 Task: Get directions from Cape Cod, Massachusetts, United States to World of Coca-Cola, Georgia, United States departing at 5:00 pm tomorrow
Action: Mouse moved to (190, 85)
Screenshot: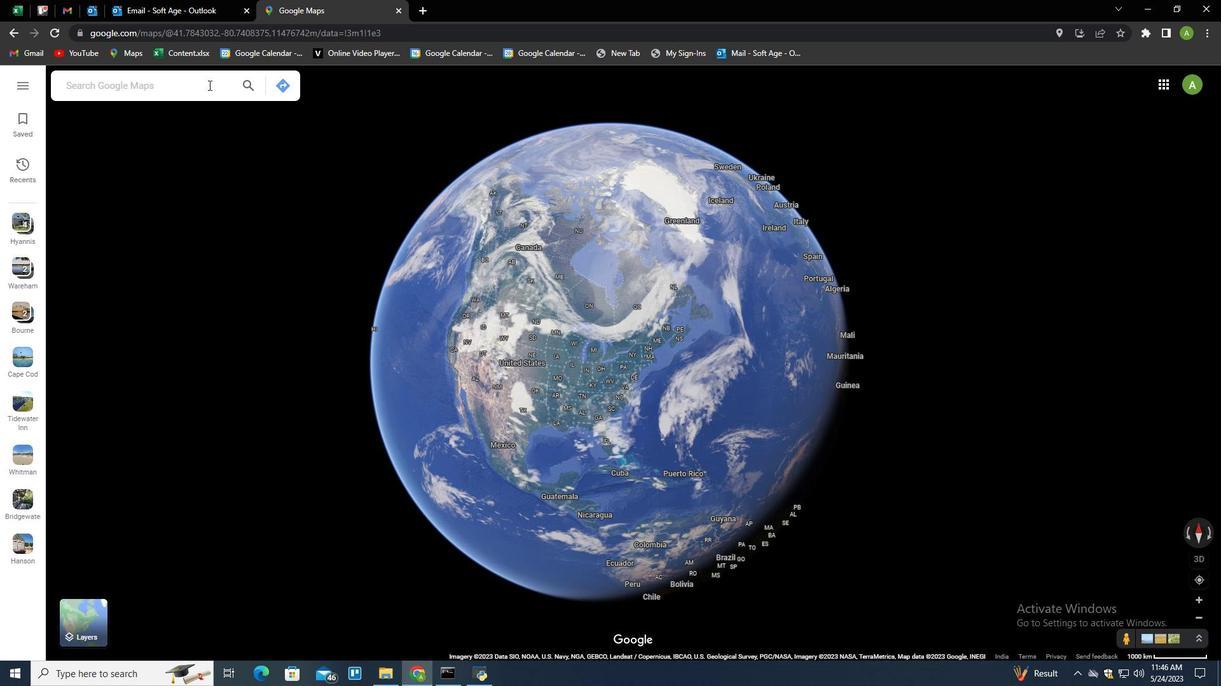 
Action: Mouse pressed left at (190, 85)
Screenshot: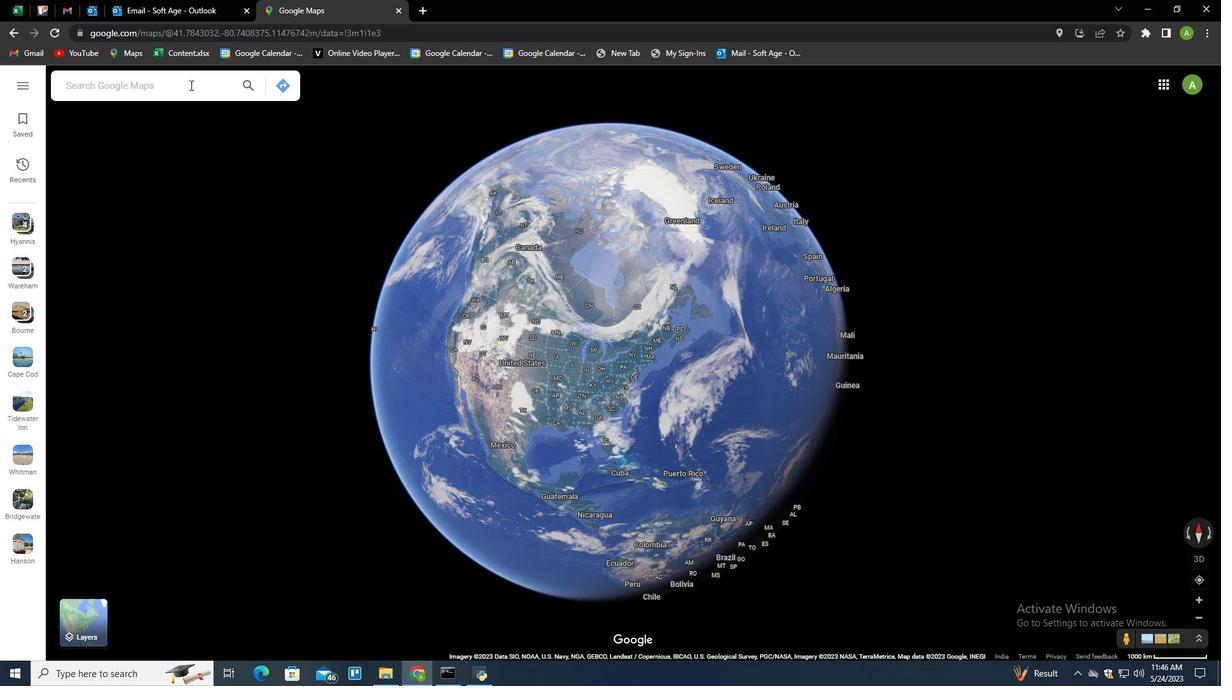 
Action: Mouse moved to (190, 83)
Screenshot: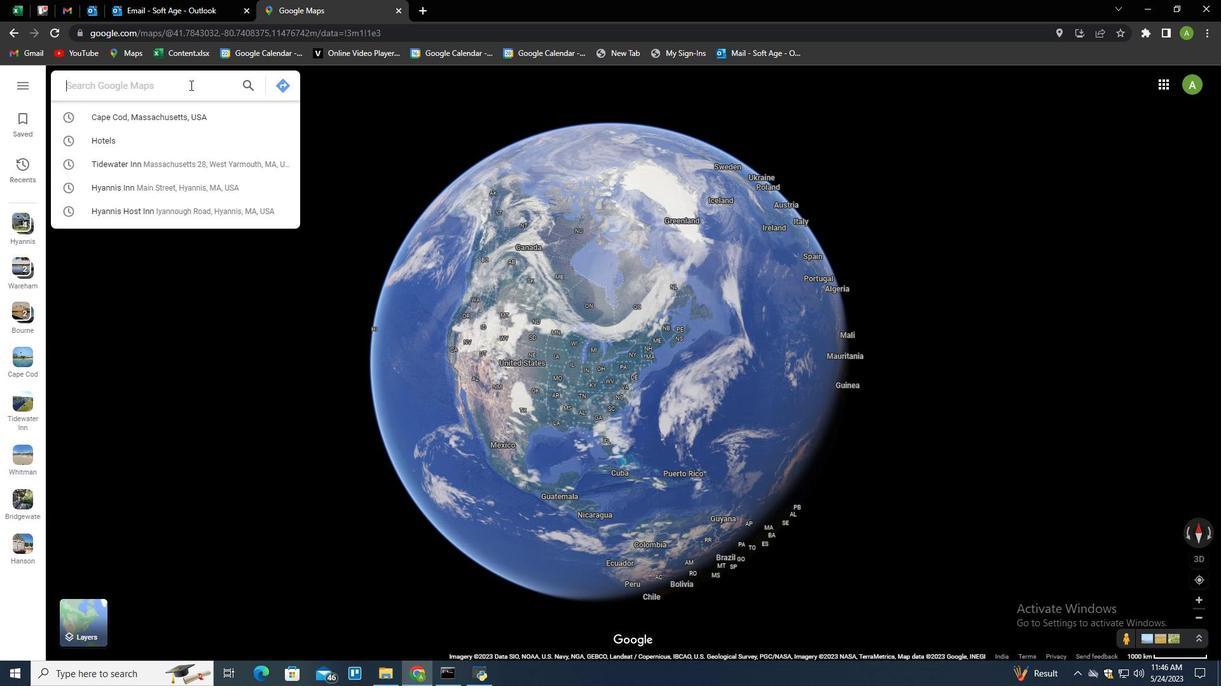 
Action: Key pressed <Key.shift>Cape<Key.space><Key.shift>Cod<Key.space><Key.backspace>,<Key.shift>M<Key.backspace><Key.space><Key.shift>Massa<Key.space>h<Key.backspace><Key.backspace>chsetts,<Key.space><Key.shift>United<Key.space>stated
Screenshot: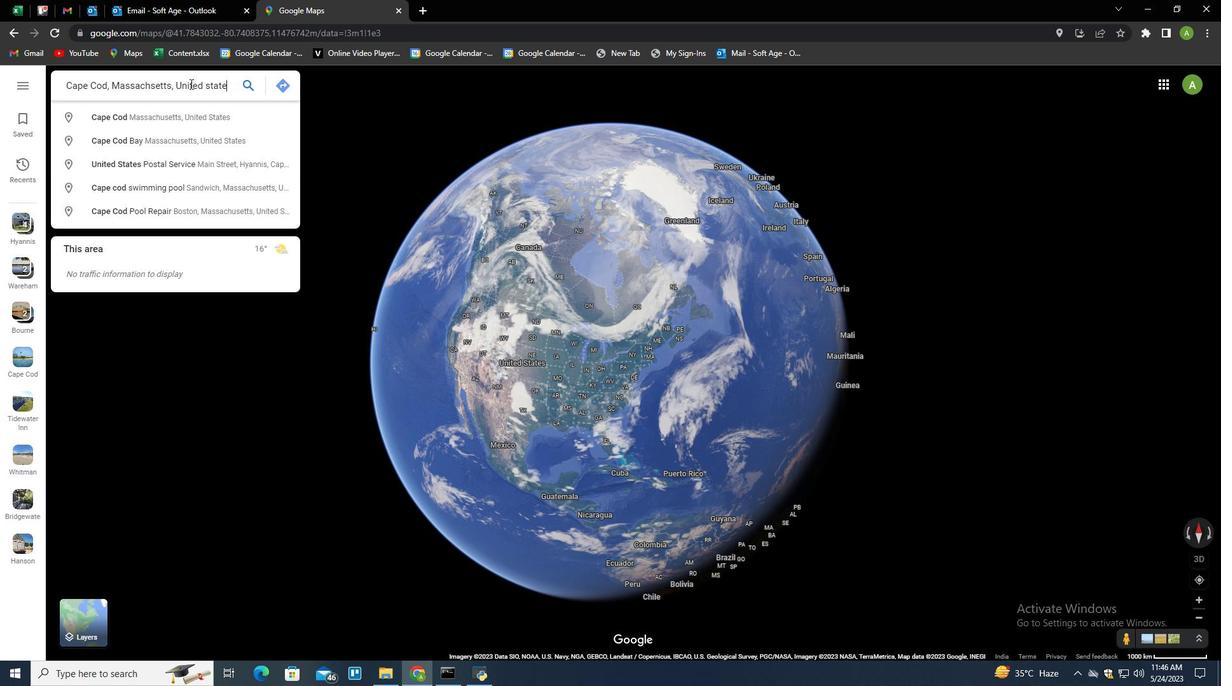 
Action: Mouse moved to (254, 89)
Screenshot: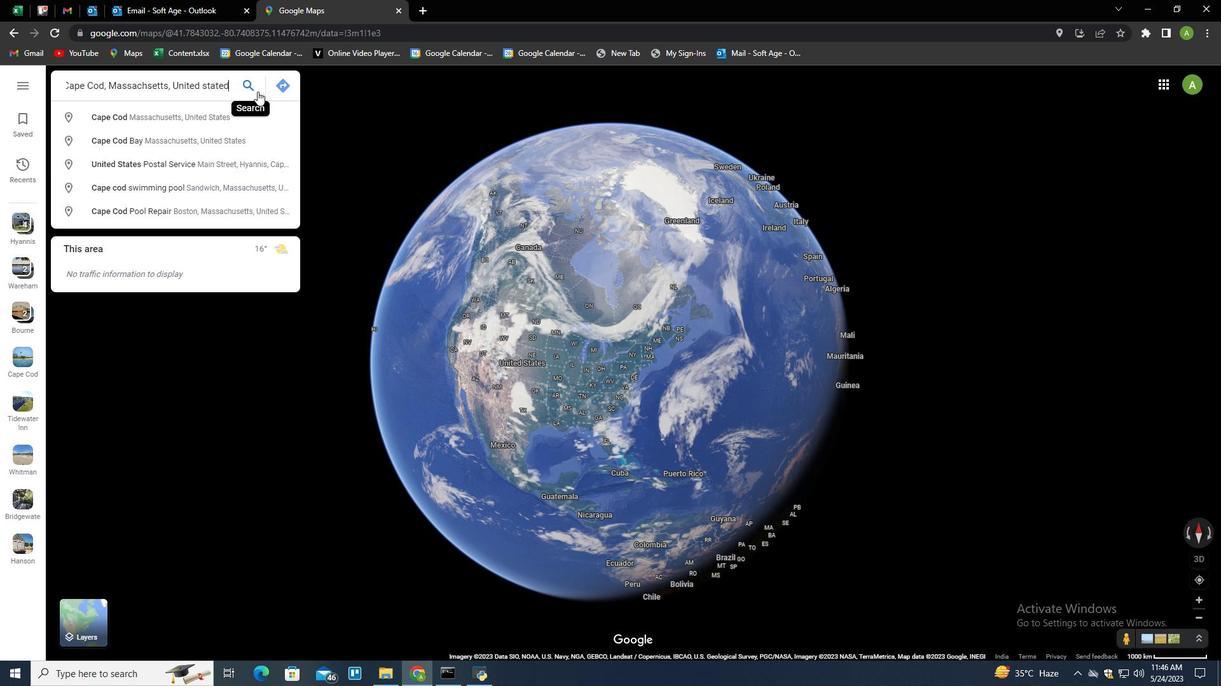 
Action: Mouse pressed left at (254, 89)
Screenshot: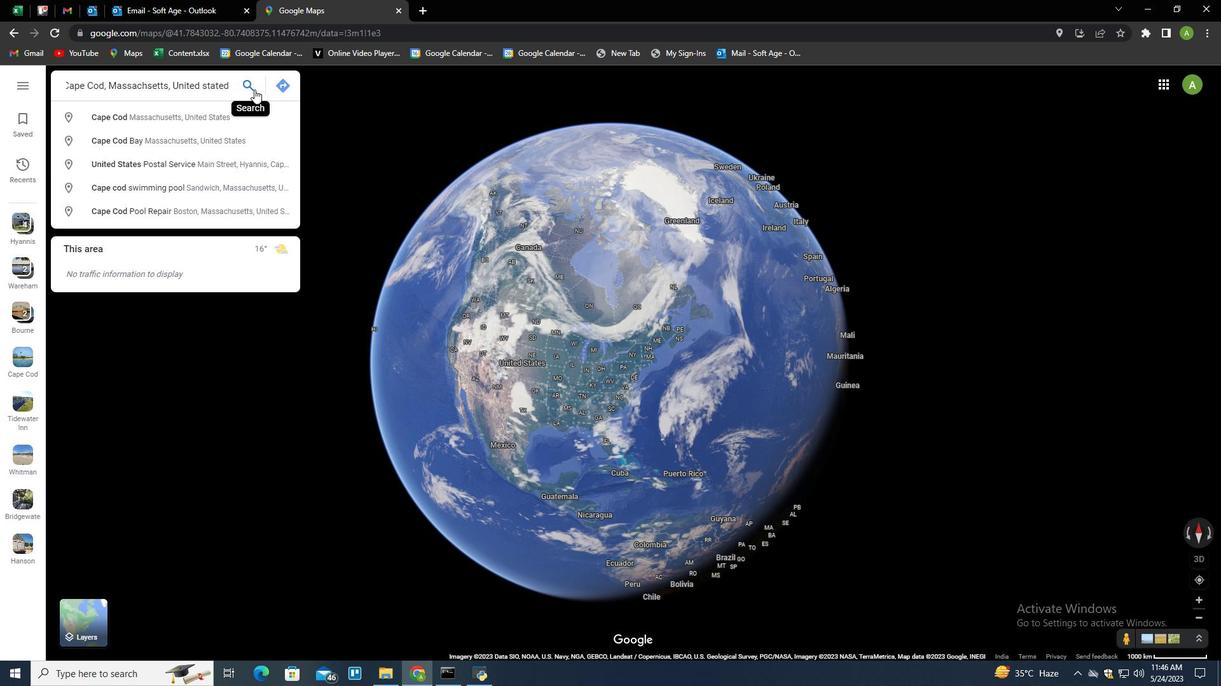 
Action: Mouse moved to (282, 86)
Screenshot: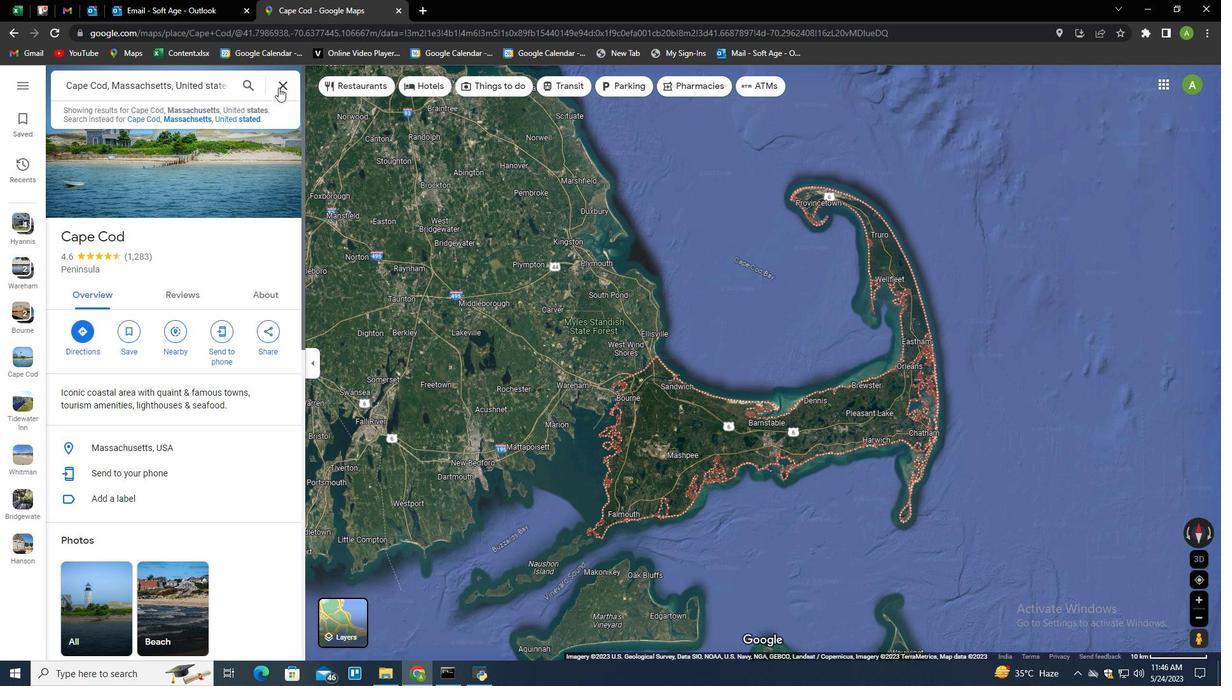 
Action: Mouse pressed left at (282, 86)
Screenshot: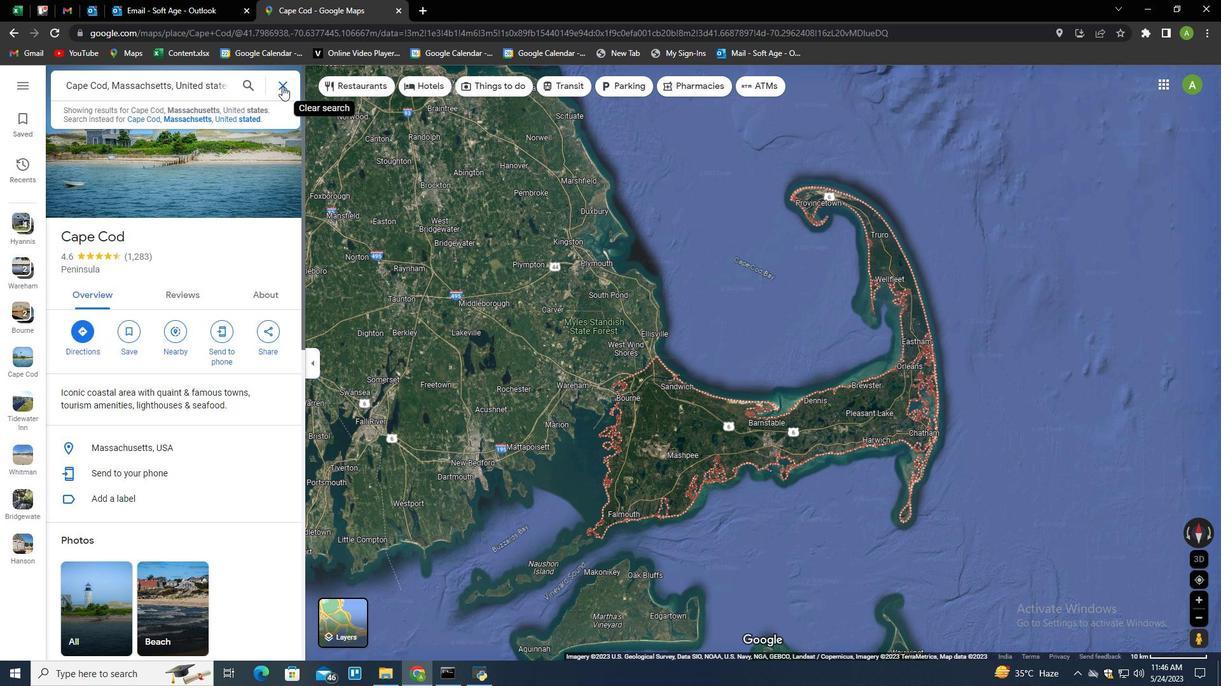 
Action: Mouse moved to (281, 86)
Screenshot: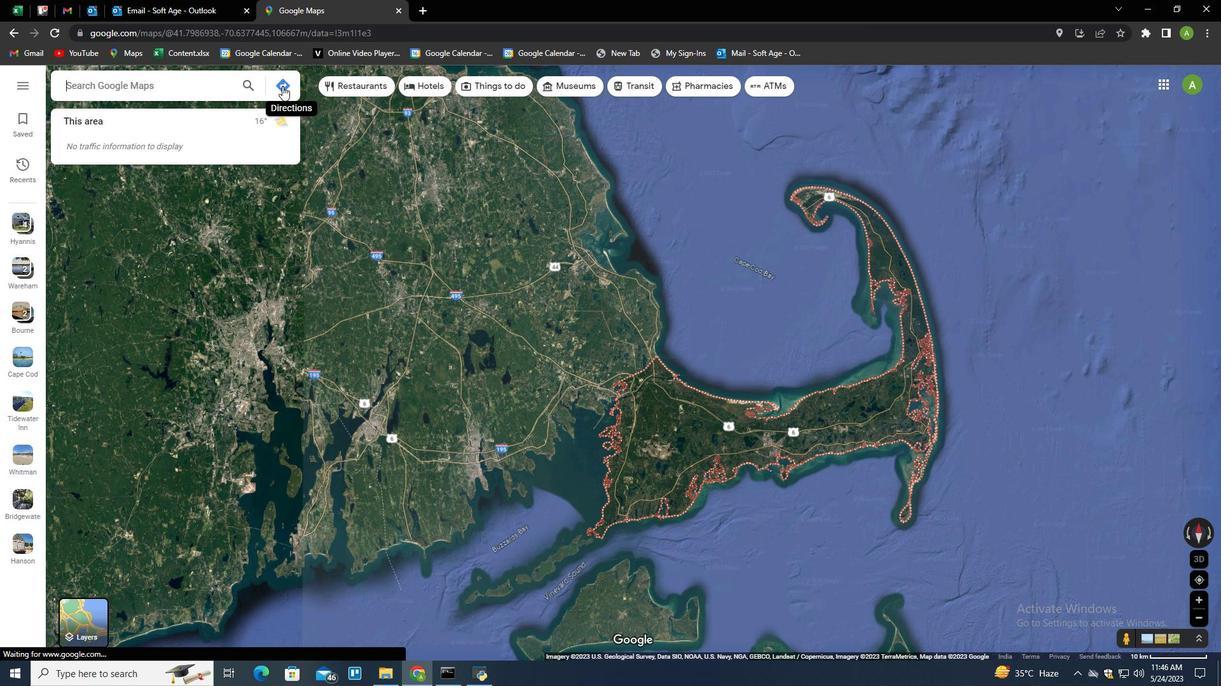 
Action: Mouse pressed left at (281, 86)
Screenshot: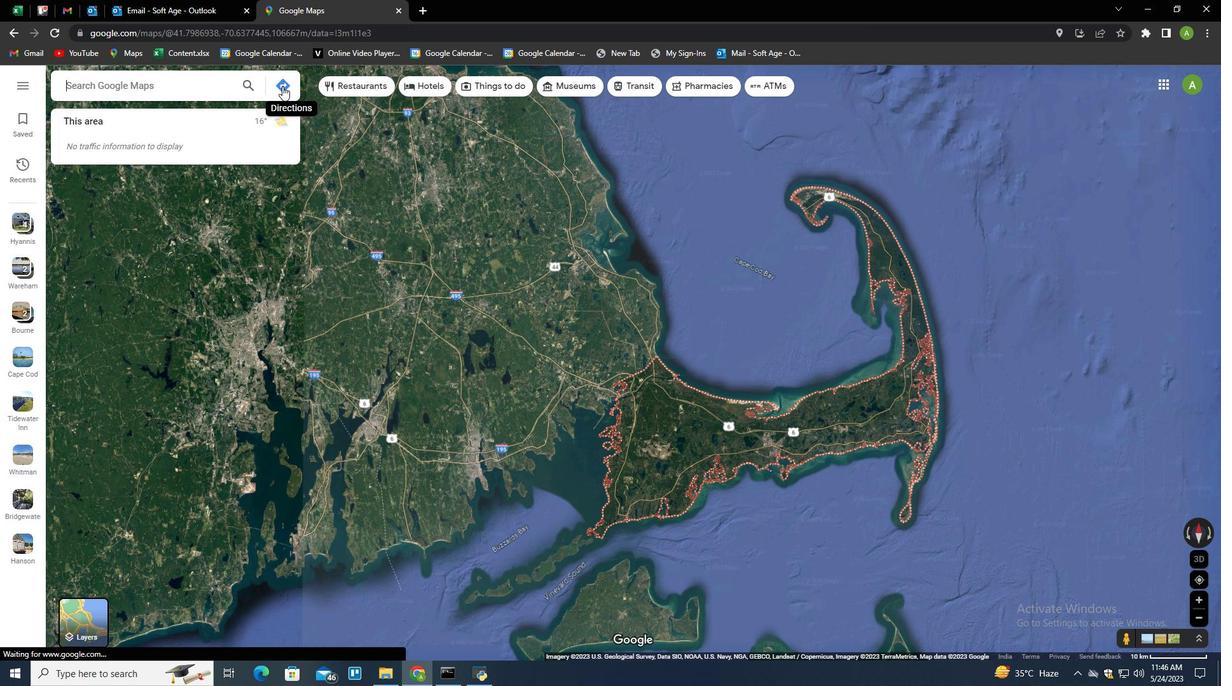 
Action: Mouse moved to (216, 124)
Screenshot: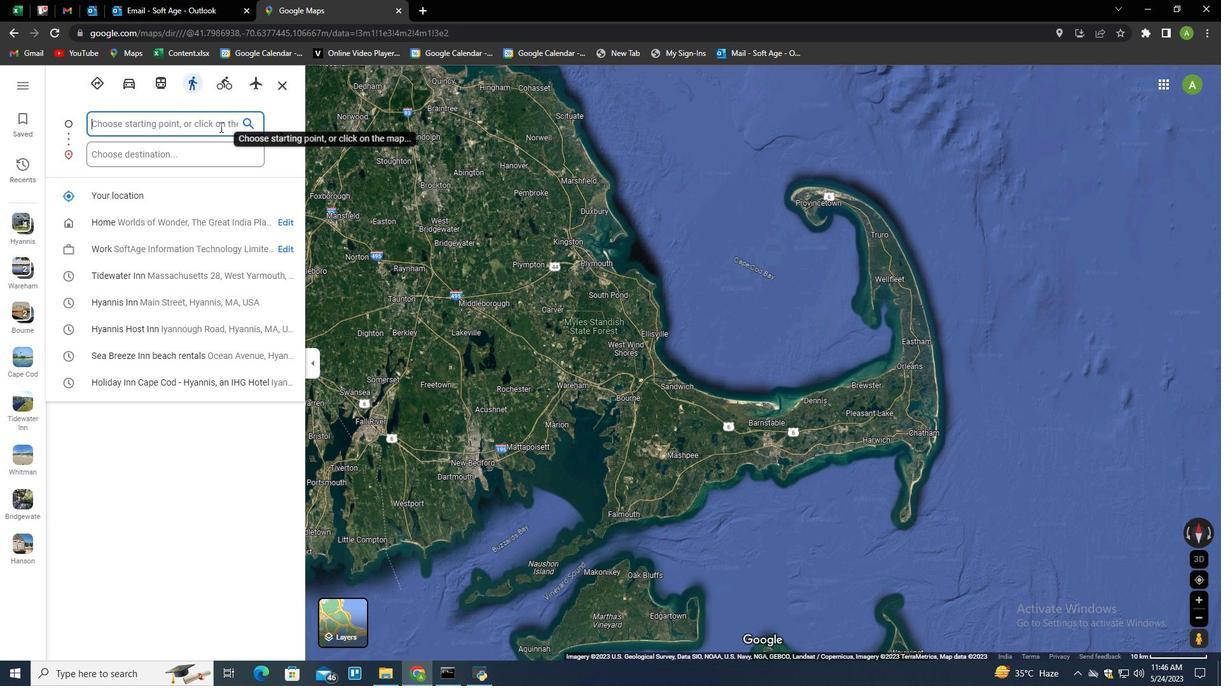 
Action: Mouse pressed left at (216, 124)
Screenshot: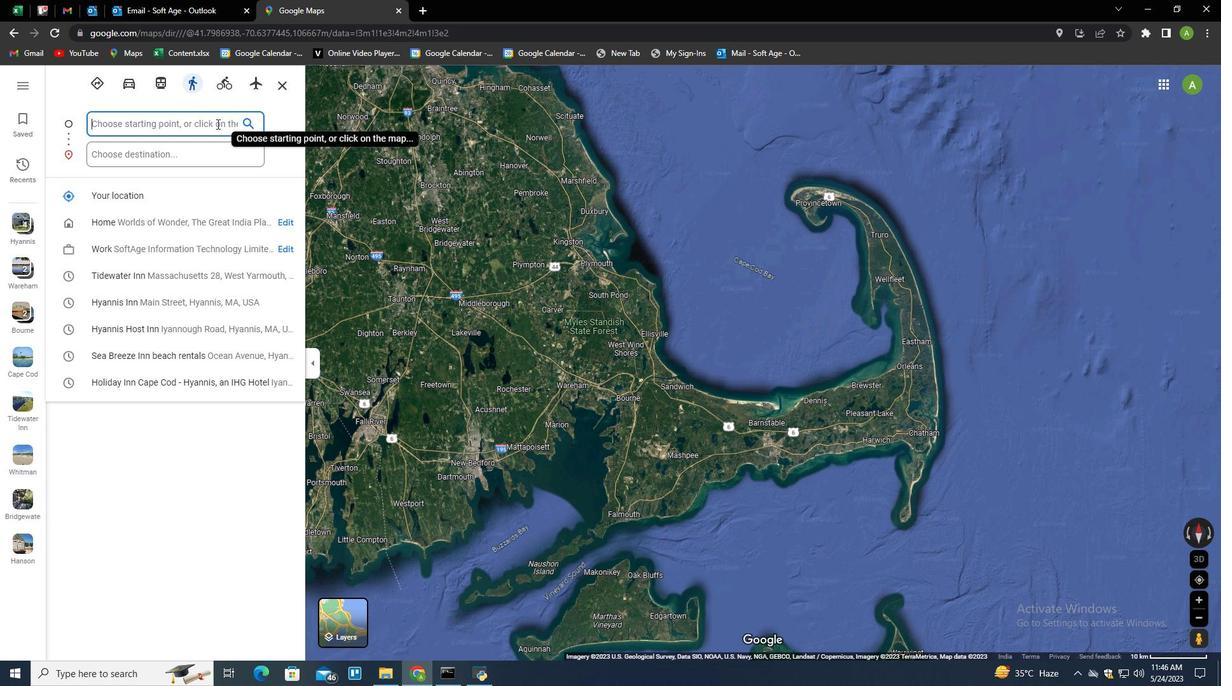 
Action: Mouse moved to (218, 122)
Screenshot: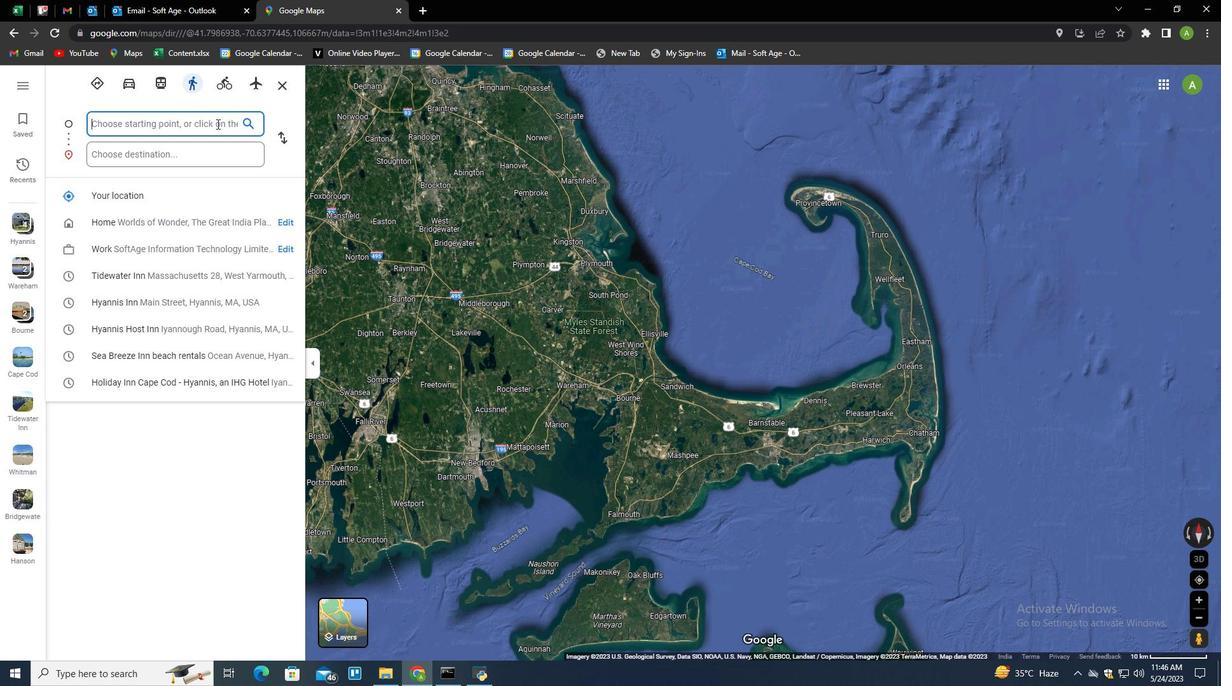 
Action: Key pressed <Key.shift><Key.shift><Key.shift><Key.shift><Key.shift>Cape<Key.space><Key.shift>Cod,<Key.space><Key.shift>Massachusetts,<Key.space><Key.shift>United<Key.space><Key.shift>Stated<Key.backspace>s
Screenshot: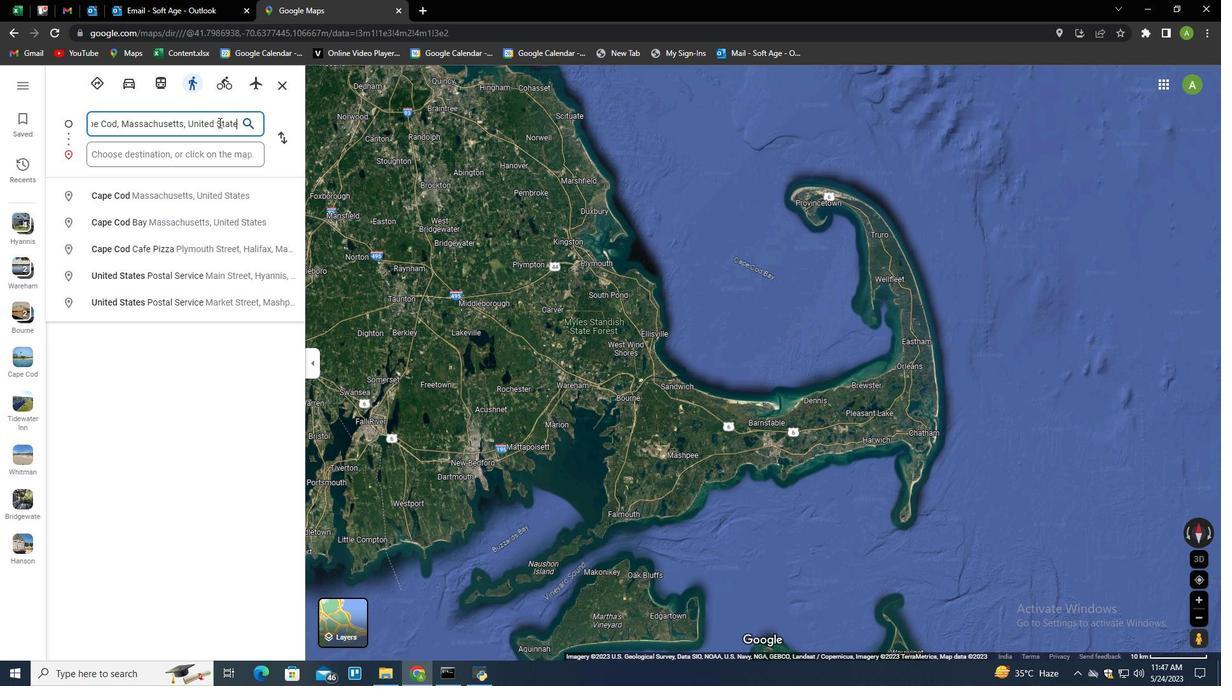 
Action: Mouse moved to (222, 159)
Screenshot: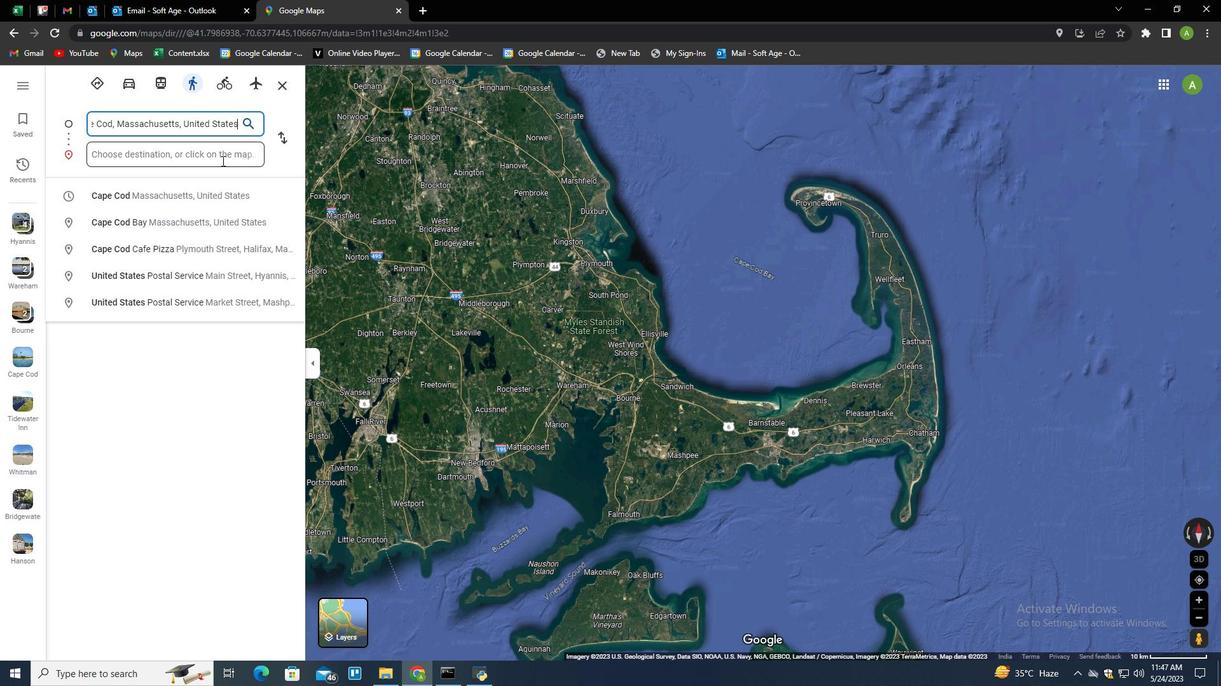 
Action: Mouse pressed left at (222, 159)
Screenshot: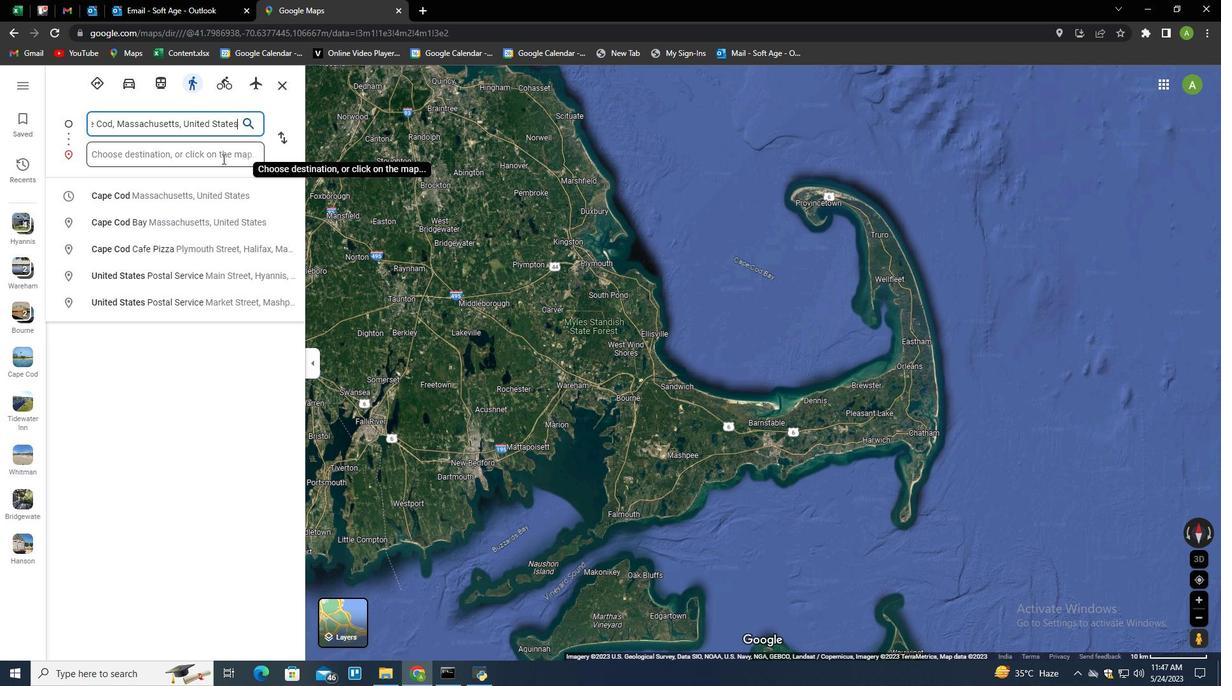 
Action: Mouse moved to (217, 162)
Screenshot: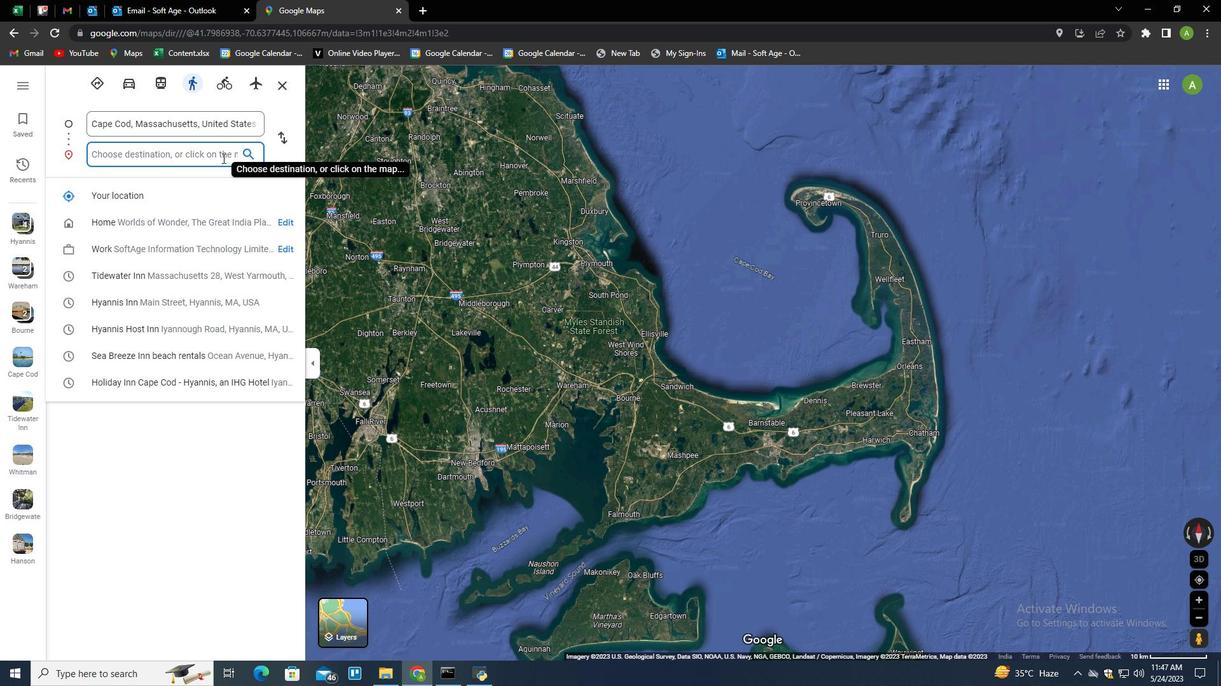 
Action: Key pressed <Key.shift>World<Key.space>of<Key.space><Key.shift>Coca-<Key.shift>Cola,<Key.space><Key.shift>Georgia,<Key.space><Key.shift>United<Key.space><Key.down><Key.enter>
Screenshot: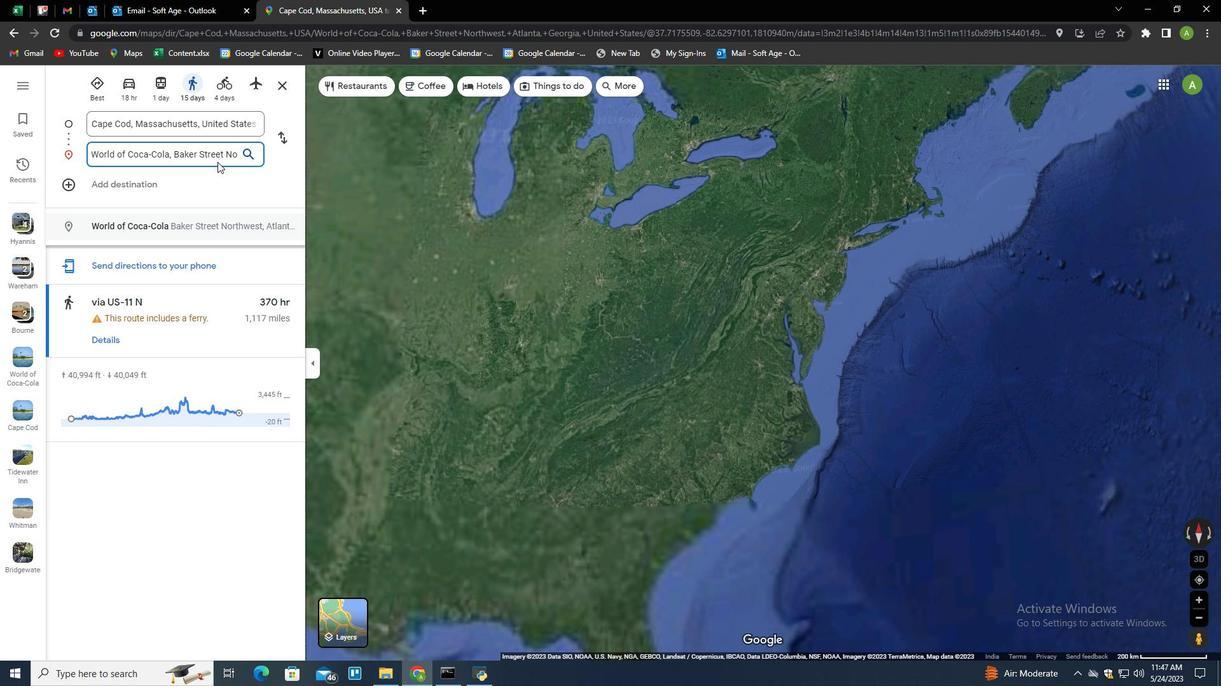 
Action: Mouse moved to (590, 442)
Screenshot: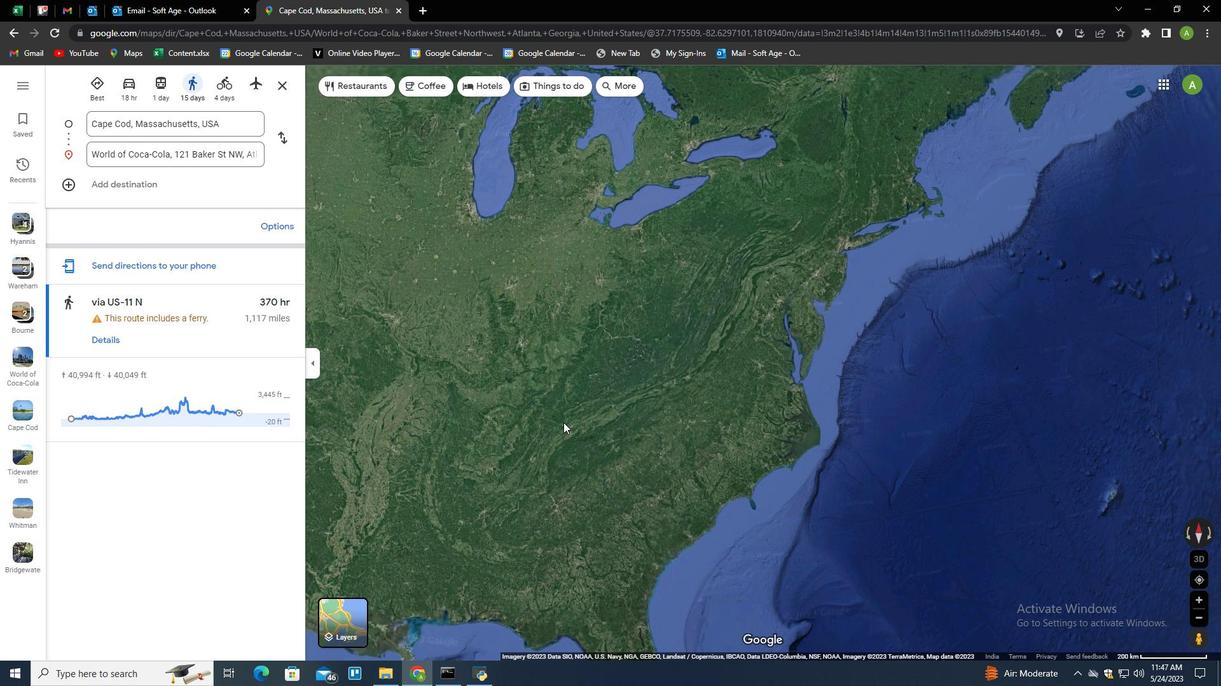 
Action: Mouse scrolled (590, 443) with delta (0, 0)
Screenshot: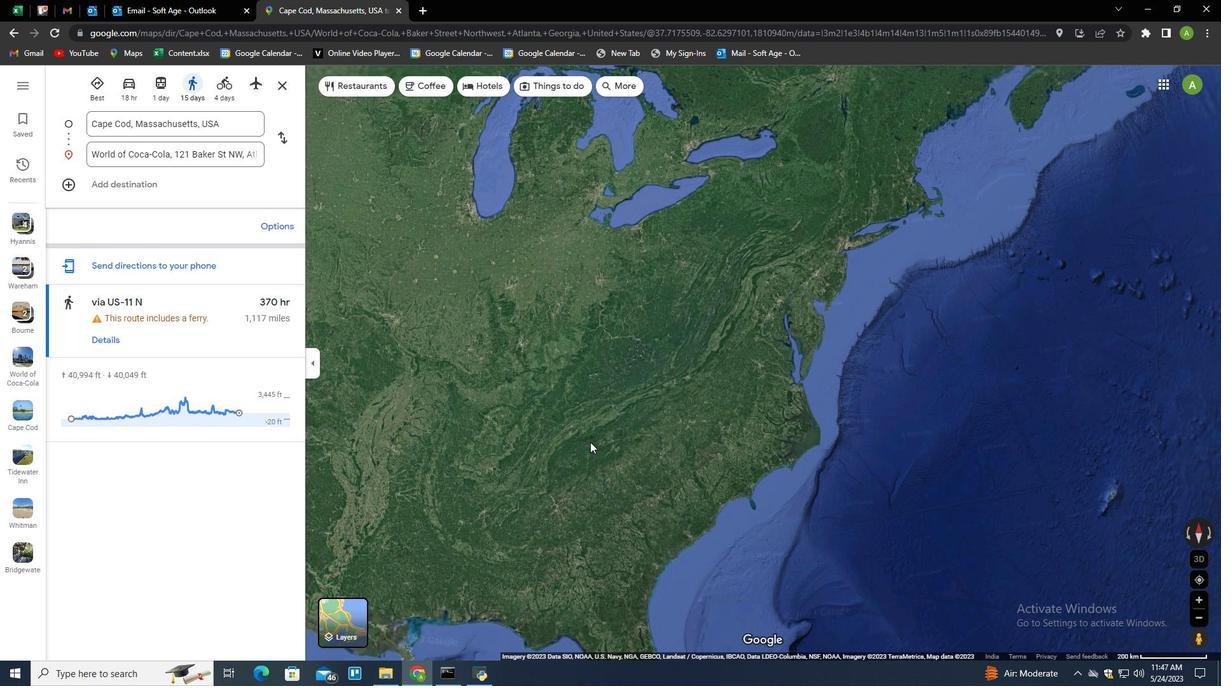 
Action: Mouse scrolled (590, 443) with delta (0, 0)
Screenshot: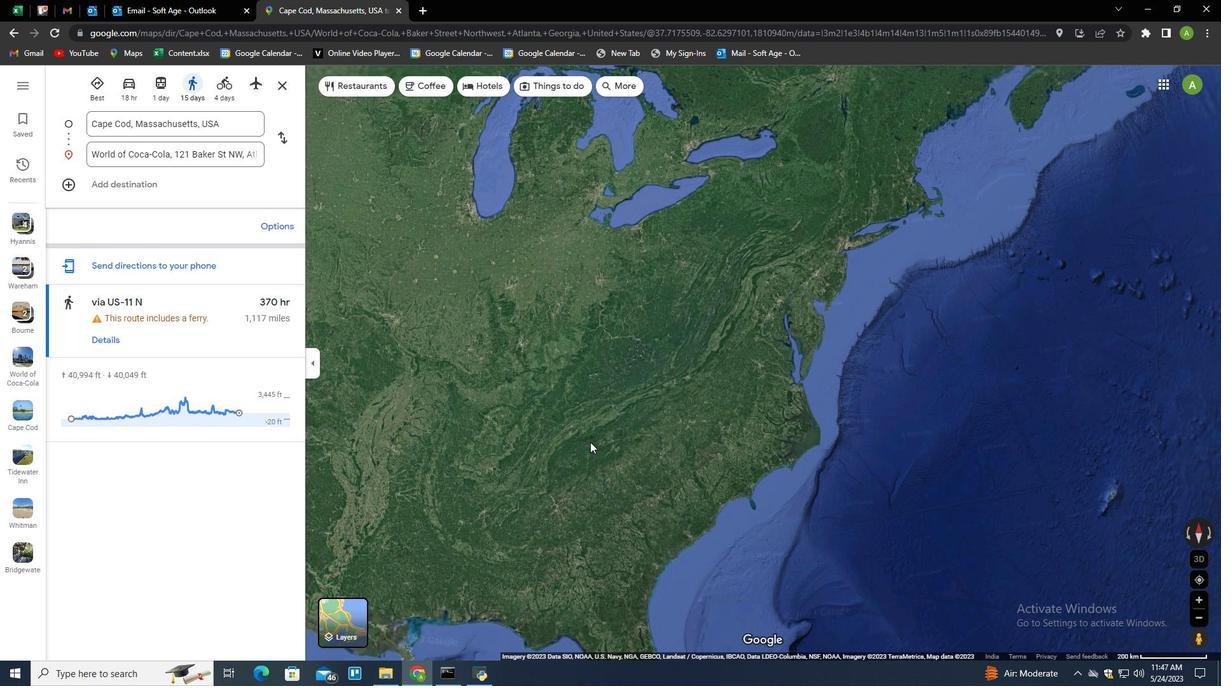 
Action: Mouse scrolled (590, 443) with delta (0, 0)
Screenshot: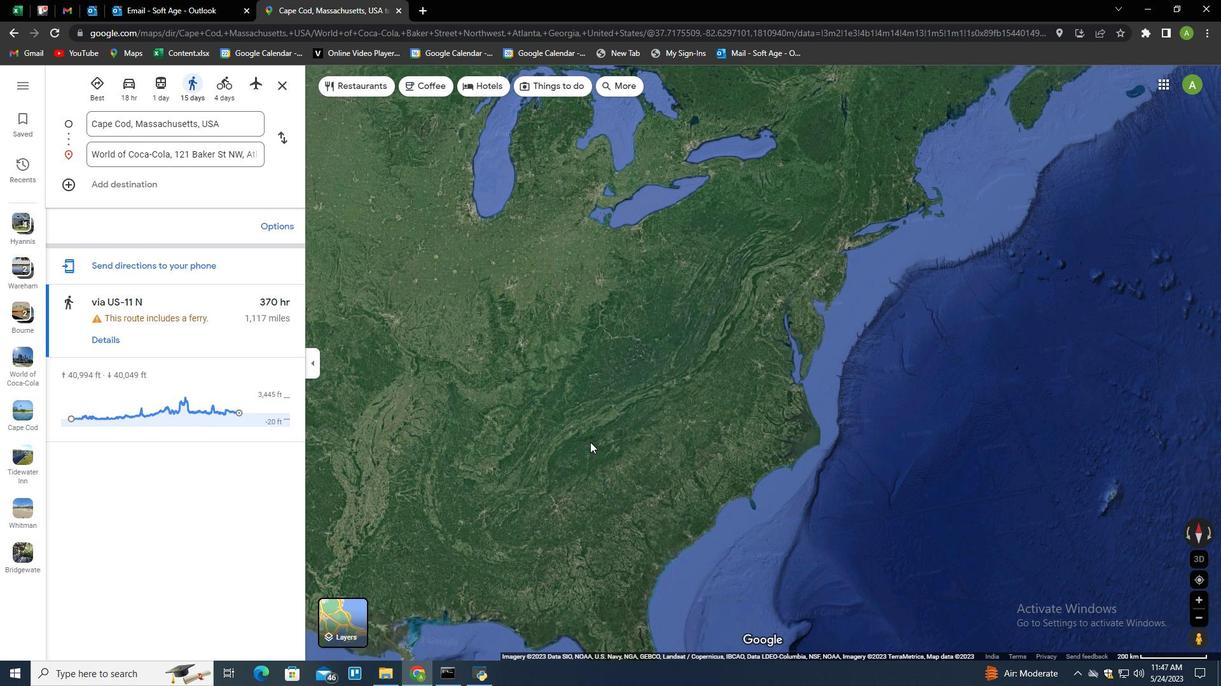 
Action: Mouse scrolled (590, 442) with delta (0, 0)
Screenshot: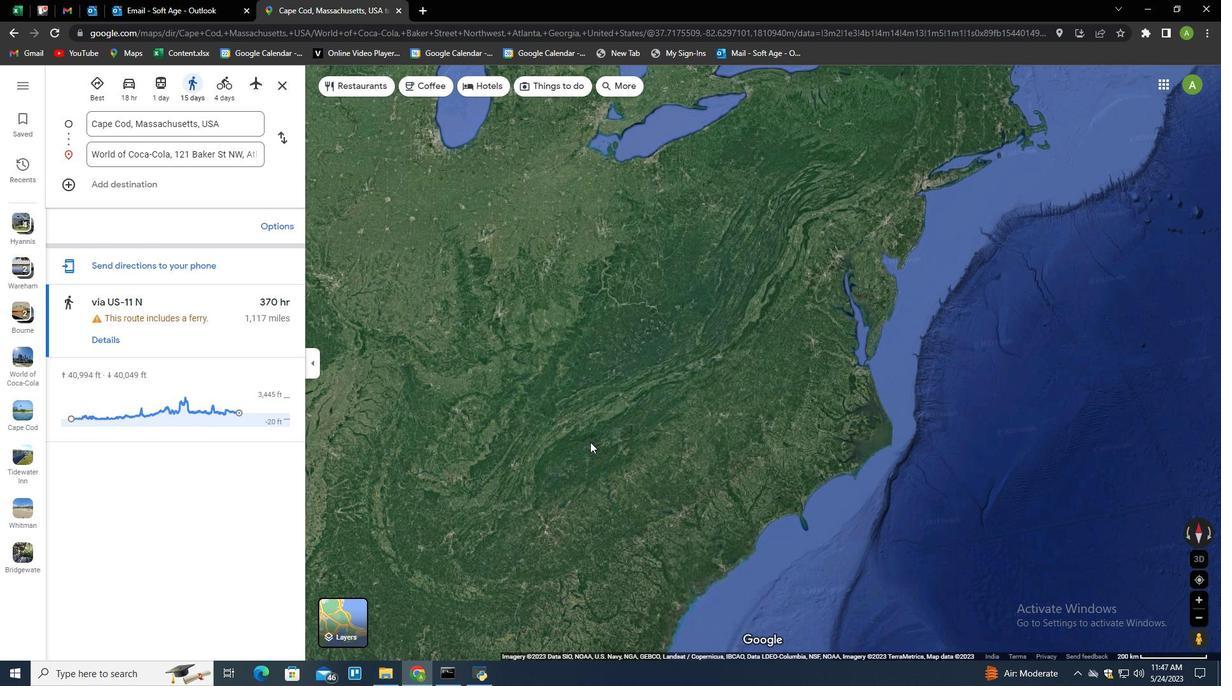 
Action: Mouse scrolled (590, 442) with delta (0, 0)
Screenshot: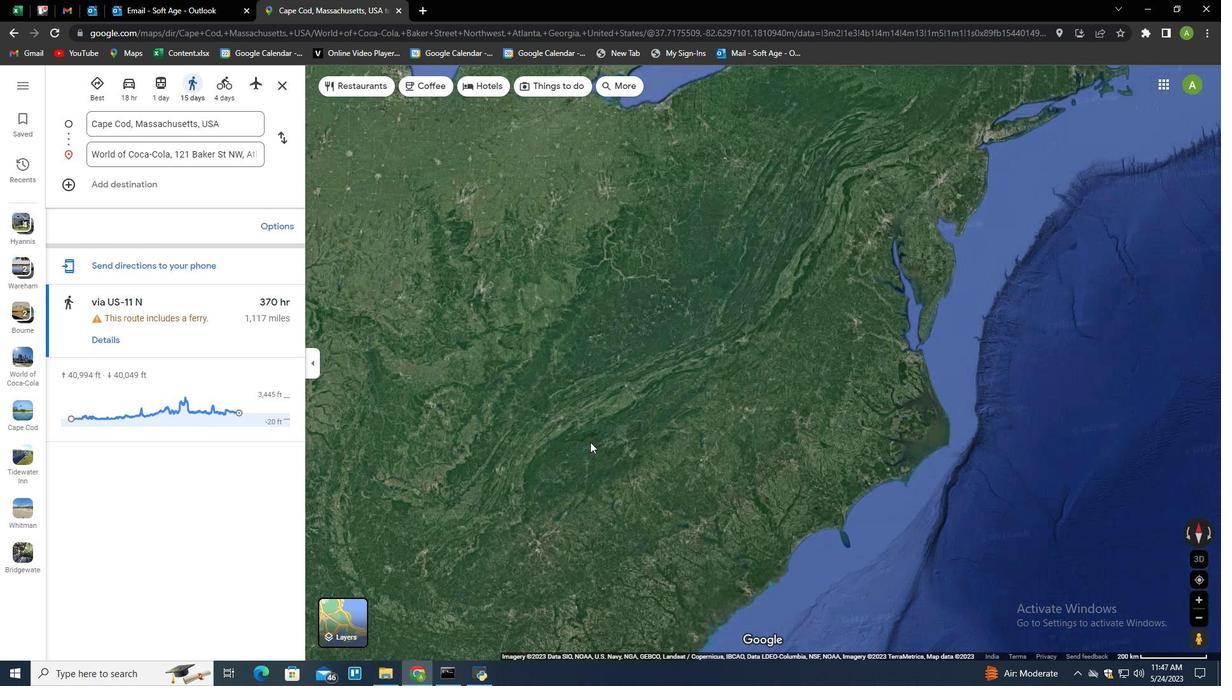 
Action: Mouse scrolled (590, 442) with delta (0, 0)
Screenshot: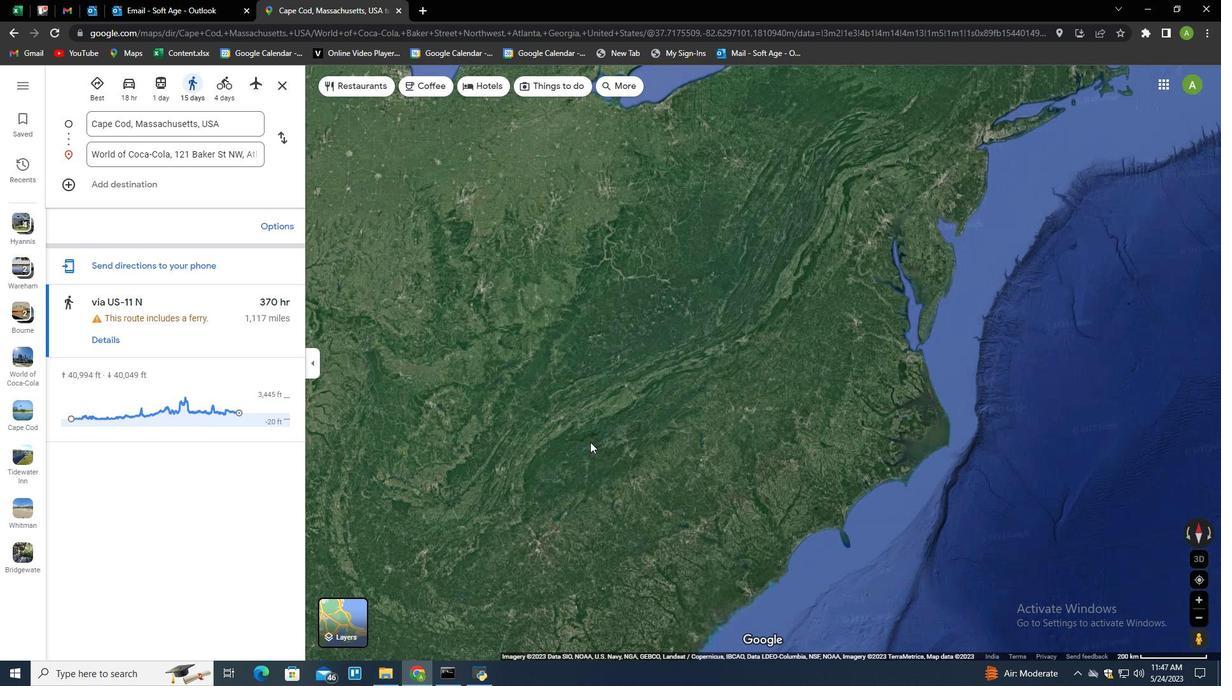 
Action: Mouse scrolled (590, 442) with delta (0, 0)
Screenshot: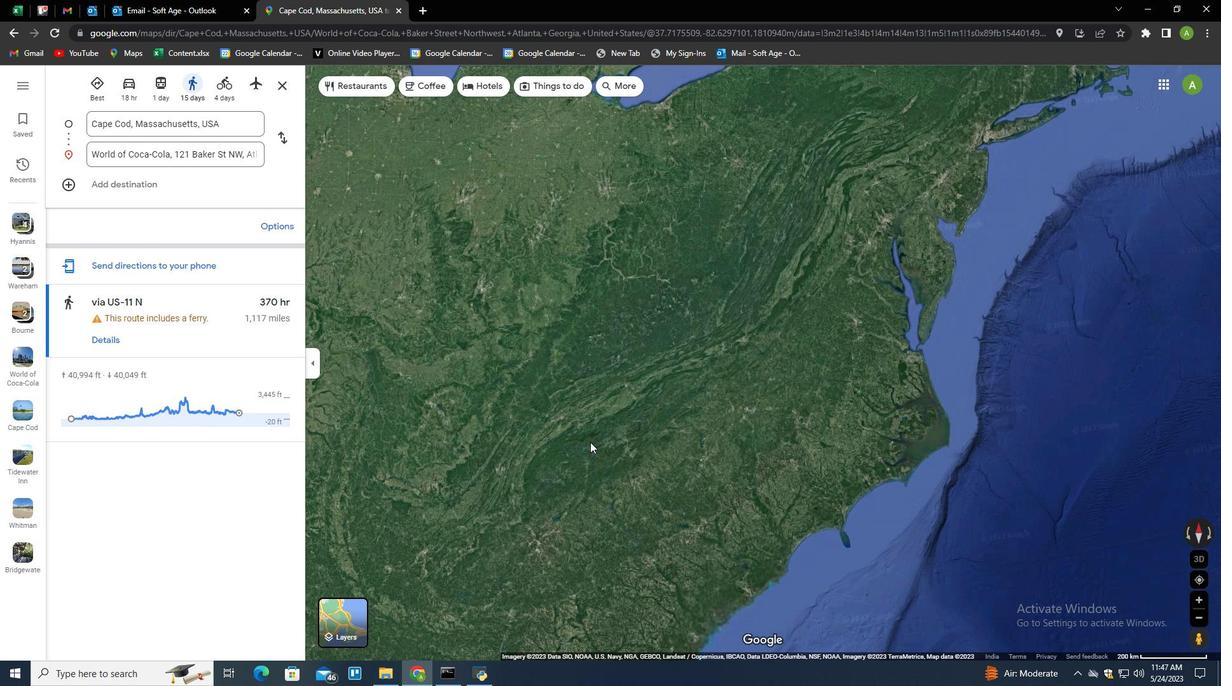 
Action: Mouse scrolled (590, 442) with delta (0, 0)
Screenshot: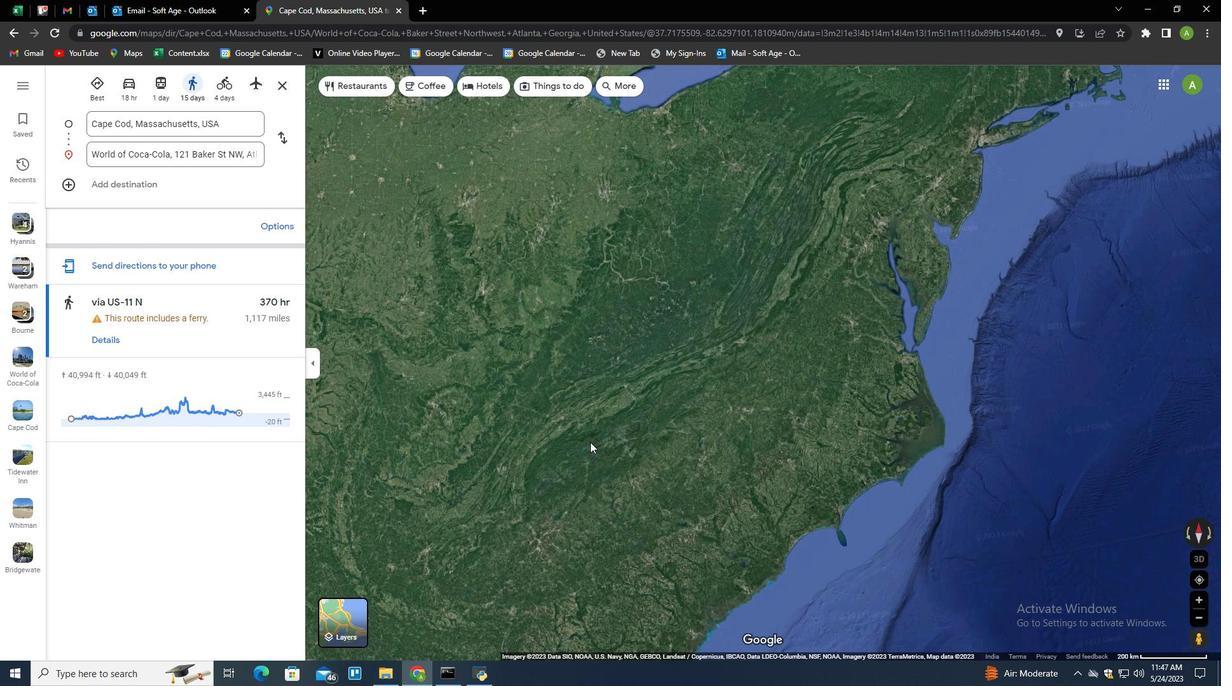 
Action: Mouse scrolled (590, 442) with delta (0, 0)
Screenshot: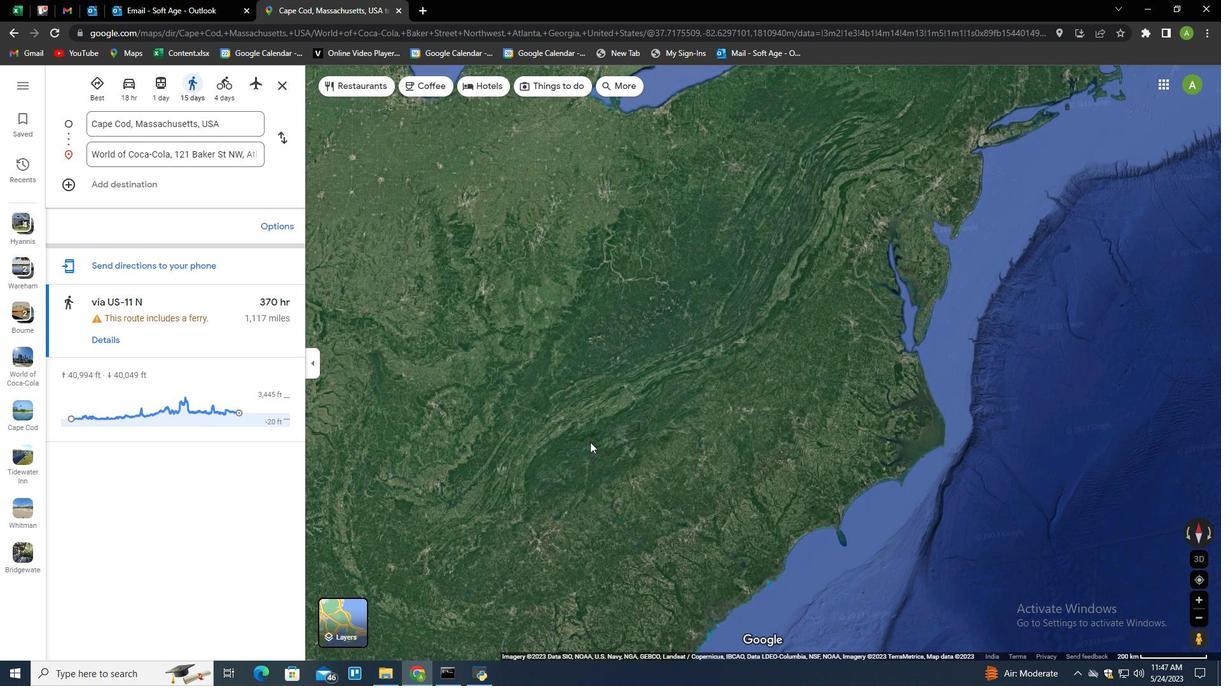 
Action: Mouse scrolled (590, 442) with delta (0, 0)
Screenshot: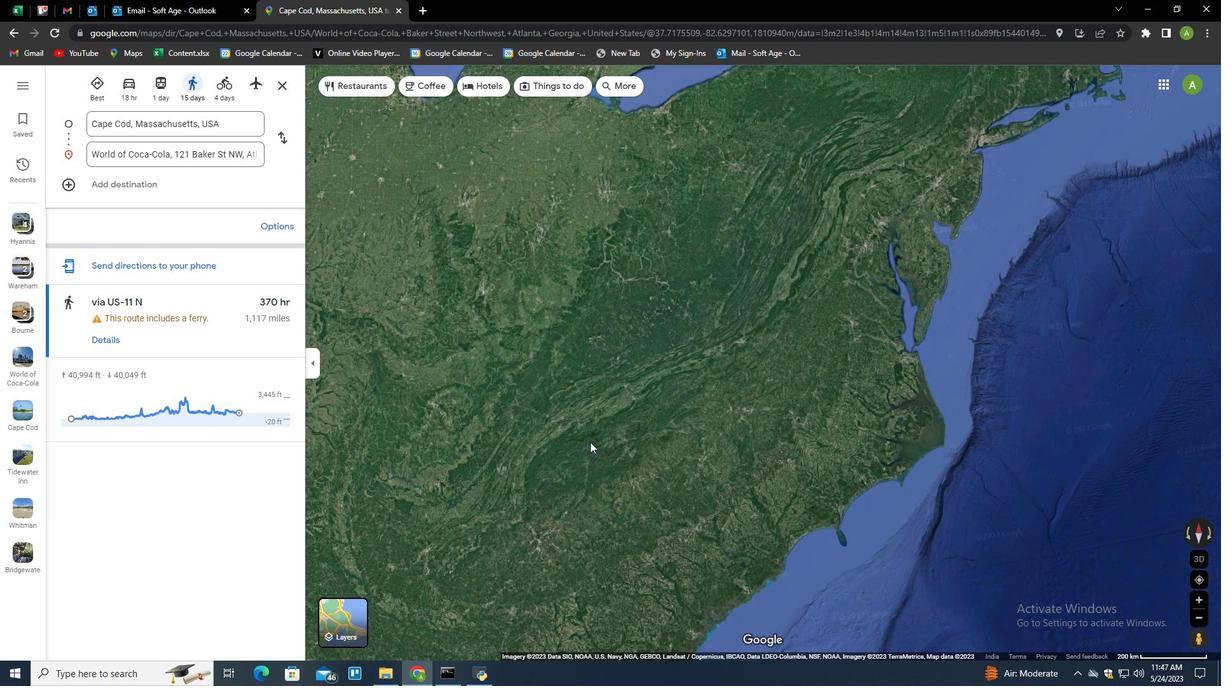 
Action: Mouse scrolled (590, 442) with delta (0, 0)
Screenshot: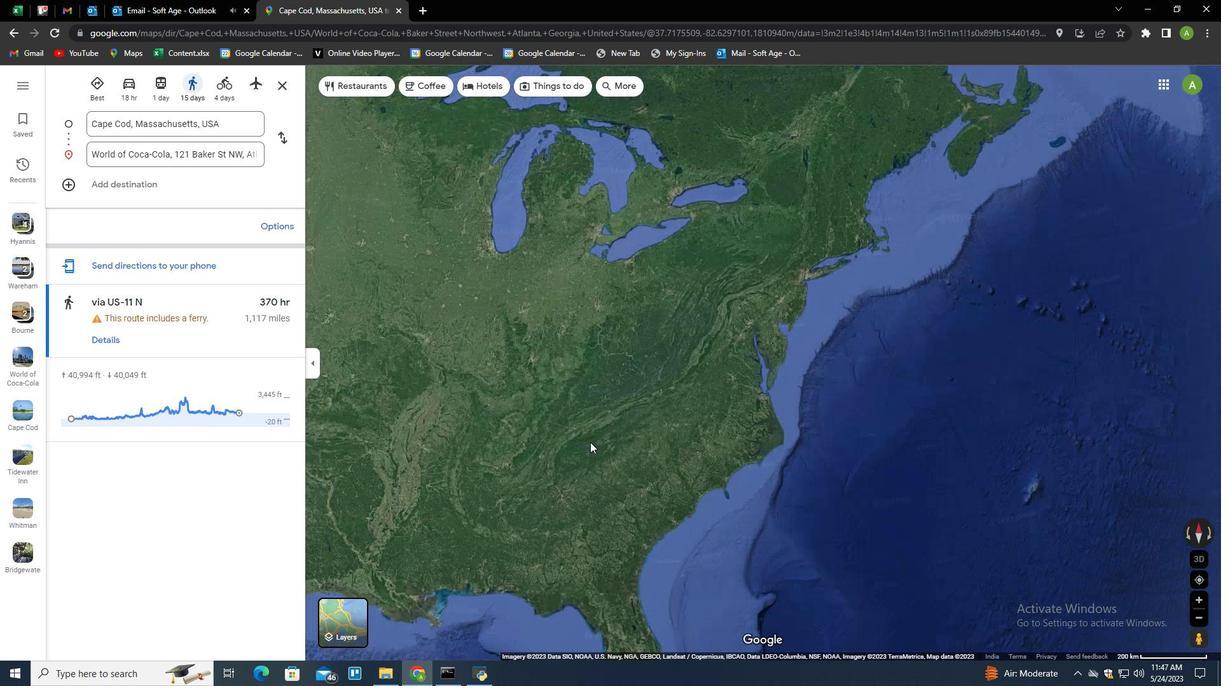 
Action: Mouse scrolled (590, 442) with delta (0, 0)
Screenshot: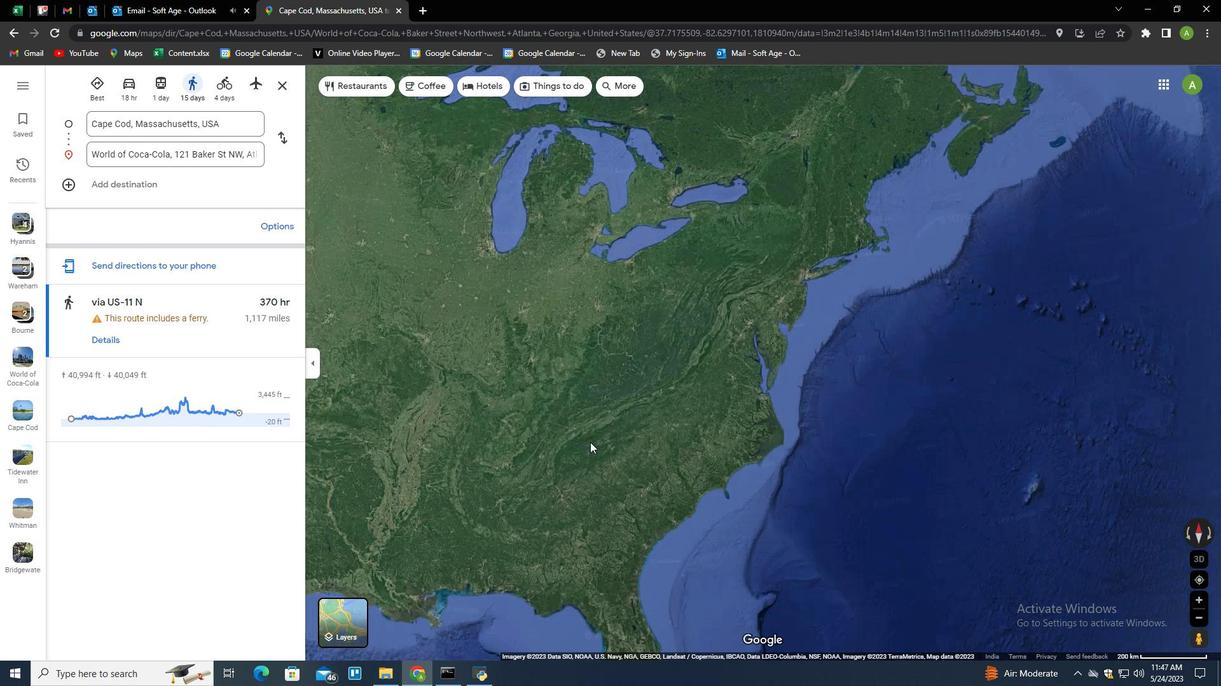 
Action: Mouse moved to (227, 122)
Screenshot: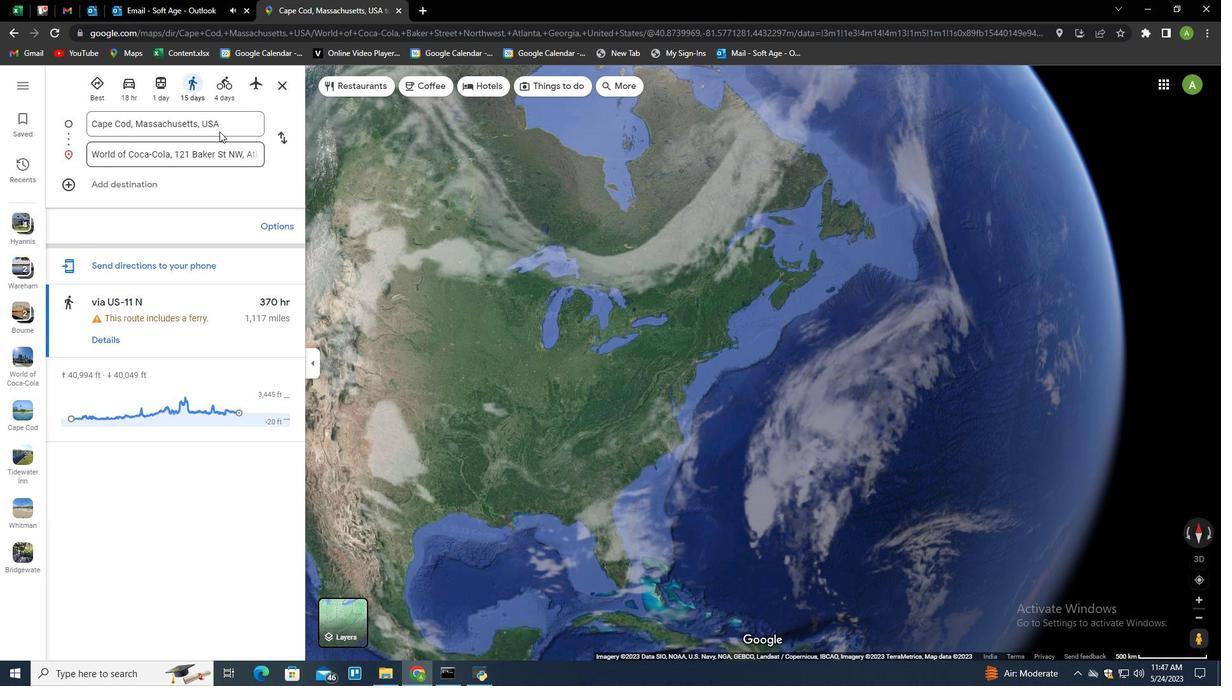 
Action: Mouse pressed left at (227, 122)
Screenshot: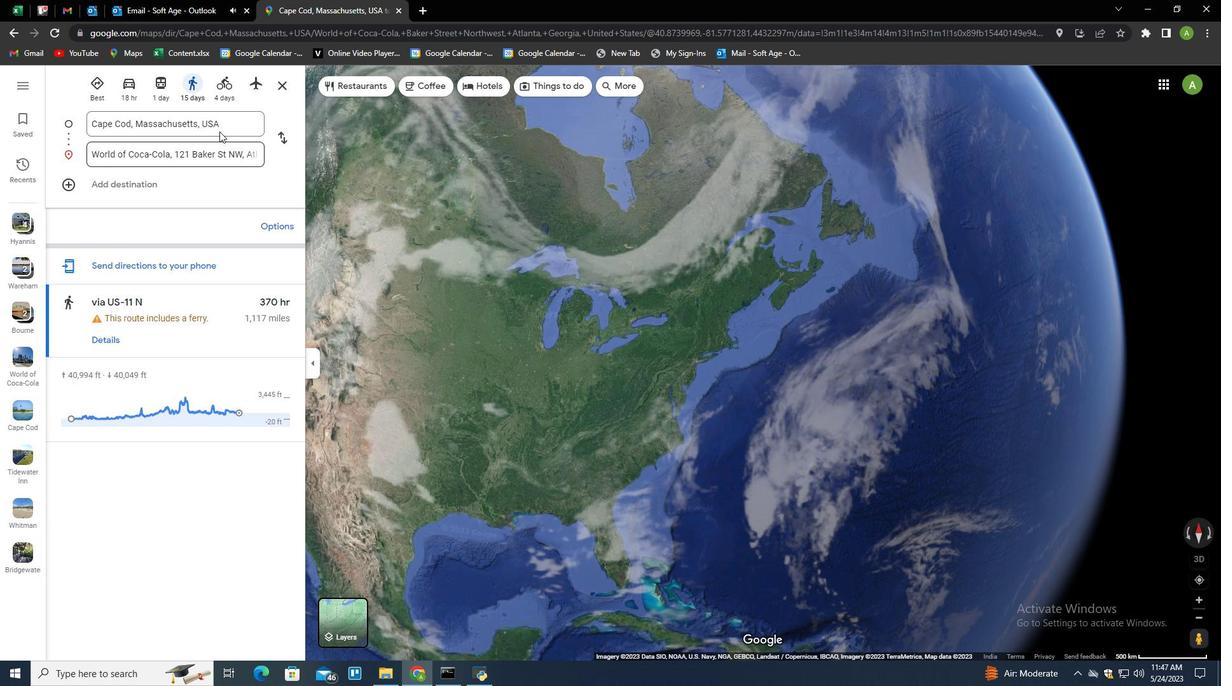 
Action: Mouse moved to (253, 120)
Screenshot: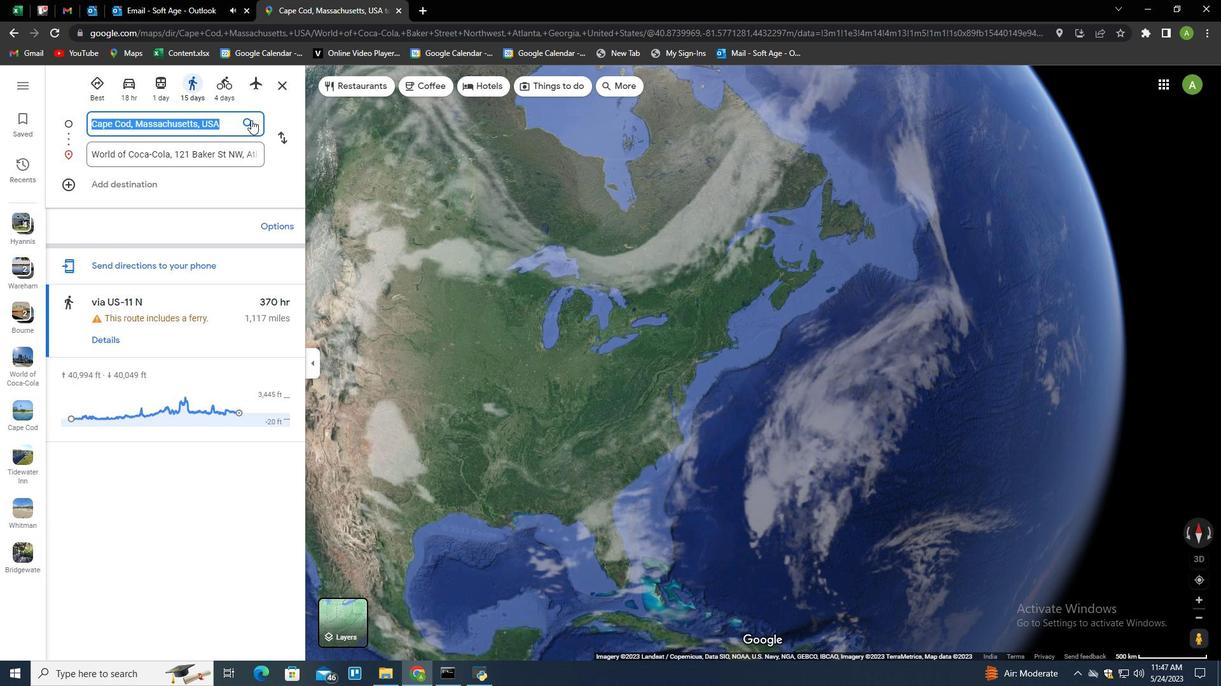 
Action: Mouse pressed left at (253, 120)
Screenshot: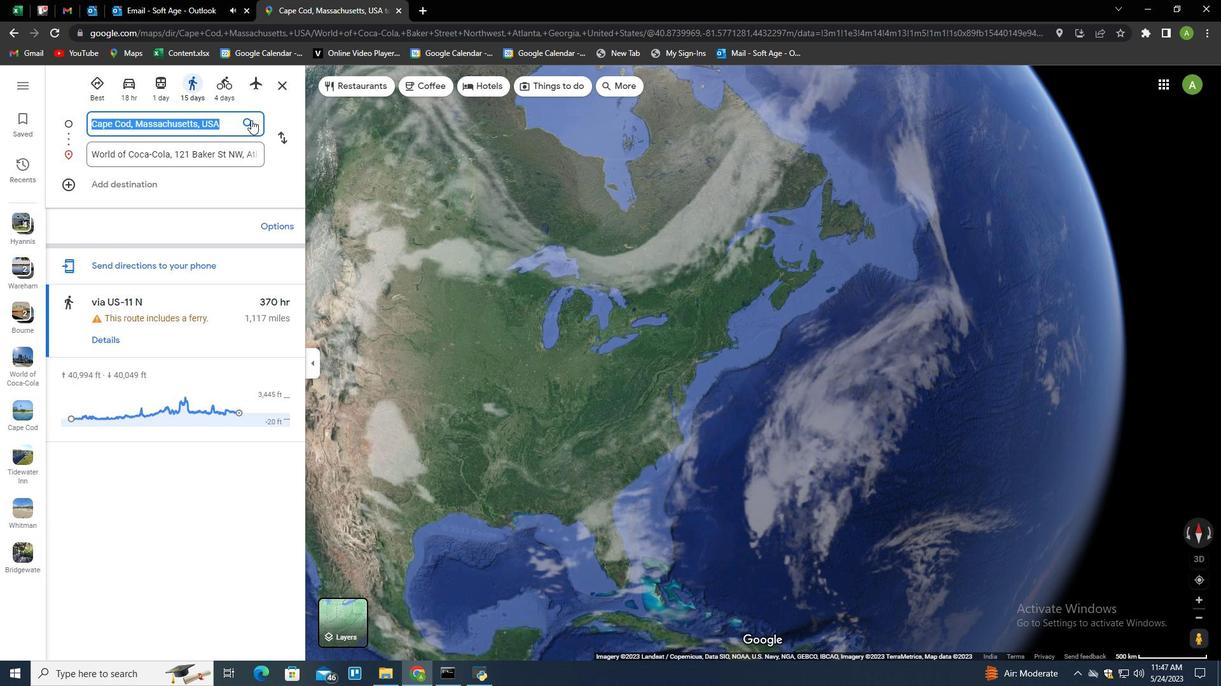 
Action: Mouse moved to (244, 154)
Screenshot: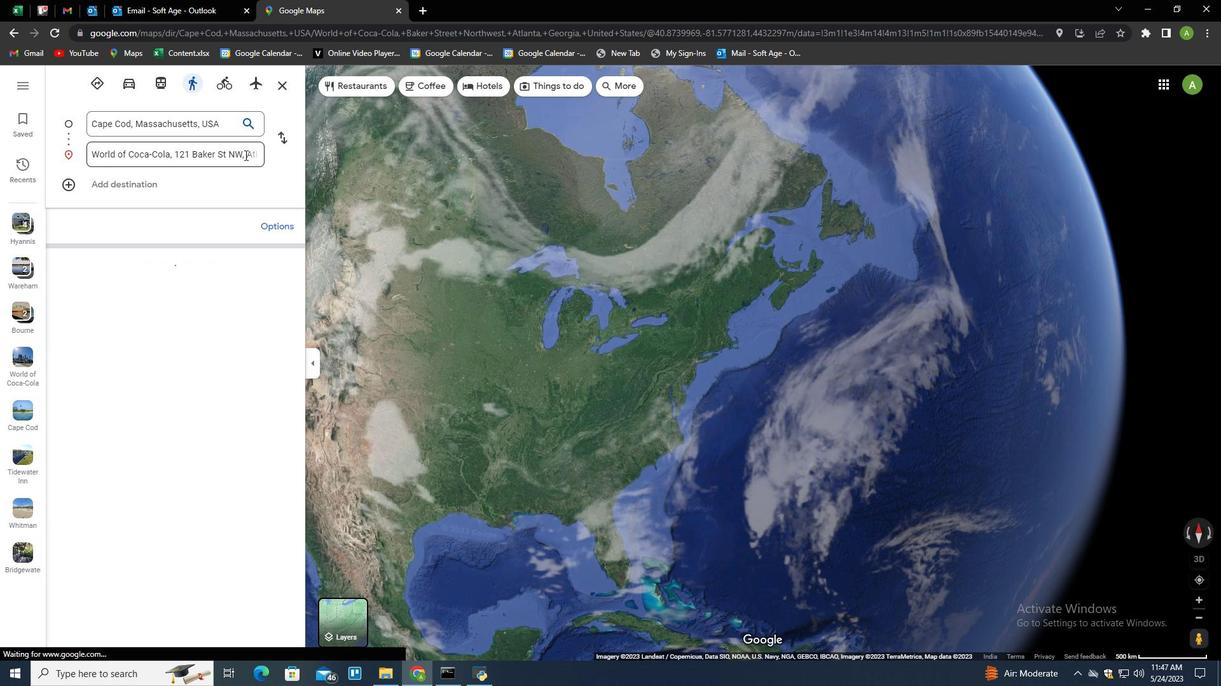 
Action: Mouse pressed left at (244, 154)
Screenshot: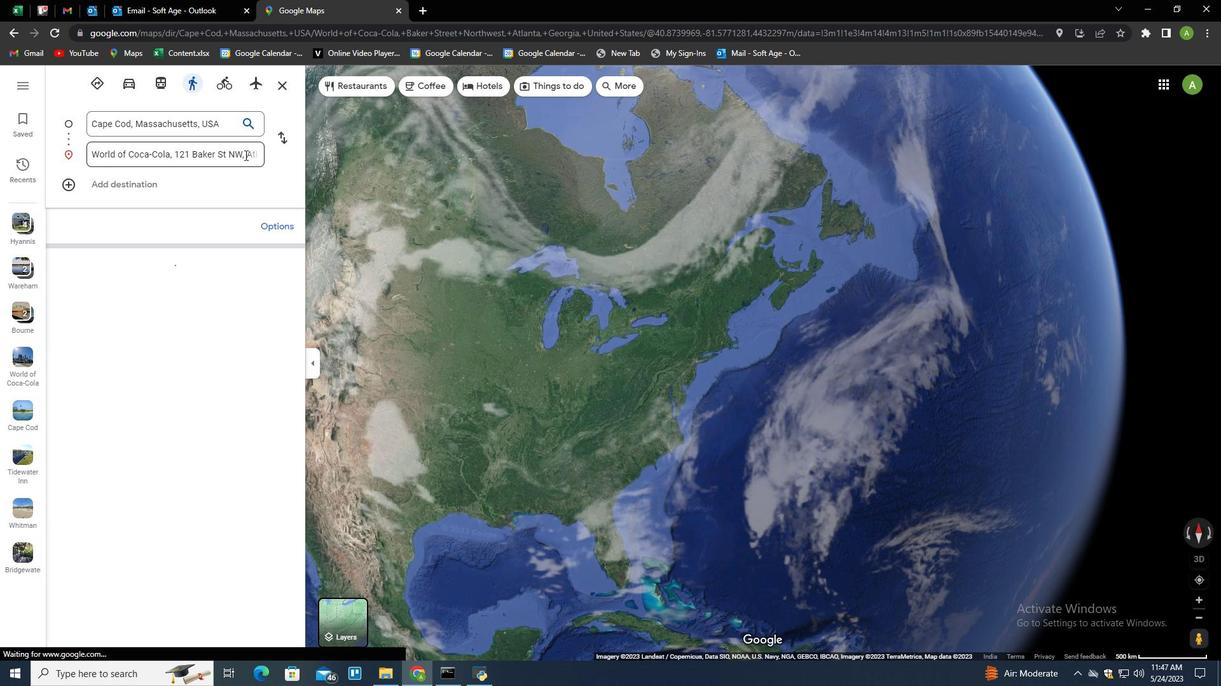 
Action: Mouse moved to (96, 87)
Screenshot: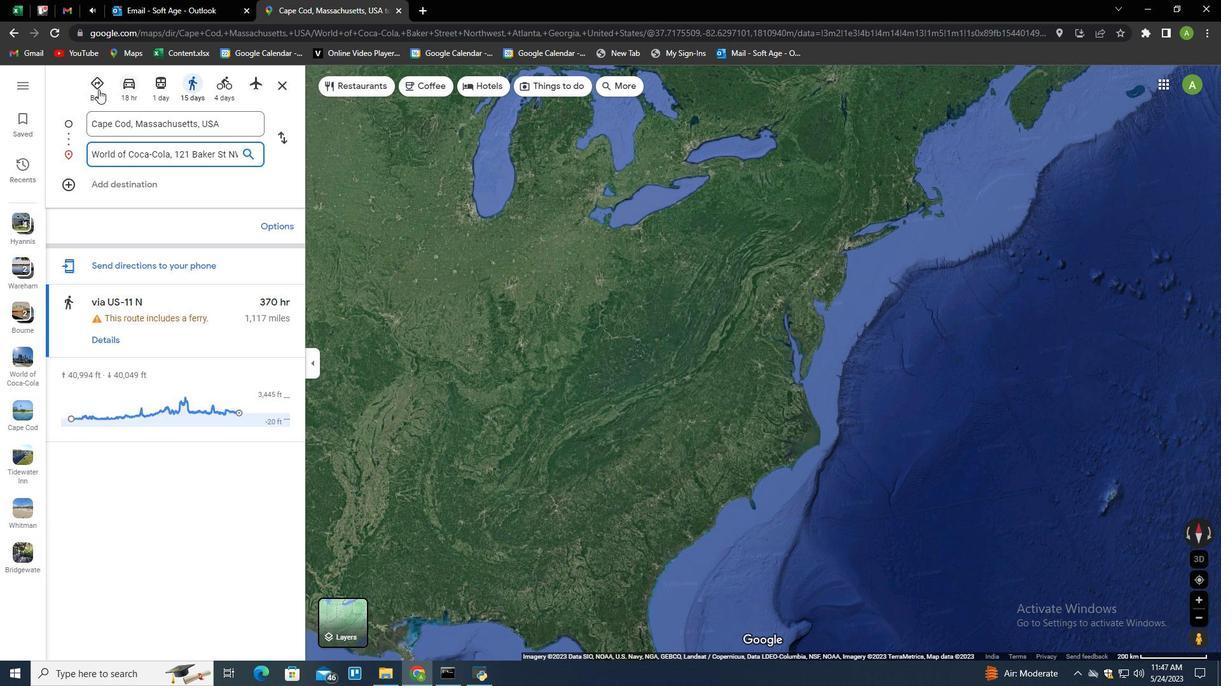 
Action: Mouse pressed left at (96, 87)
Screenshot: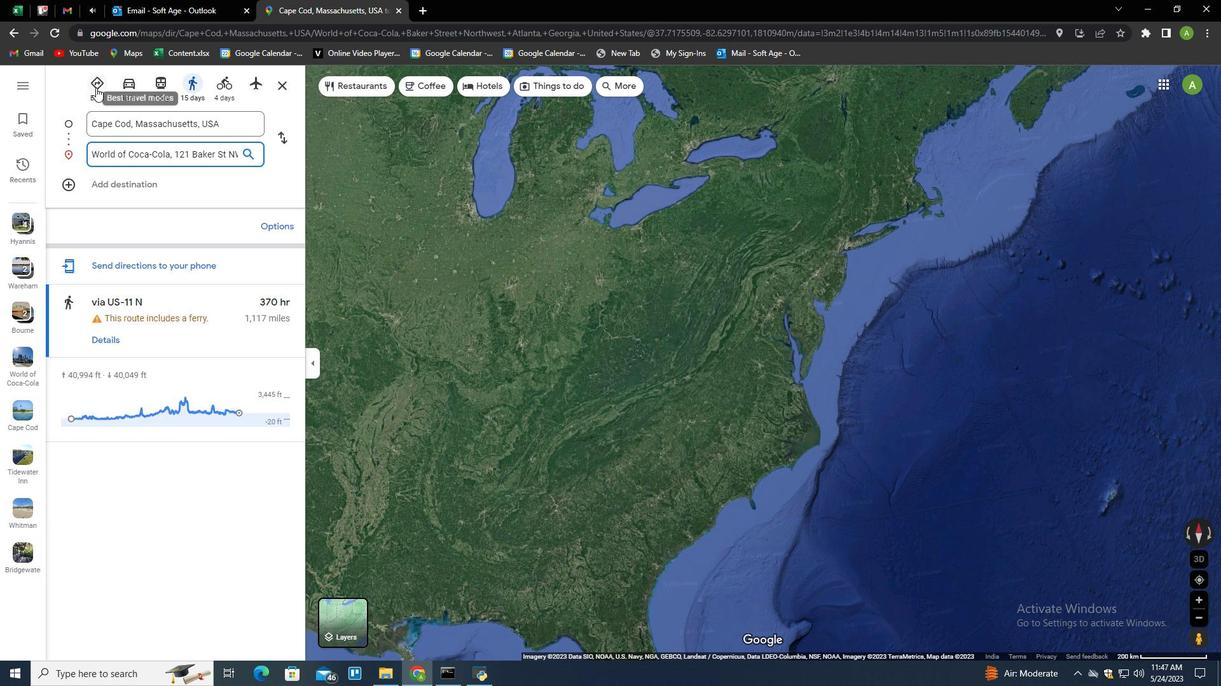 
Action: Mouse moved to (693, 78)
Screenshot: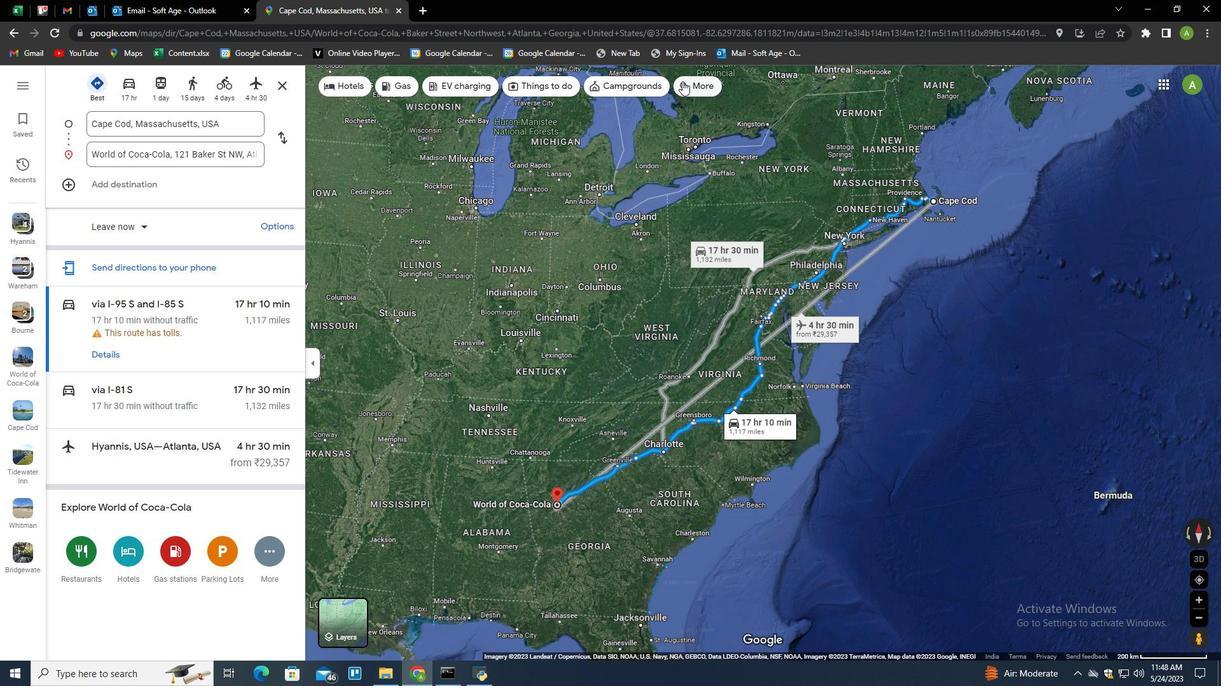 
Action: Mouse pressed left at (693, 78)
Screenshot: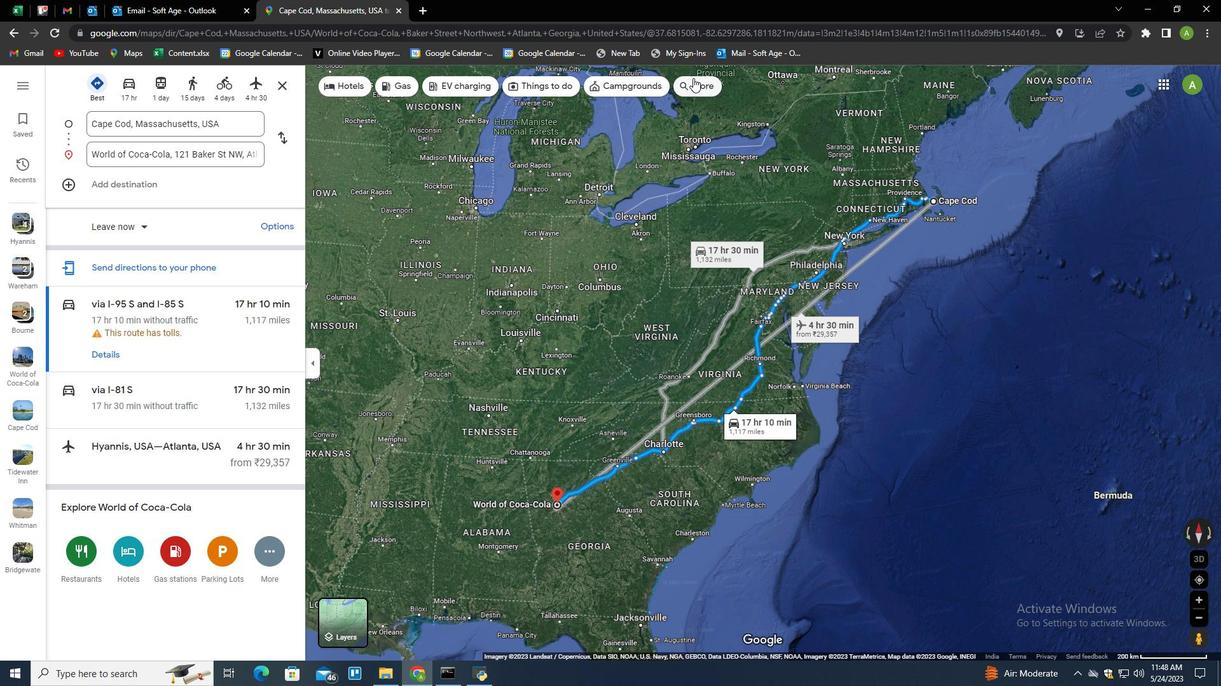 
Action: Mouse moved to (63, 79)
Screenshot: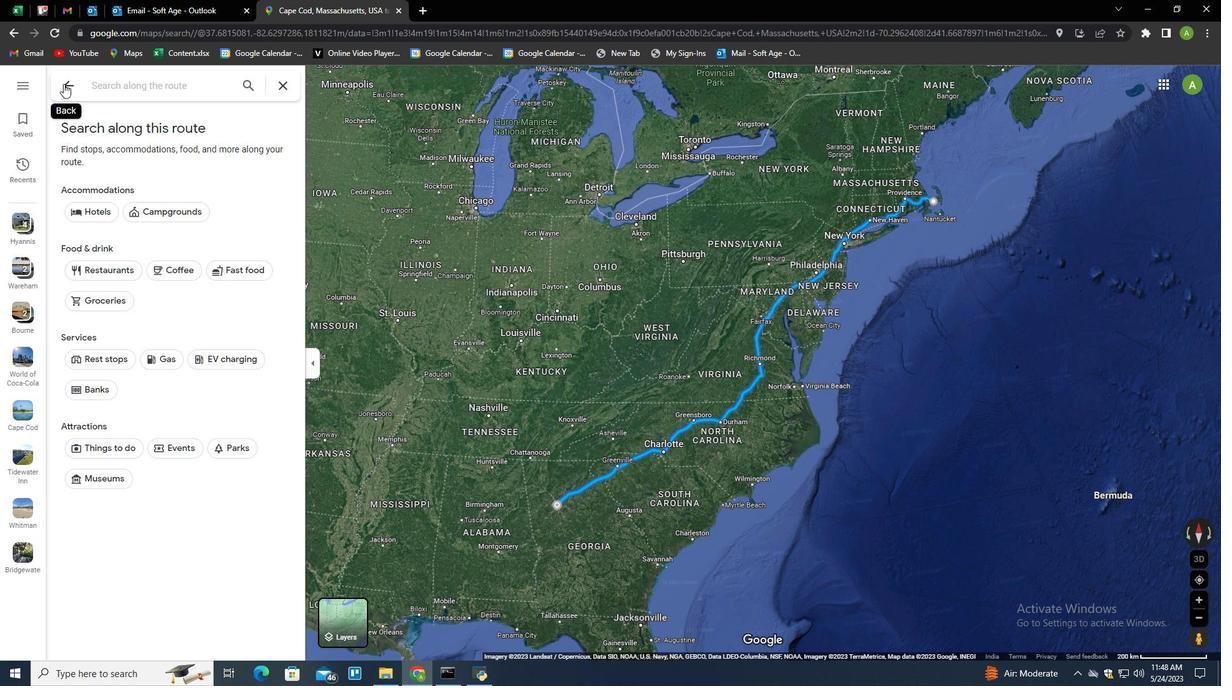 
Action: Mouse pressed left at (63, 79)
Screenshot: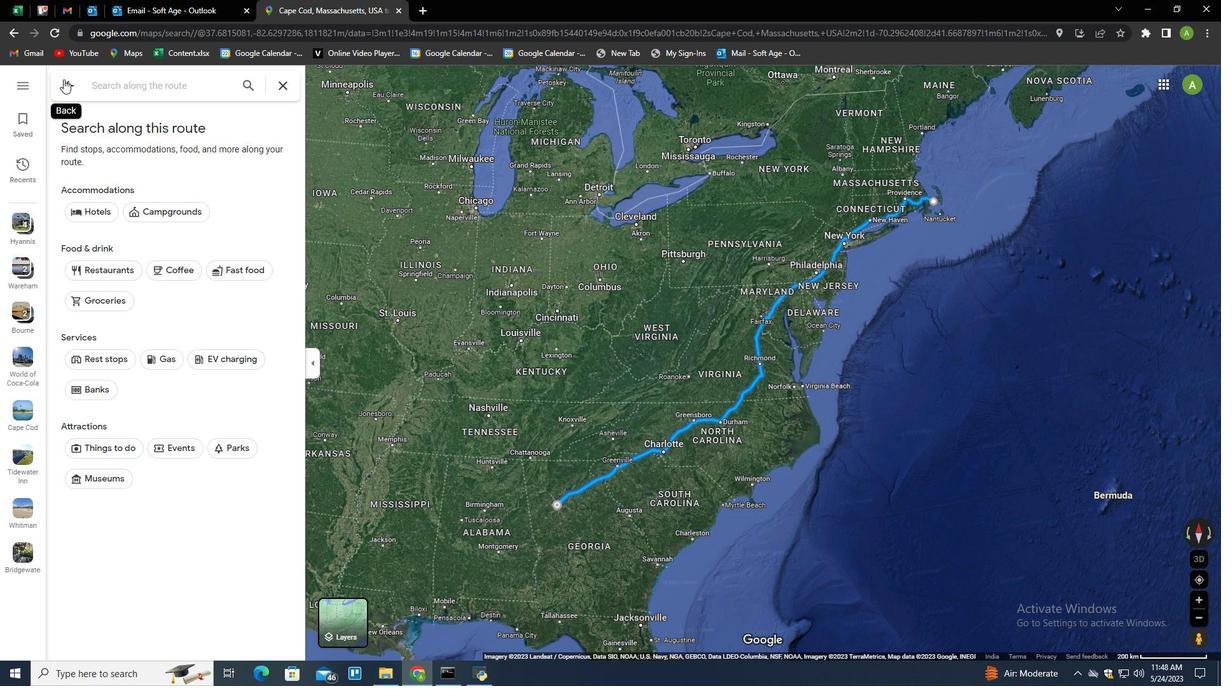 
Action: Mouse moved to (282, 227)
Screenshot: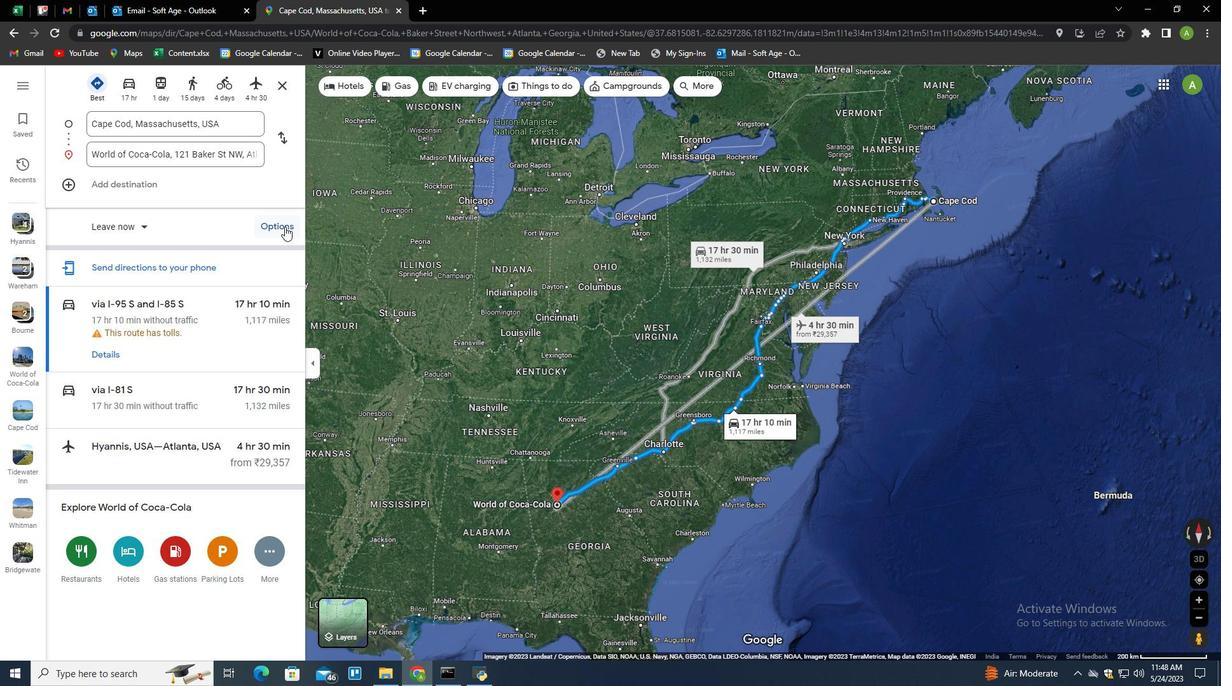 
Action: Mouse pressed left at (282, 227)
Screenshot: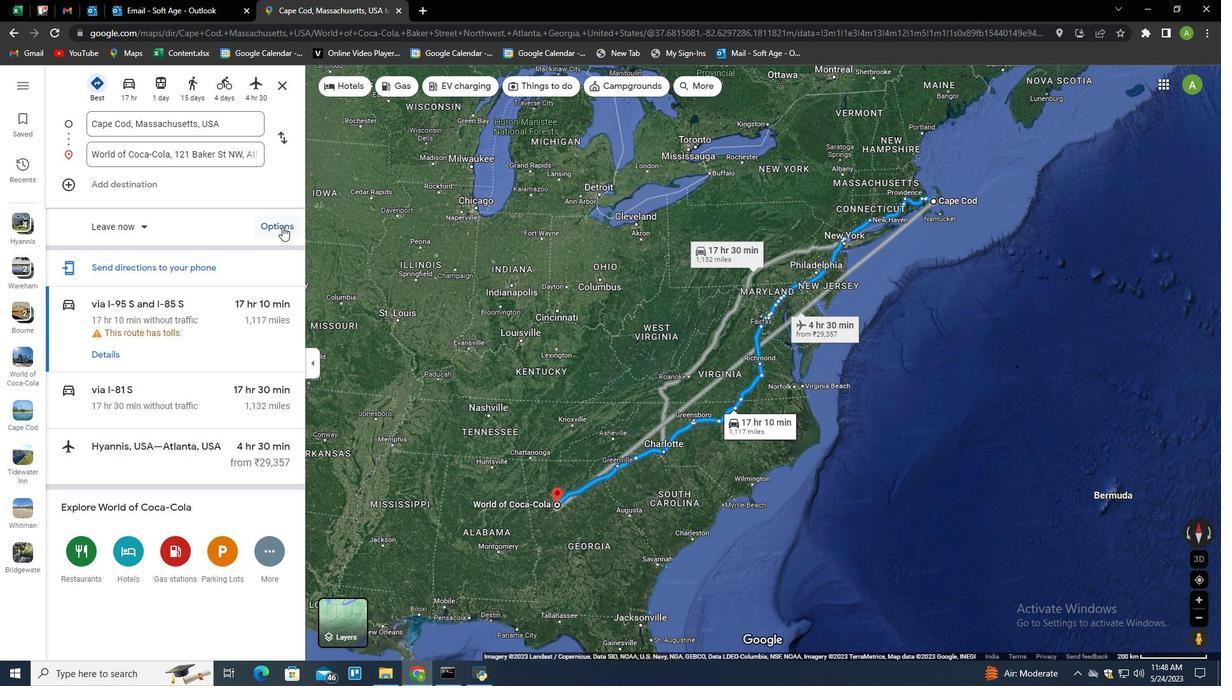
Action: Mouse moved to (256, 346)
Screenshot: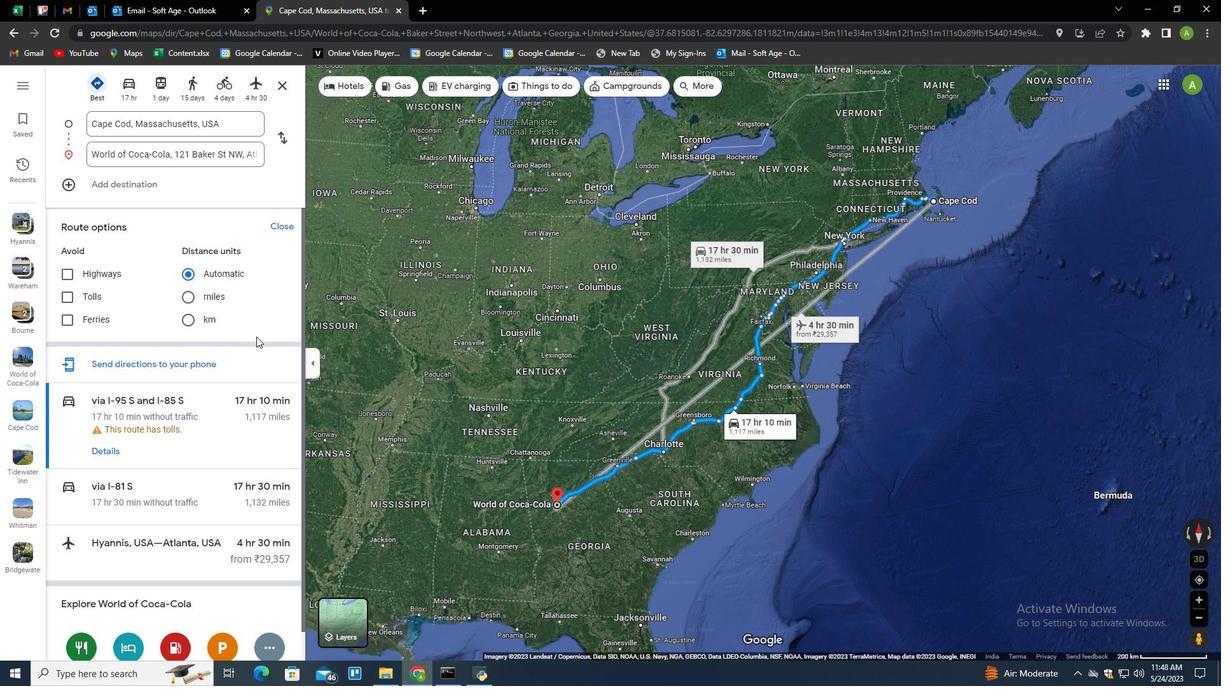 
Action: Mouse scrolled (256, 345) with delta (0, 0)
Screenshot: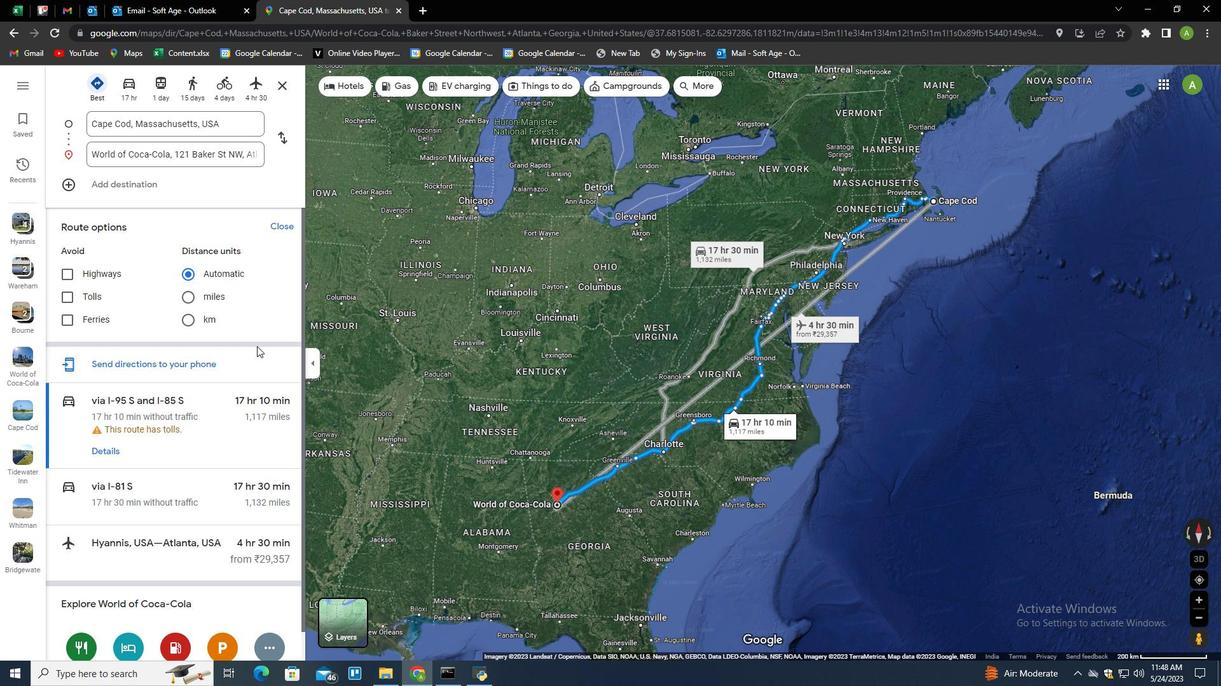 
Action: Mouse scrolled (256, 345) with delta (0, 0)
Screenshot: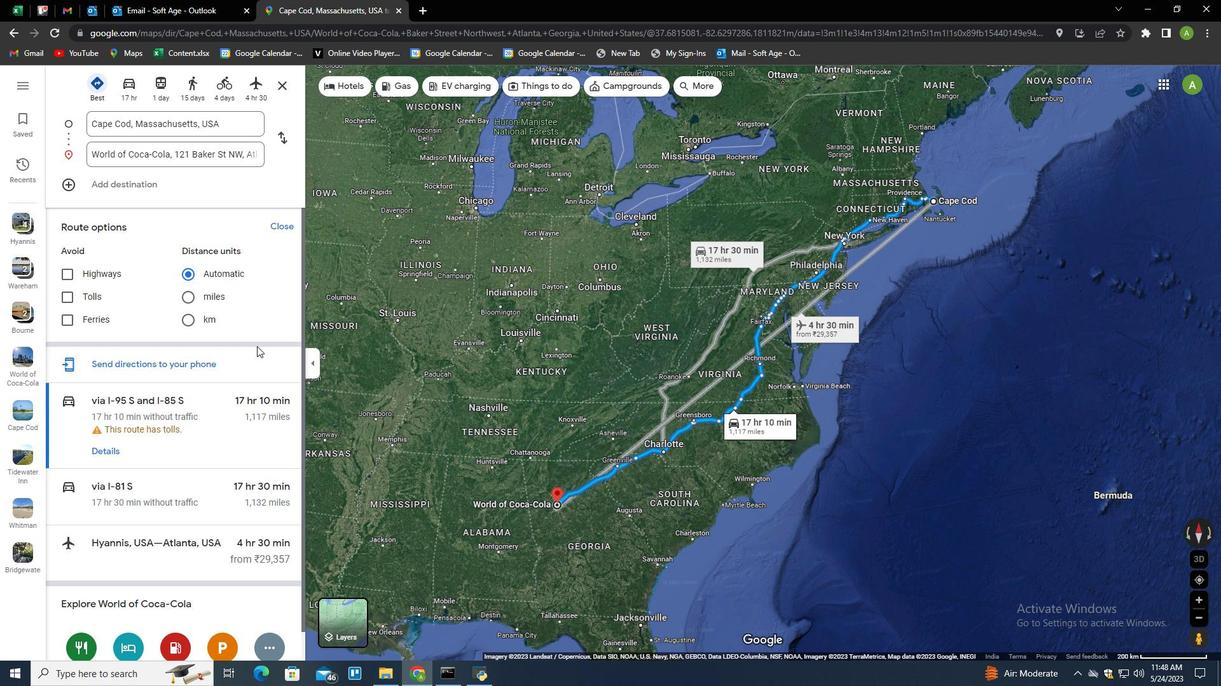 
Action: Mouse scrolled (256, 345) with delta (0, 0)
Screenshot: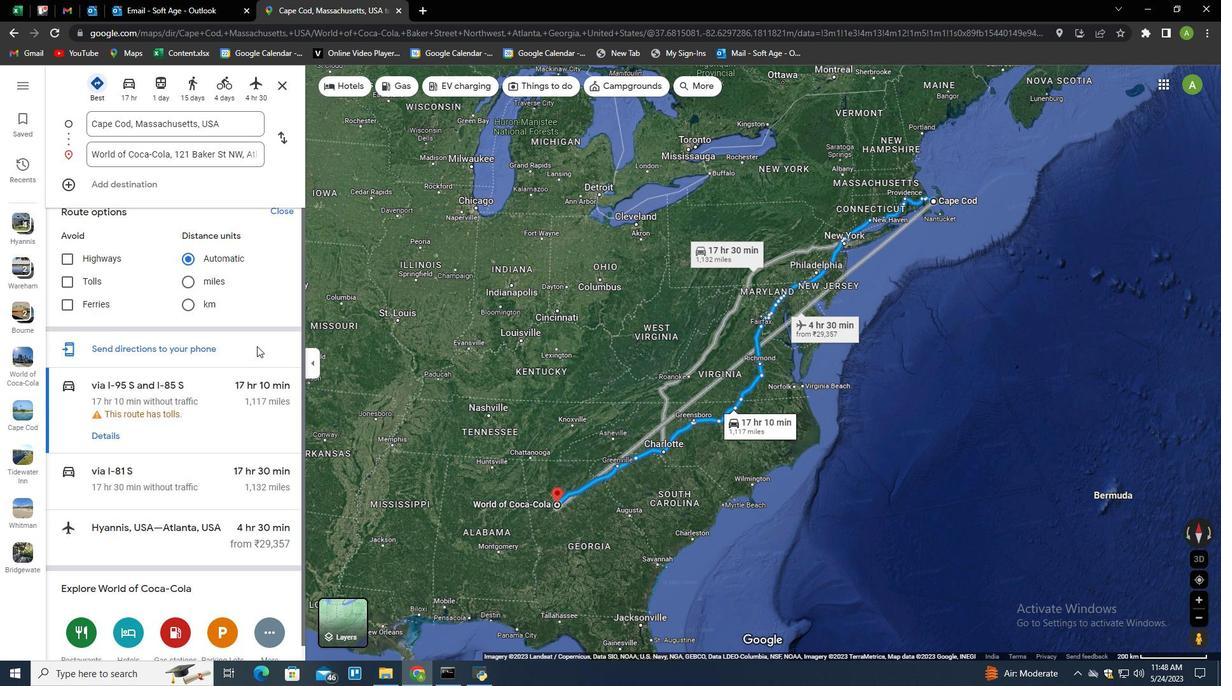 
Action: Mouse scrolled (256, 345) with delta (0, 0)
Screenshot: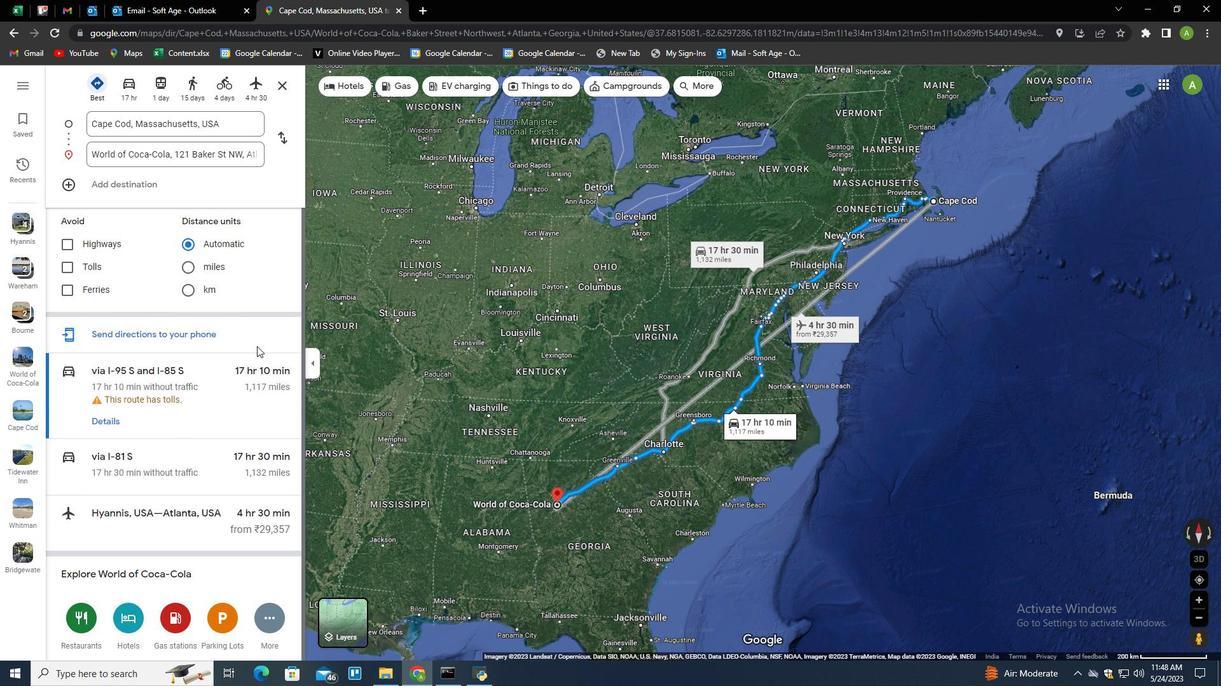 
Action: Mouse moved to (270, 611)
Screenshot: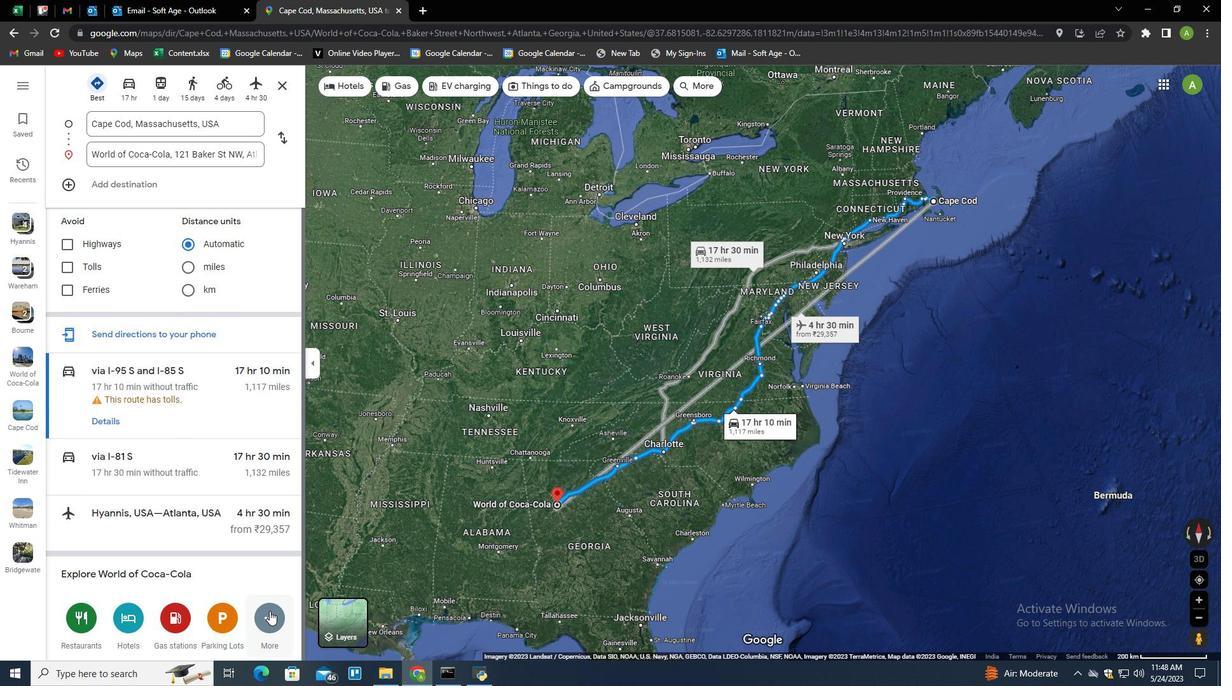 
Action: Mouse pressed left at (270, 611)
Screenshot: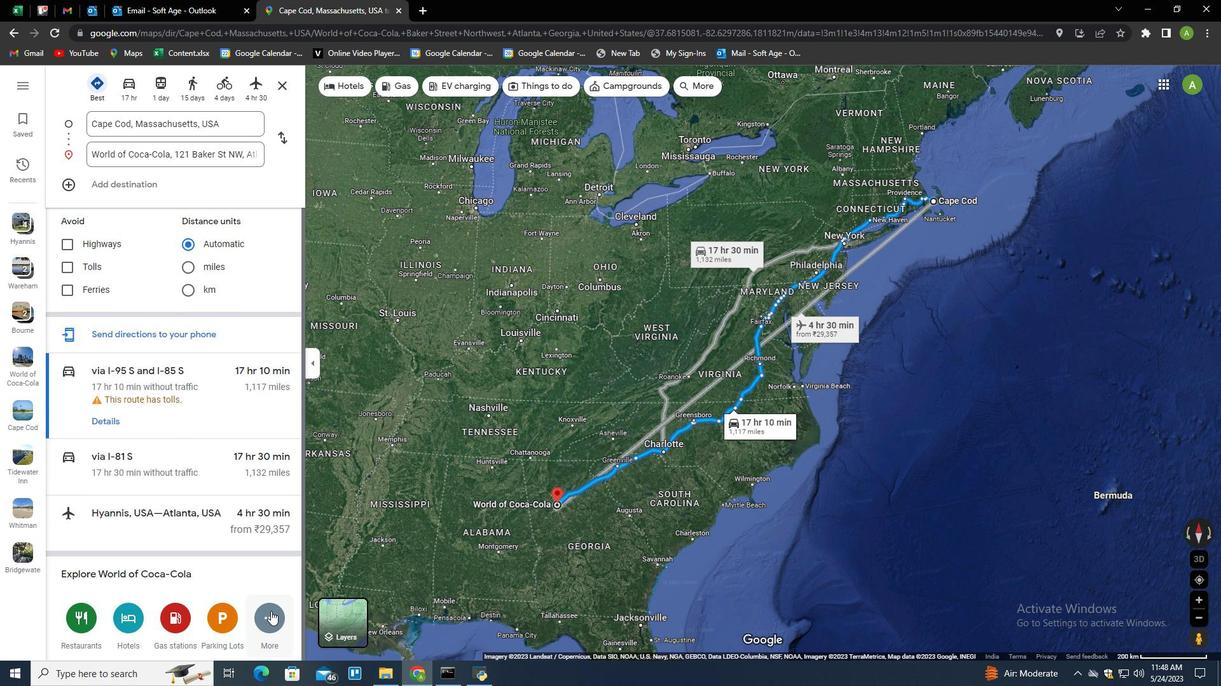 
Action: Mouse moved to (232, 622)
Screenshot: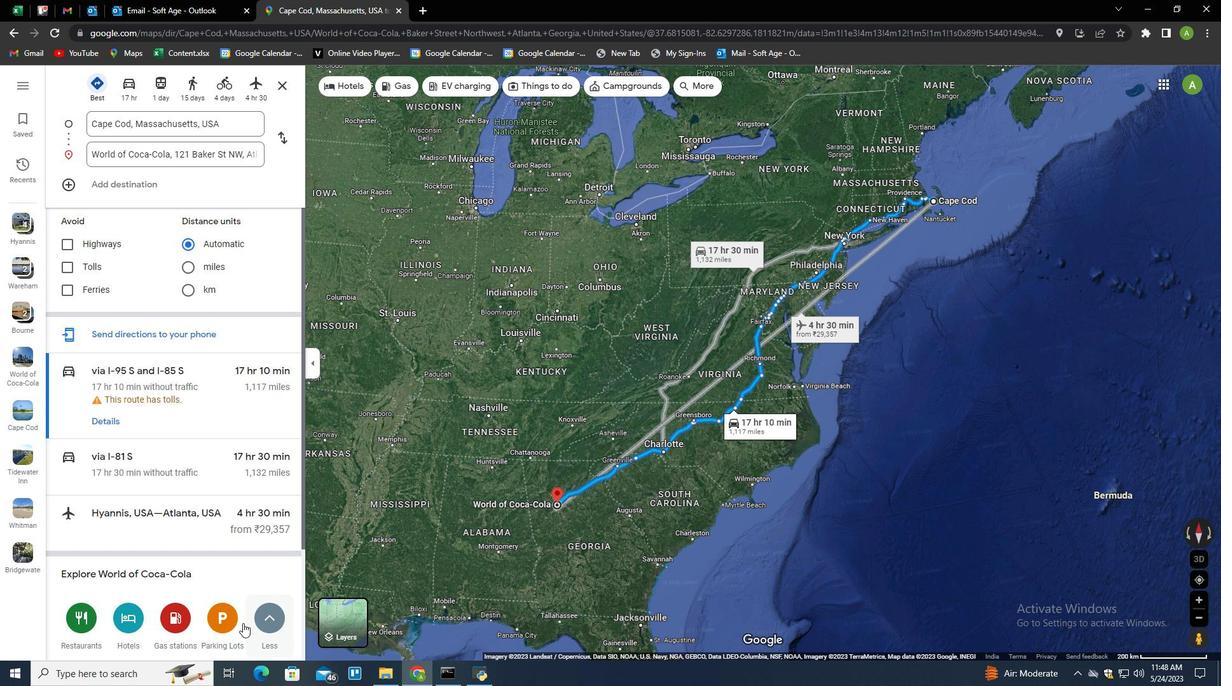
Action: Mouse scrolled (232, 621) with delta (0, 0)
Screenshot: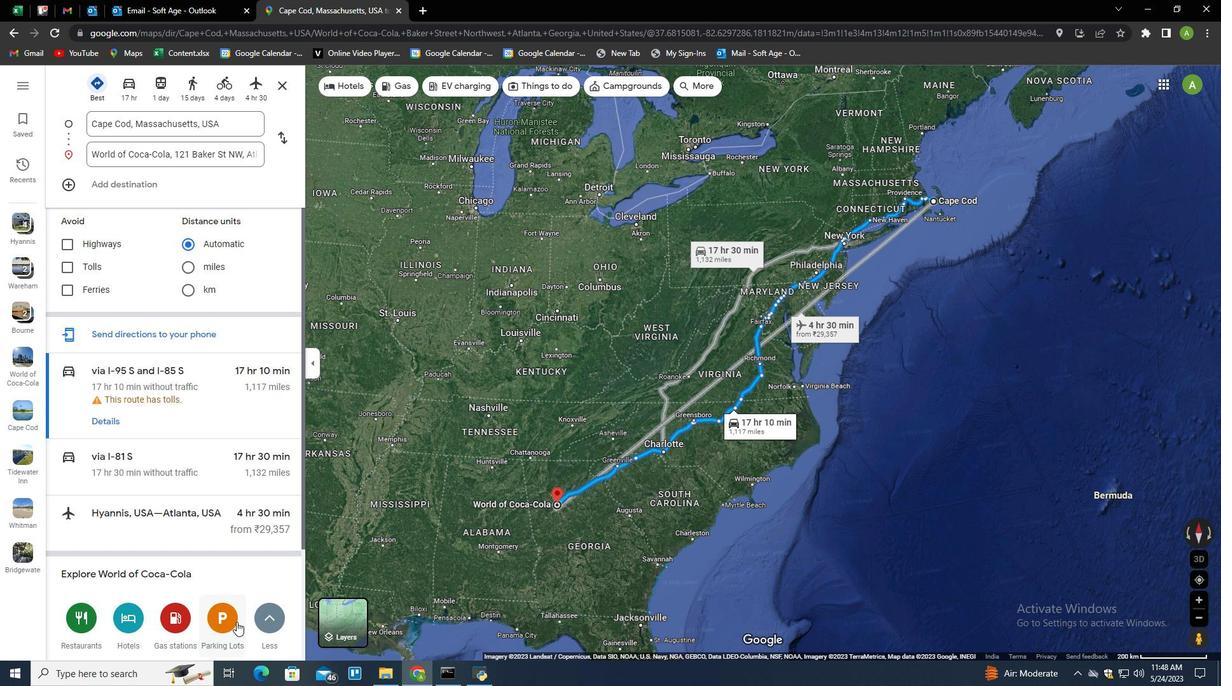 
Action: Mouse scrolled (232, 621) with delta (0, 0)
Screenshot: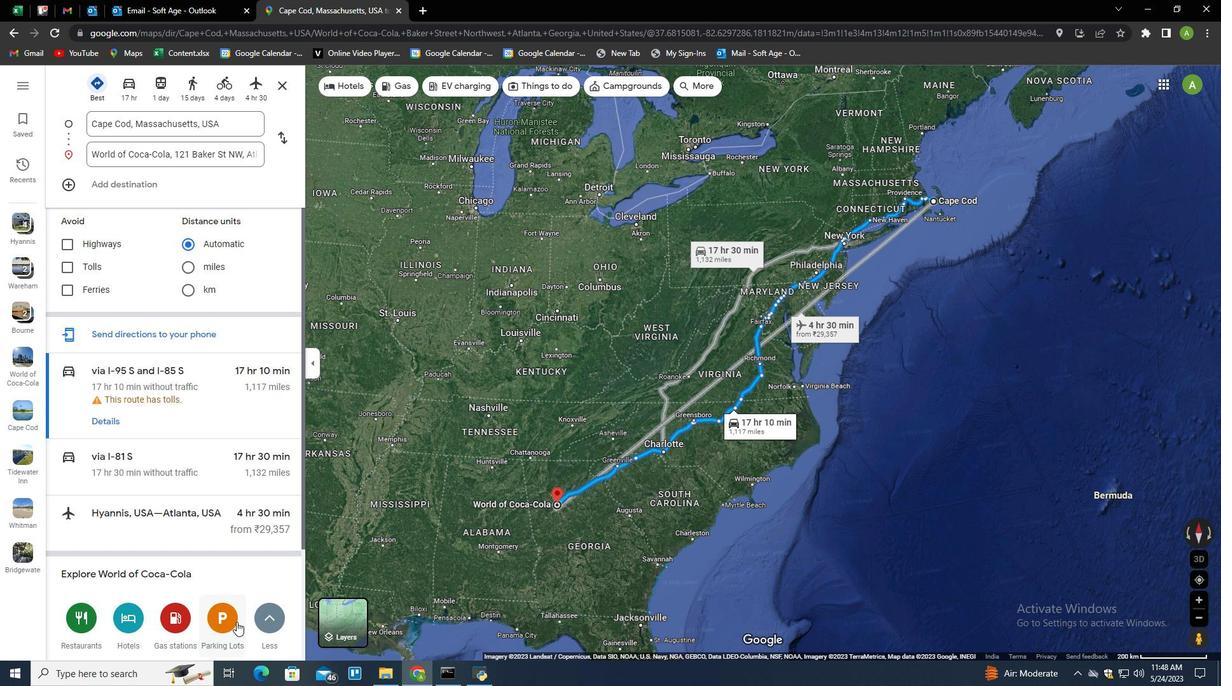 
Action: Mouse scrolled (232, 621) with delta (0, 0)
Screenshot: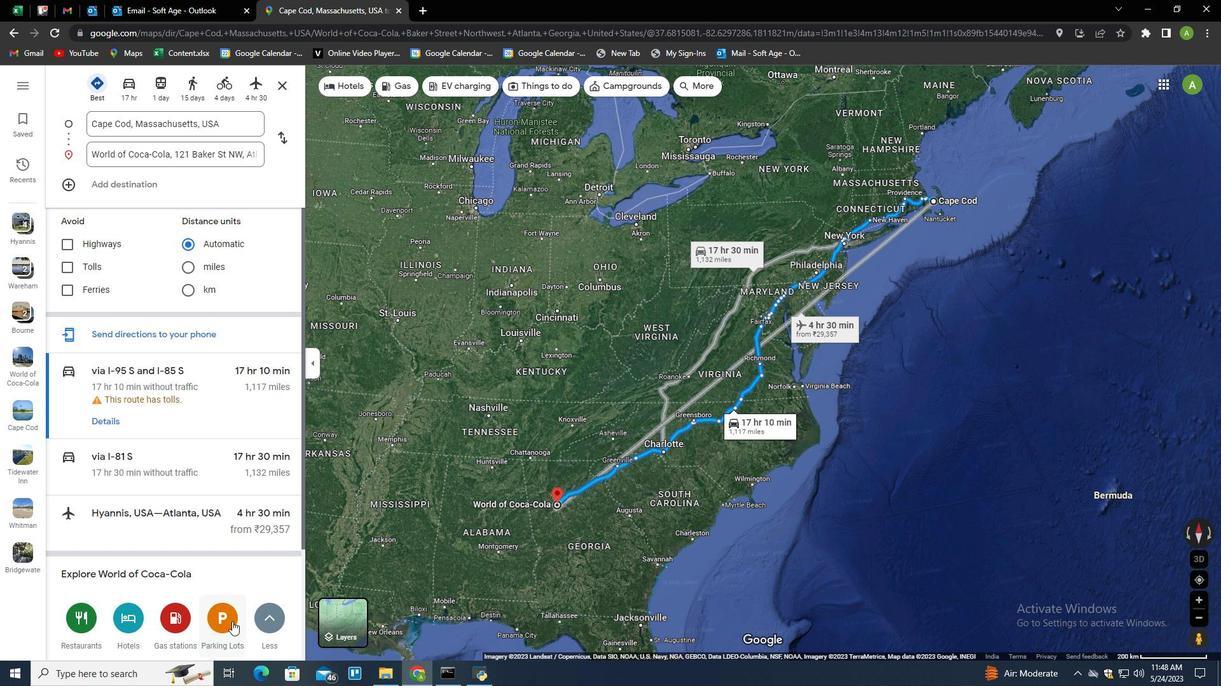
Action: Mouse scrolled (232, 621) with delta (0, 0)
Screenshot: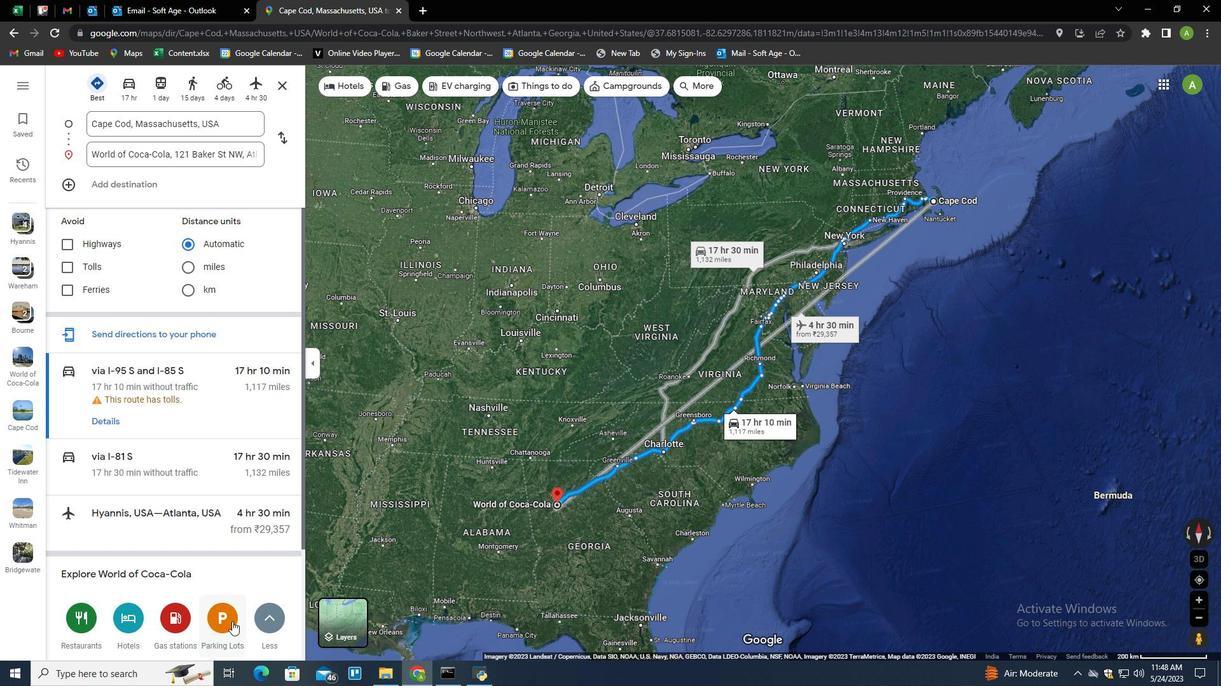 
Action: Mouse scrolled (232, 621) with delta (0, 0)
Screenshot: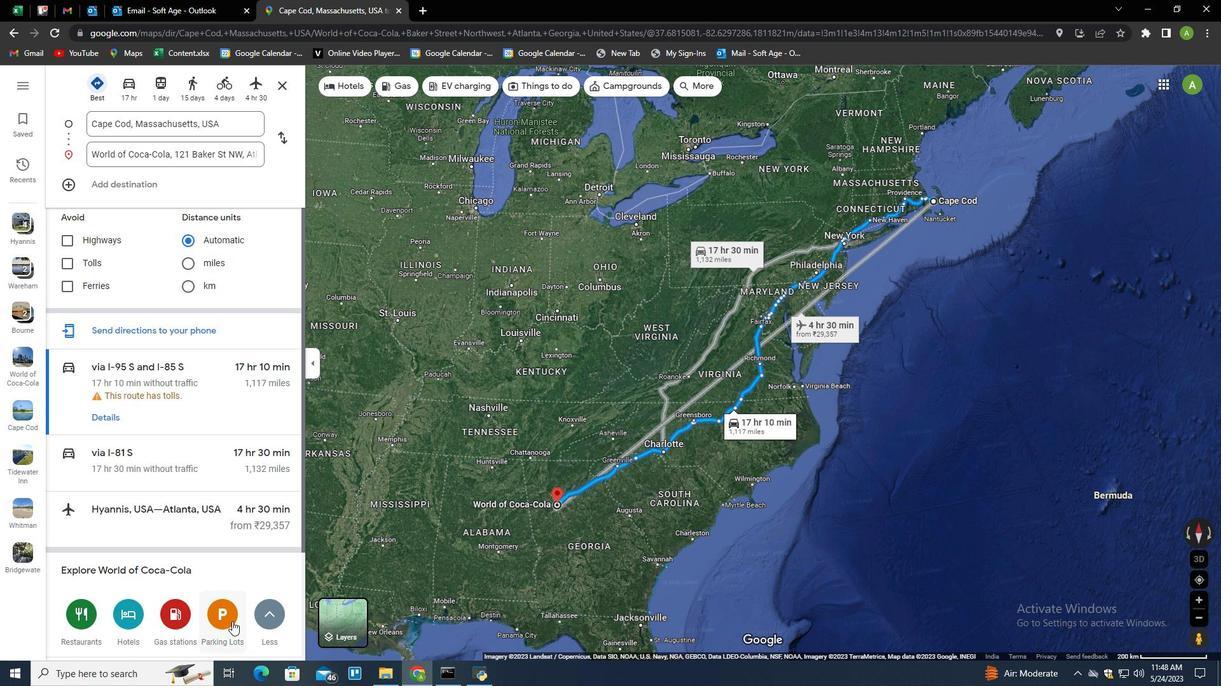 
Action: Mouse moved to (202, 577)
Screenshot: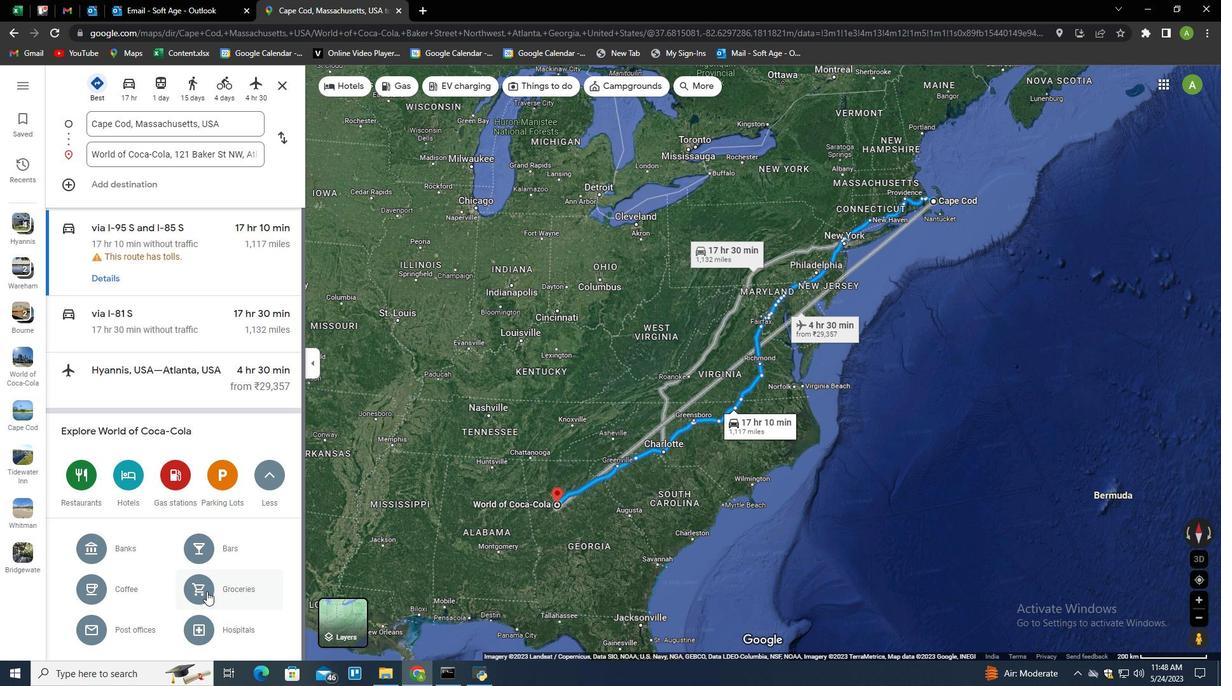 
Action: Mouse scrolled (202, 576) with delta (0, 0)
Screenshot: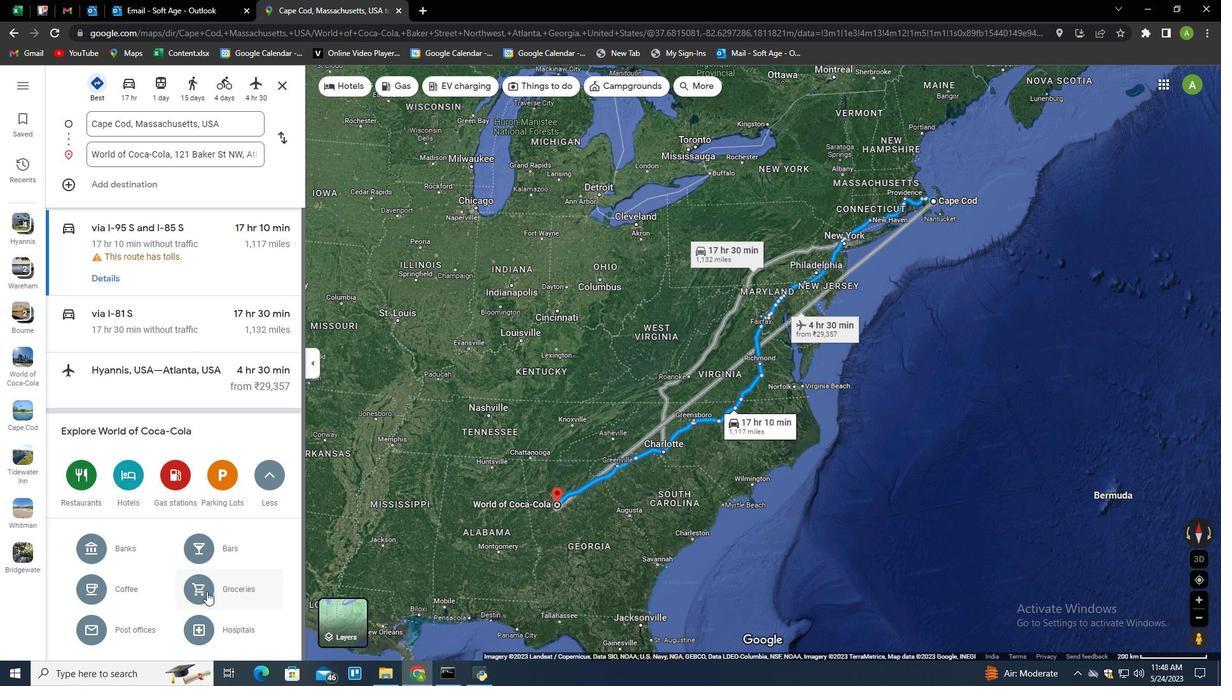 
Action: Mouse scrolled (202, 576) with delta (0, 0)
Screenshot: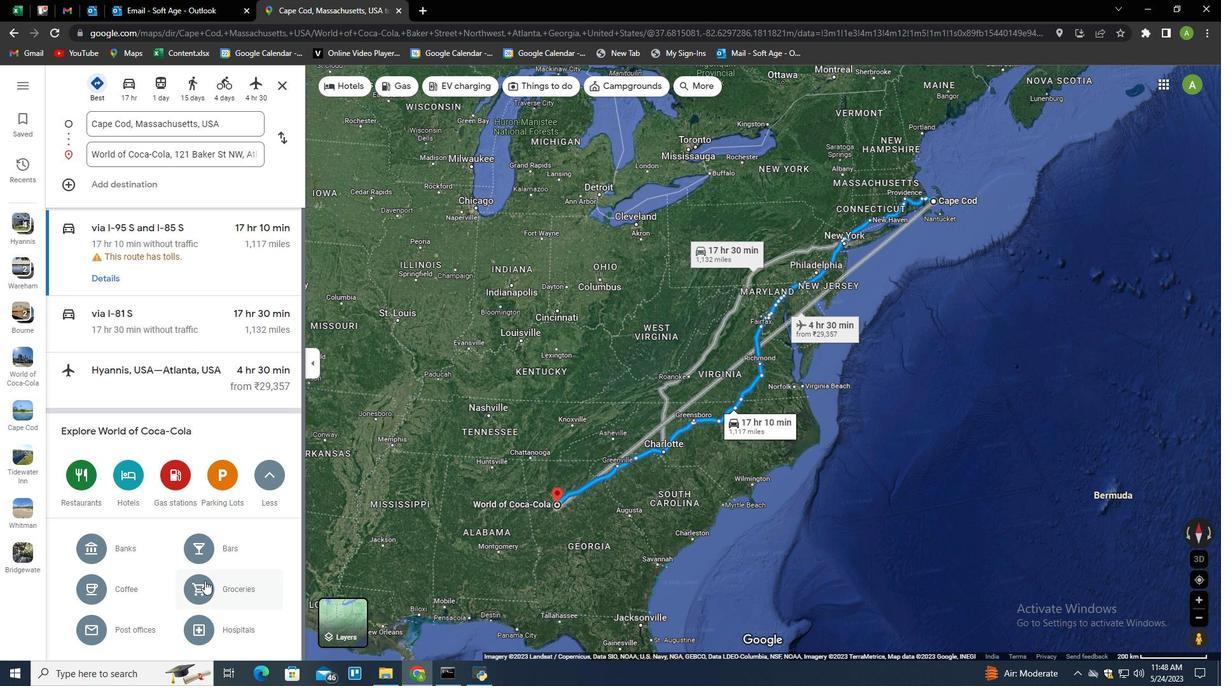 
Action: Mouse scrolled (202, 576) with delta (0, 0)
Screenshot: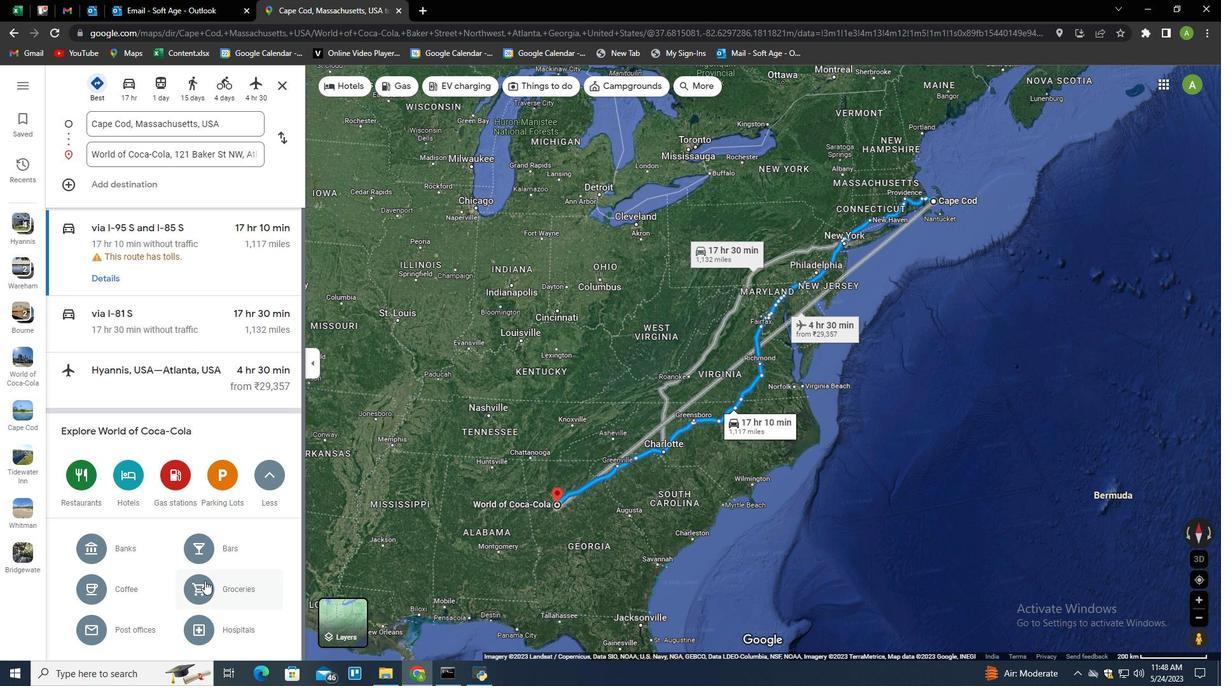 
Action: Mouse scrolled (202, 576) with delta (0, 0)
Screenshot: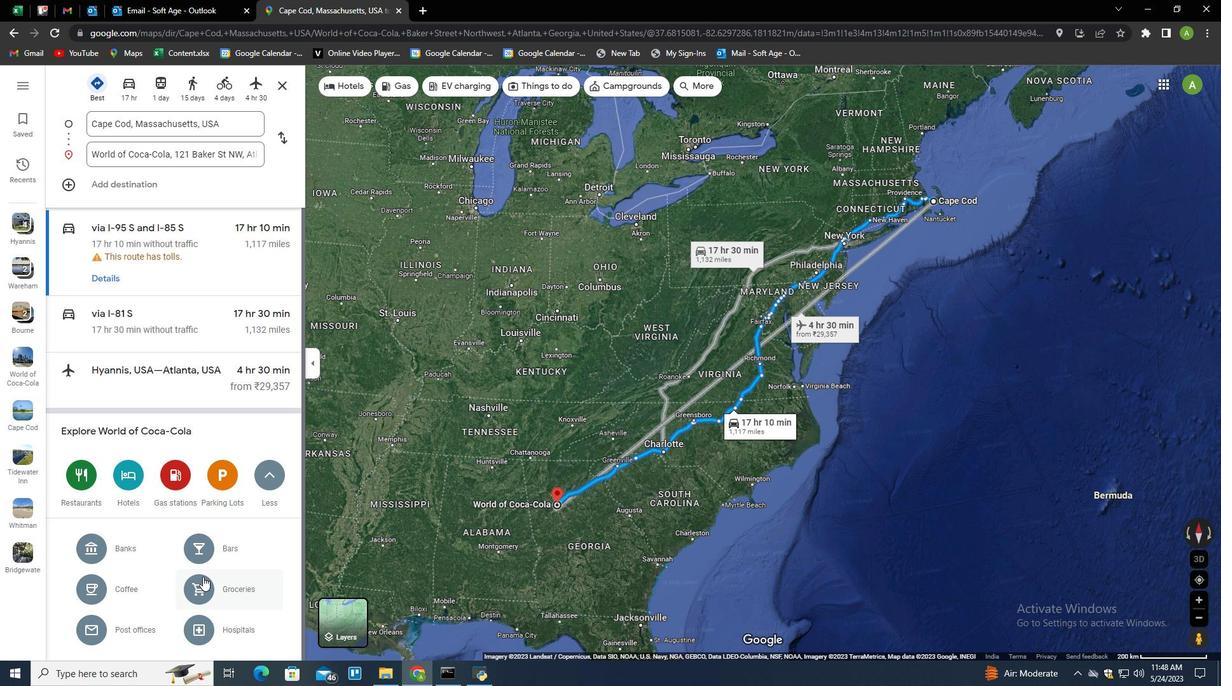 
Action: Mouse scrolled (202, 576) with delta (0, 0)
Screenshot: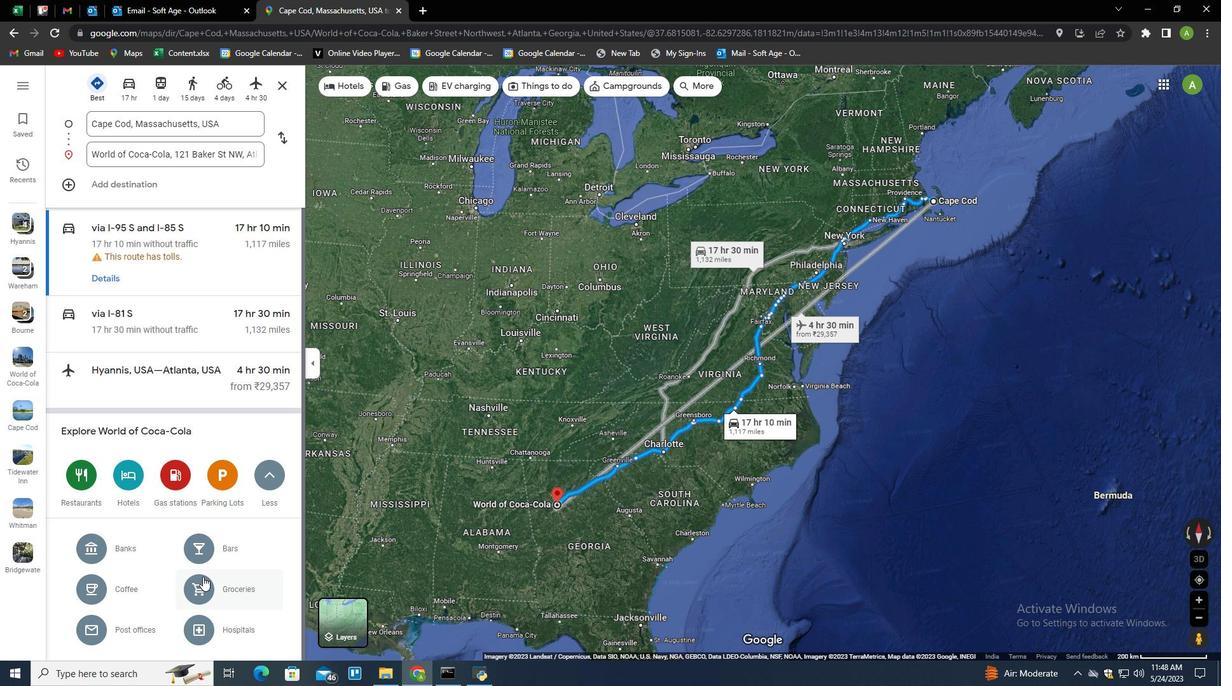 
Action: Mouse moved to (178, 455)
Screenshot: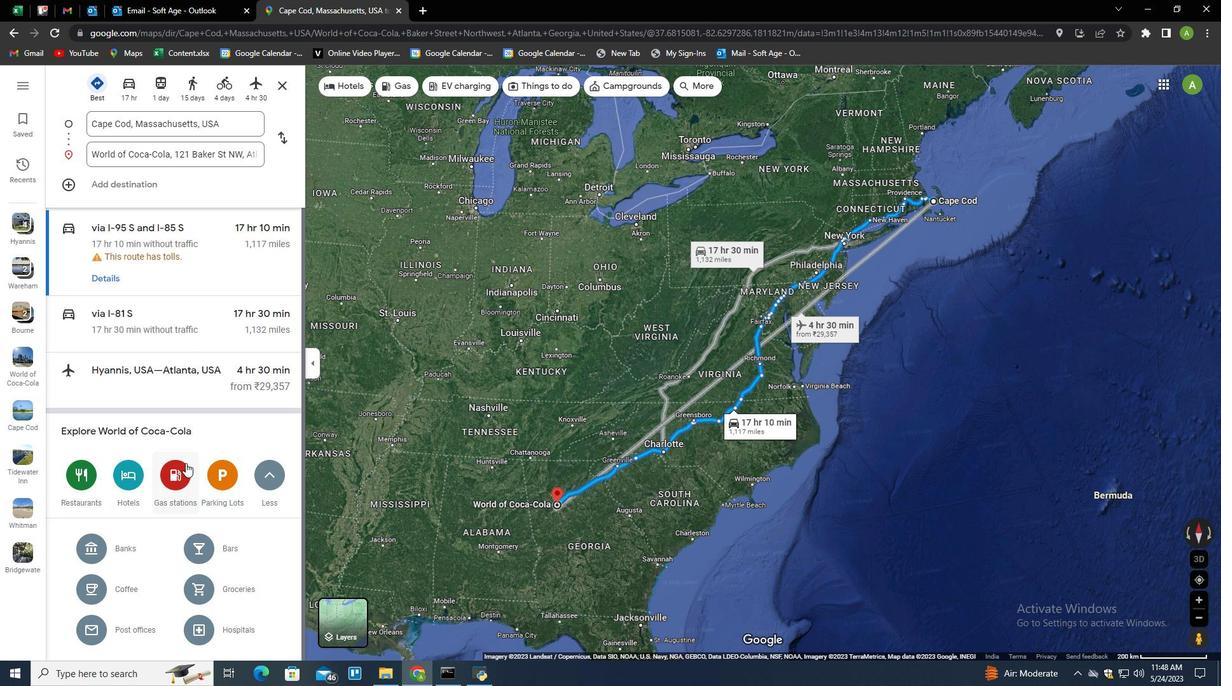 
Action: Mouse scrolled (178, 456) with delta (0, 0)
Screenshot: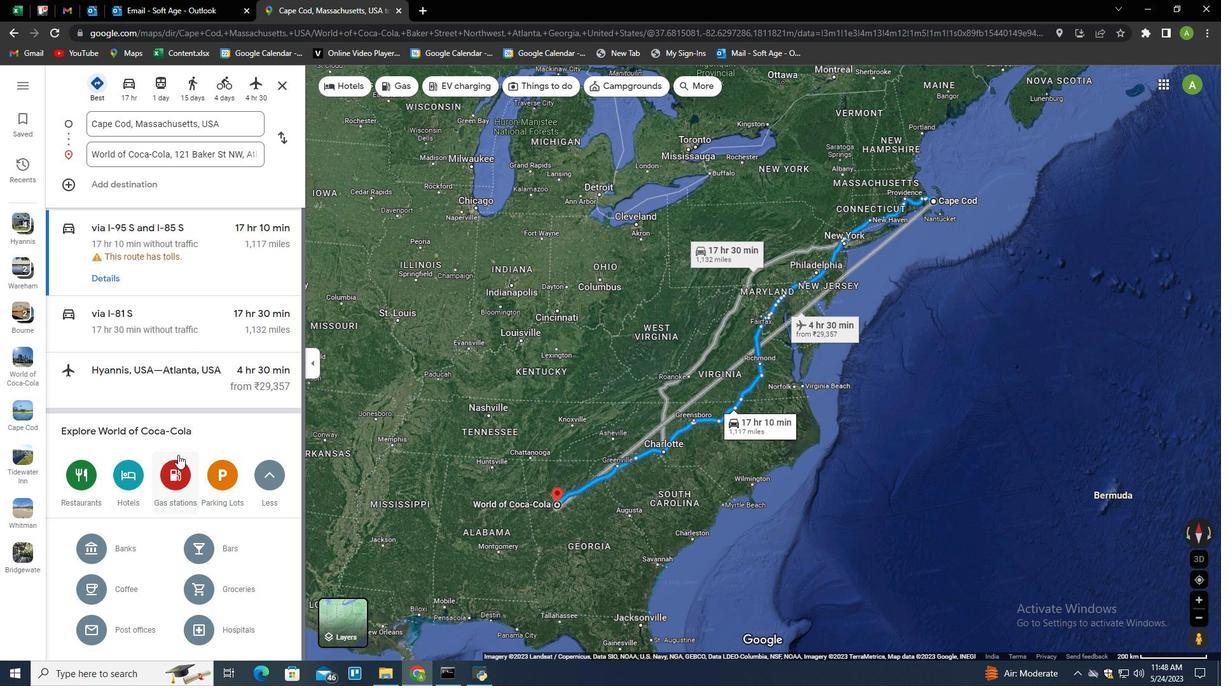 
Action: Mouse scrolled (178, 456) with delta (0, 0)
Screenshot: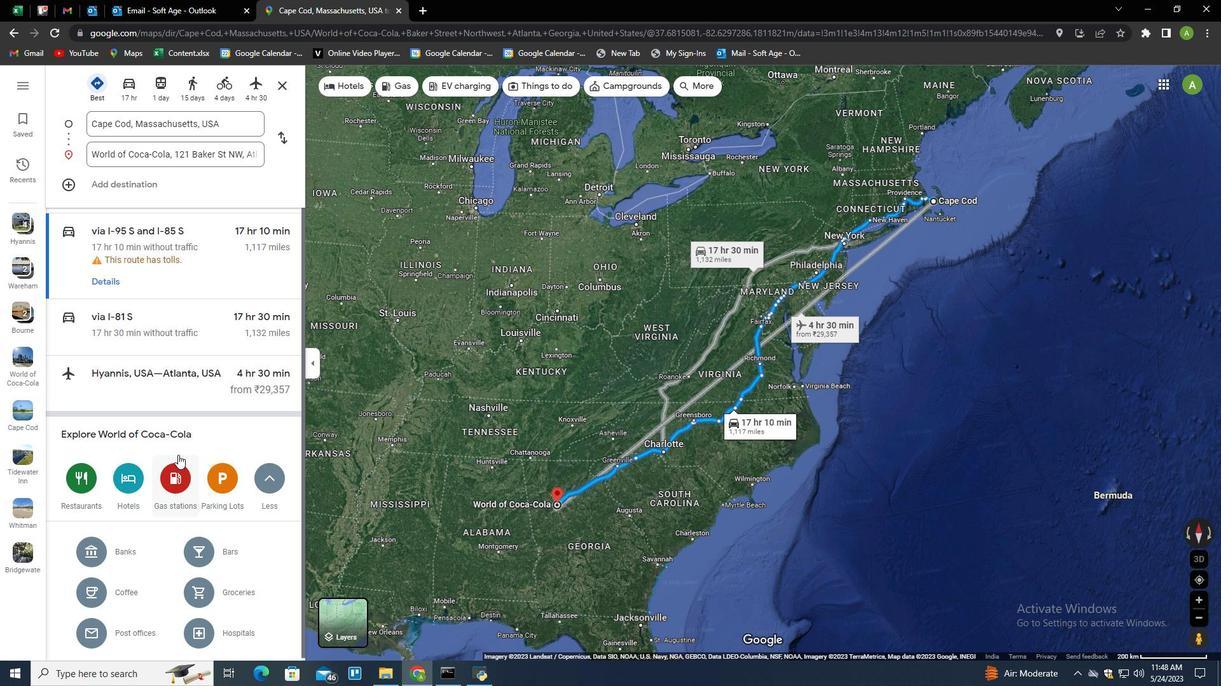 
Action: Mouse scrolled (178, 456) with delta (0, 0)
Screenshot: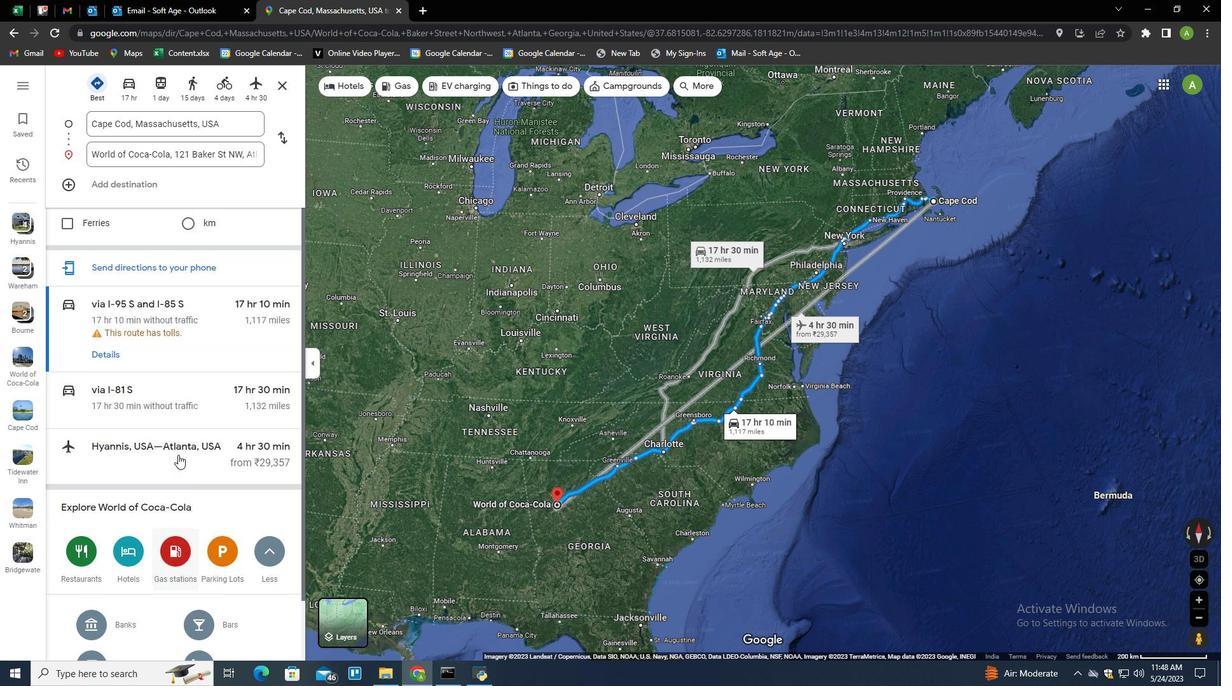 
Action: Mouse moved to (176, 455)
Screenshot: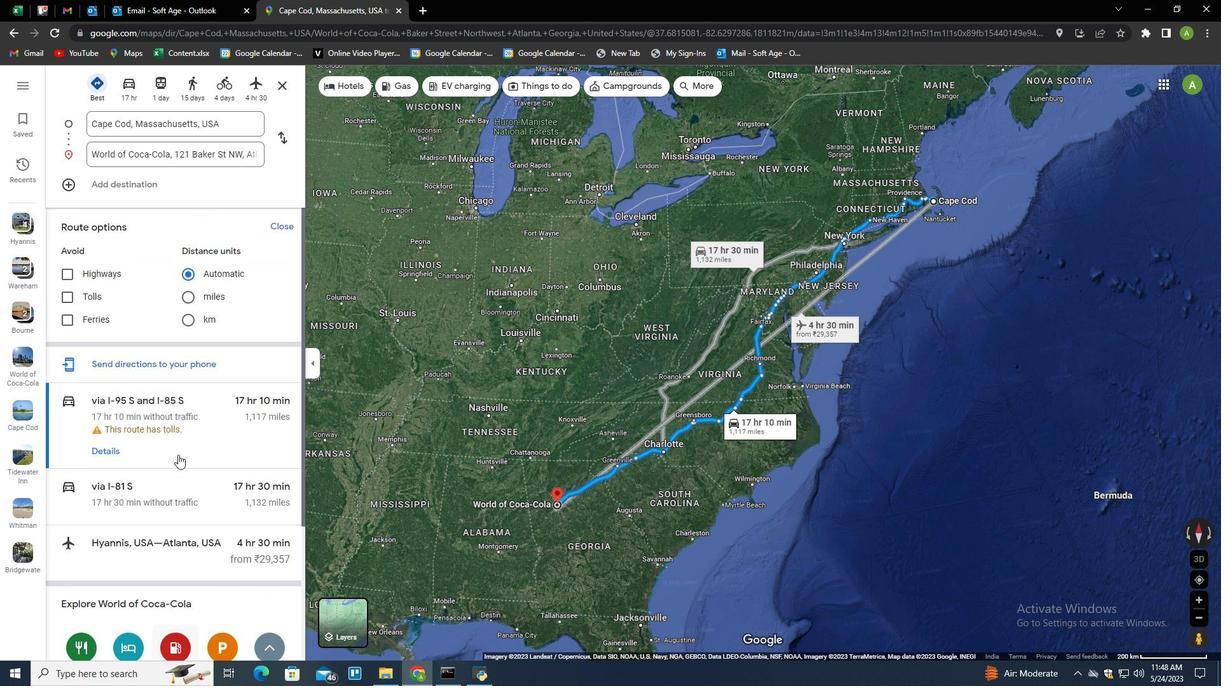 
Action: Mouse scrolled (176, 456) with delta (0, 0)
Screenshot: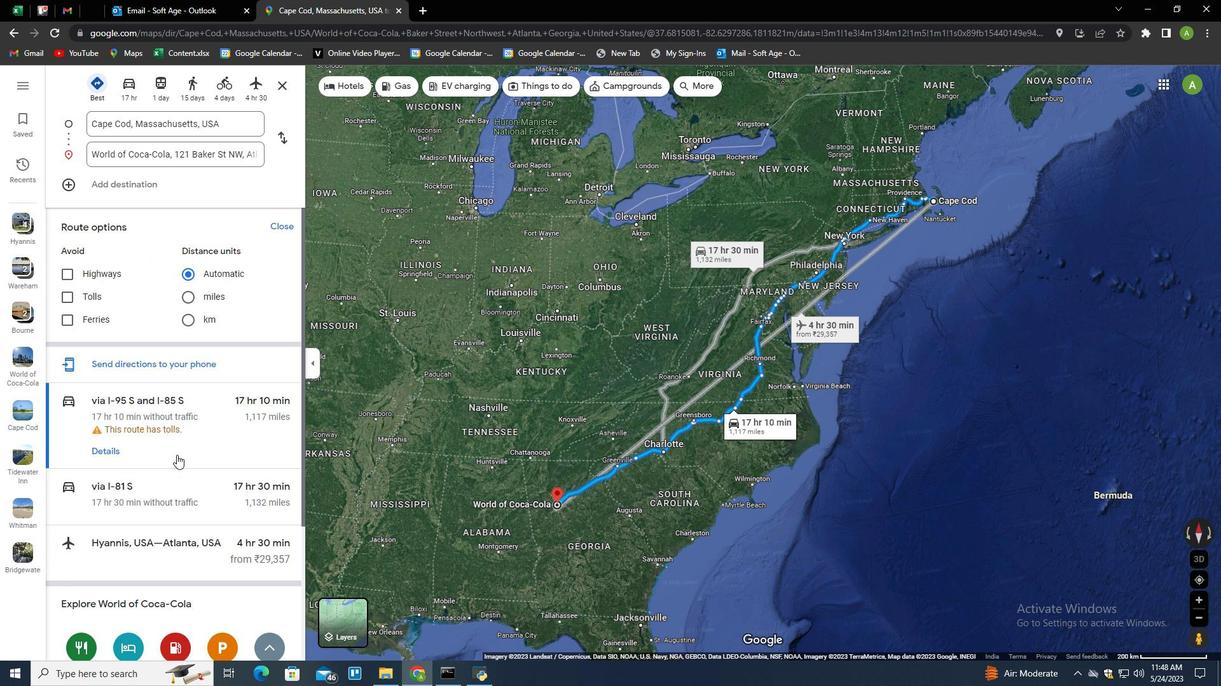 
Action: Mouse scrolled (176, 456) with delta (0, 0)
Screenshot: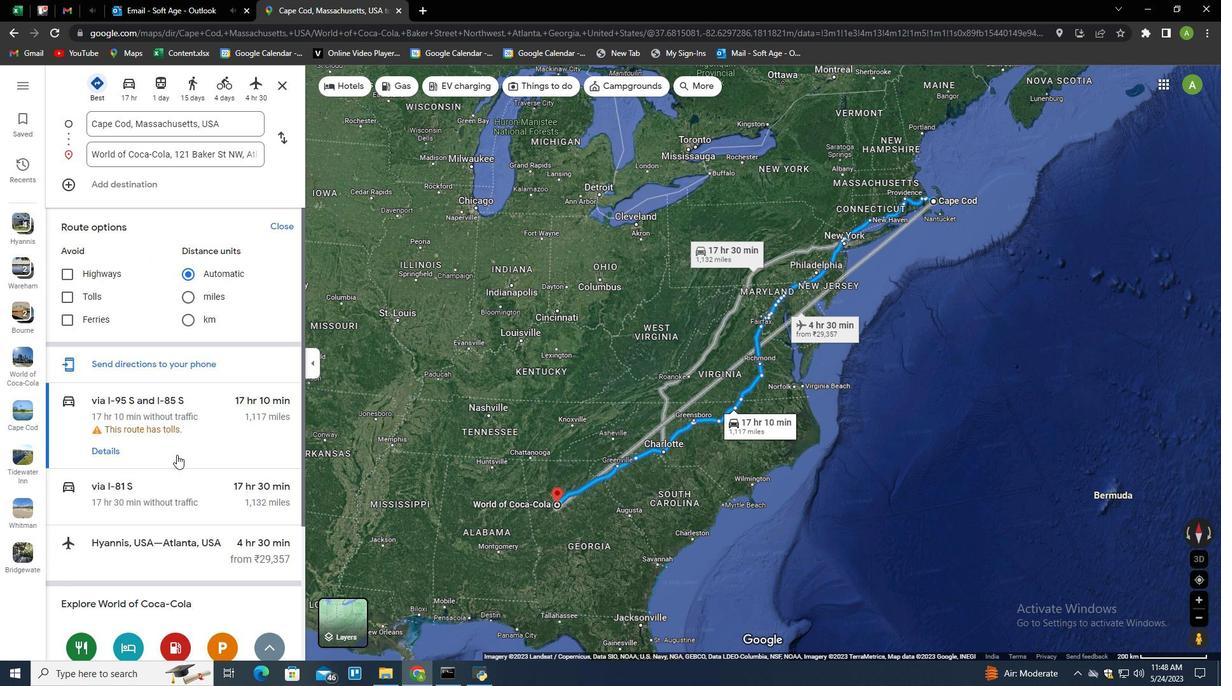 
Action: Mouse scrolled (176, 456) with delta (0, 0)
Screenshot: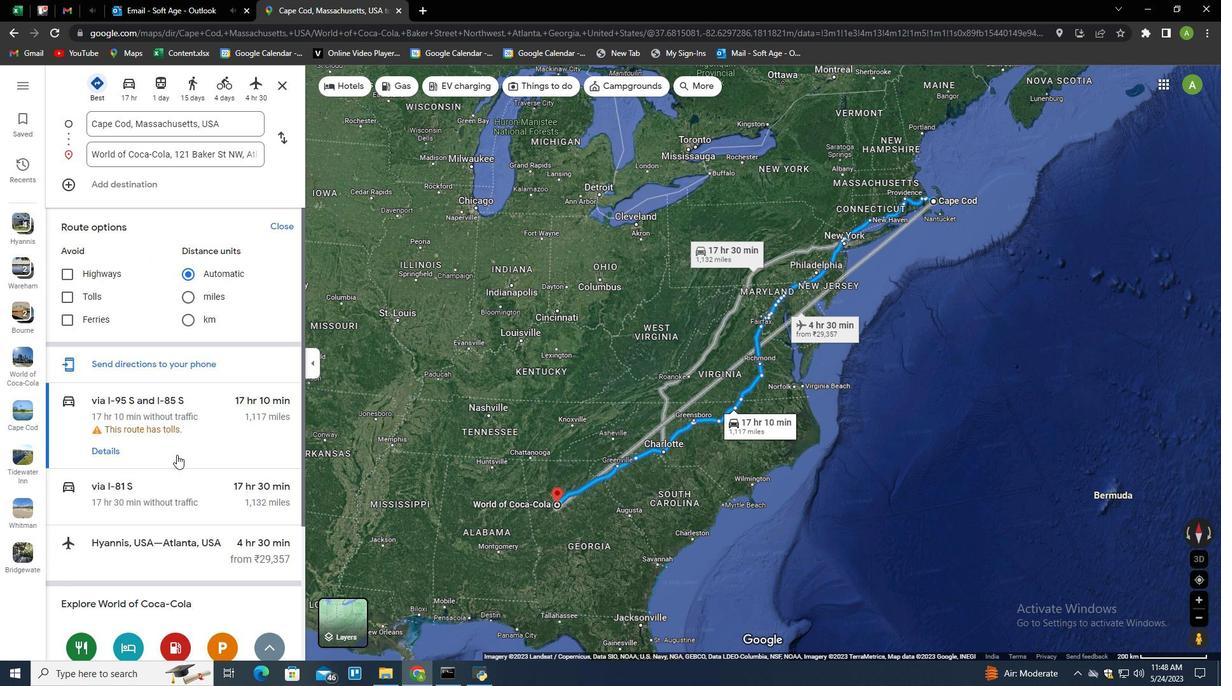 
Action: Mouse scrolled (176, 456) with delta (0, 0)
Screenshot: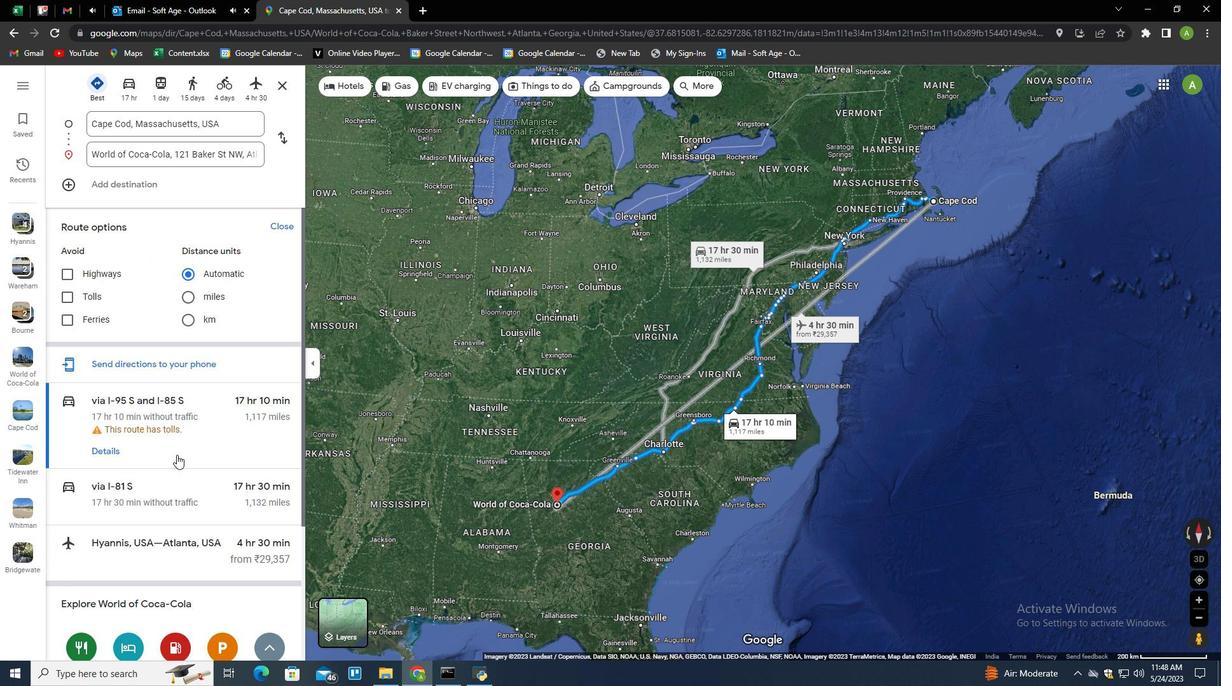 
Action: Mouse moved to (127, 80)
Screenshot: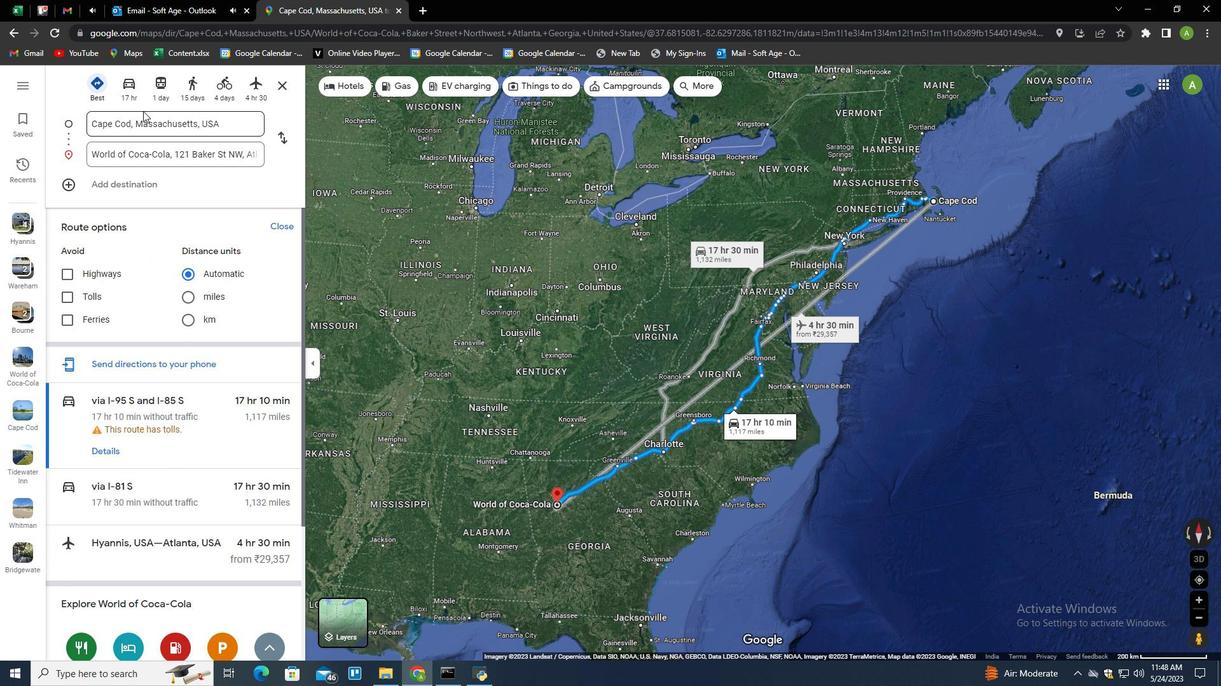 
Action: Mouse pressed left at (127, 80)
Screenshot: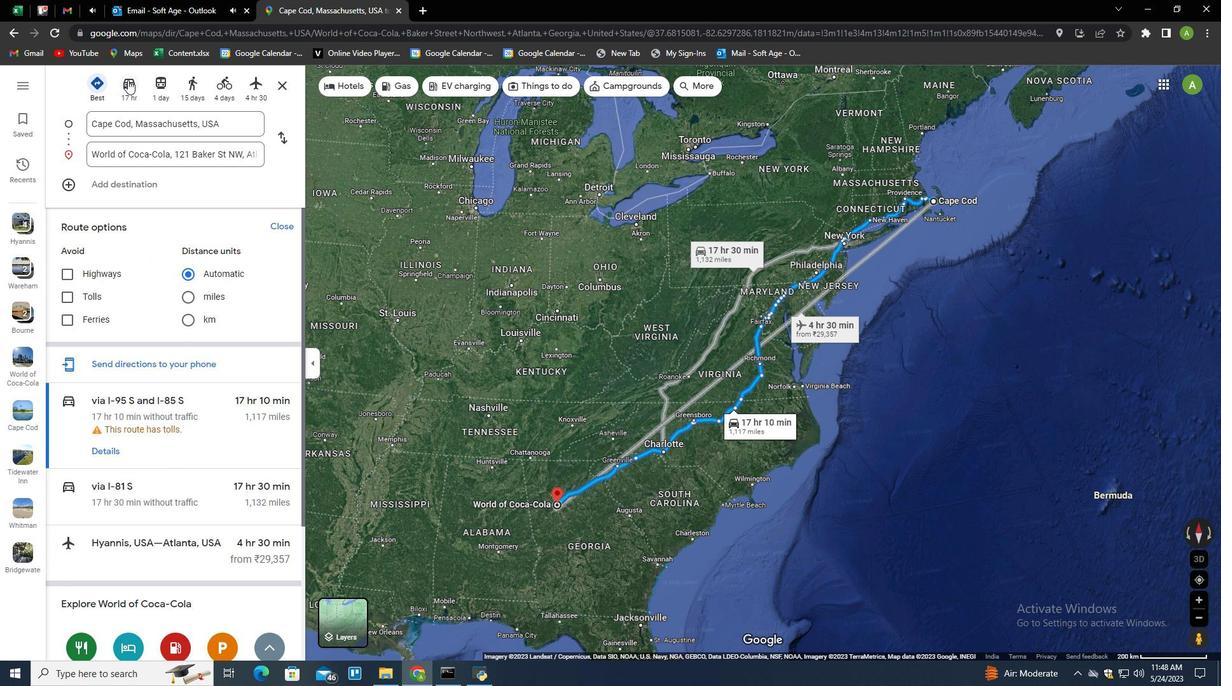 
Action: Mouse moved to (285, 222)
Screenshot: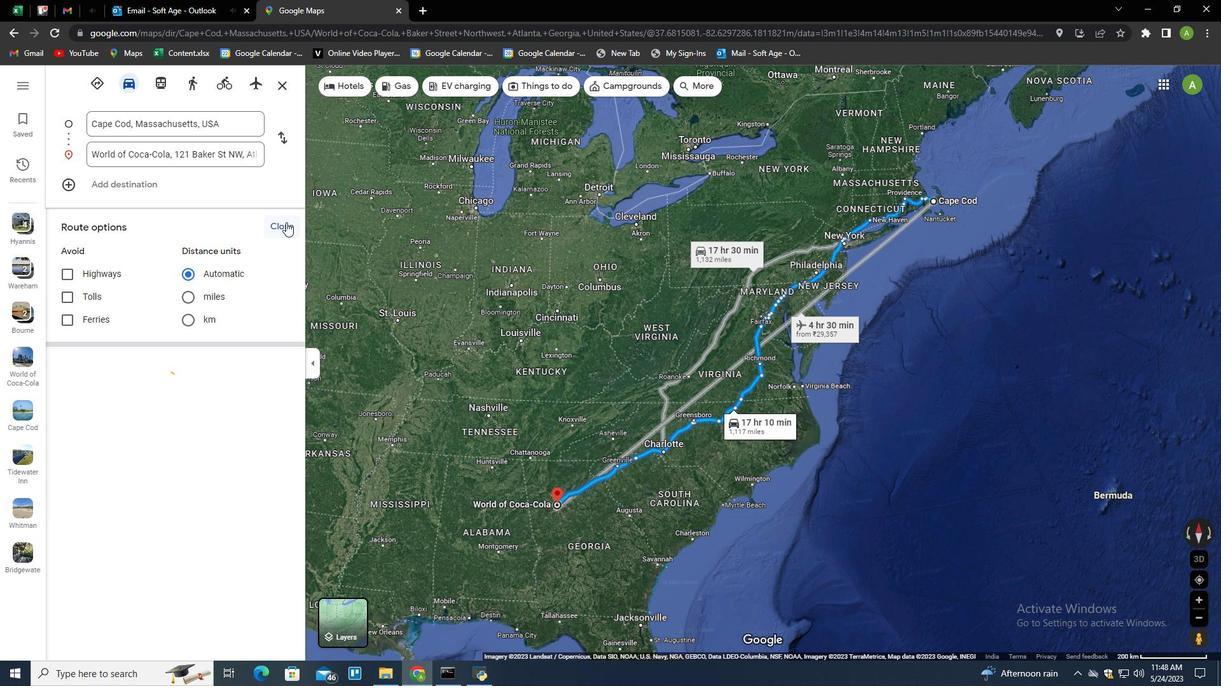 
Action: Mouse pressed left at (285, 222)
Screenshot: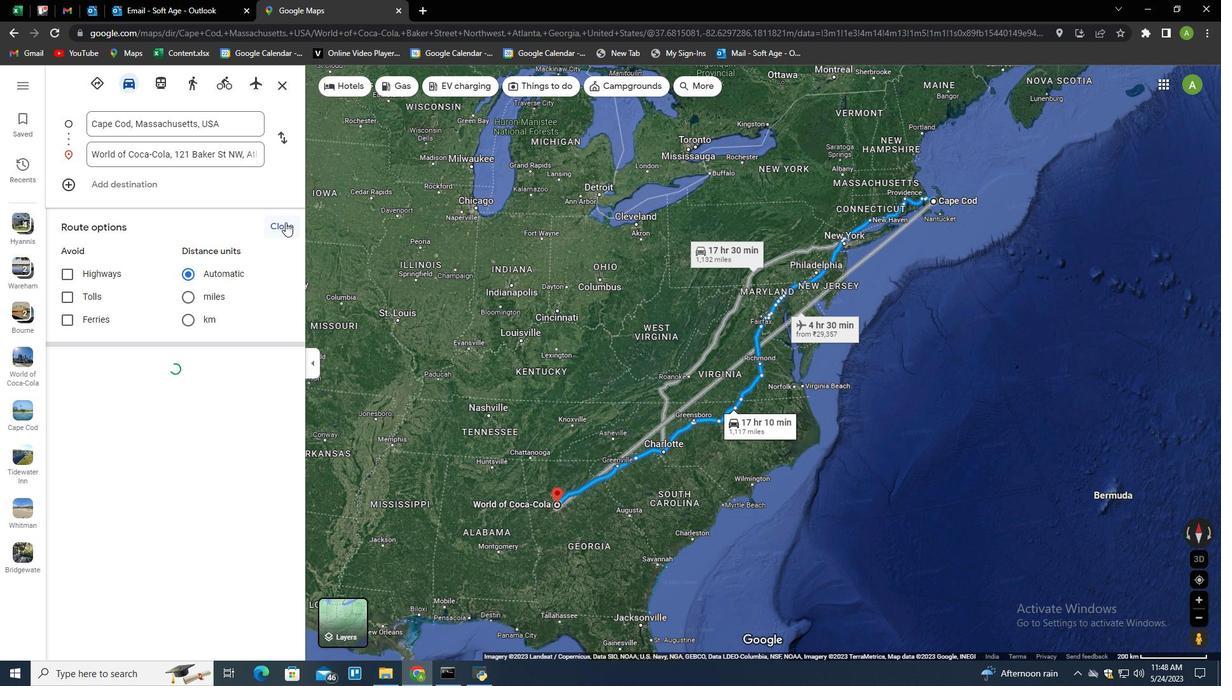 
Action: Mouse moved to (138, 225)
Screenshot: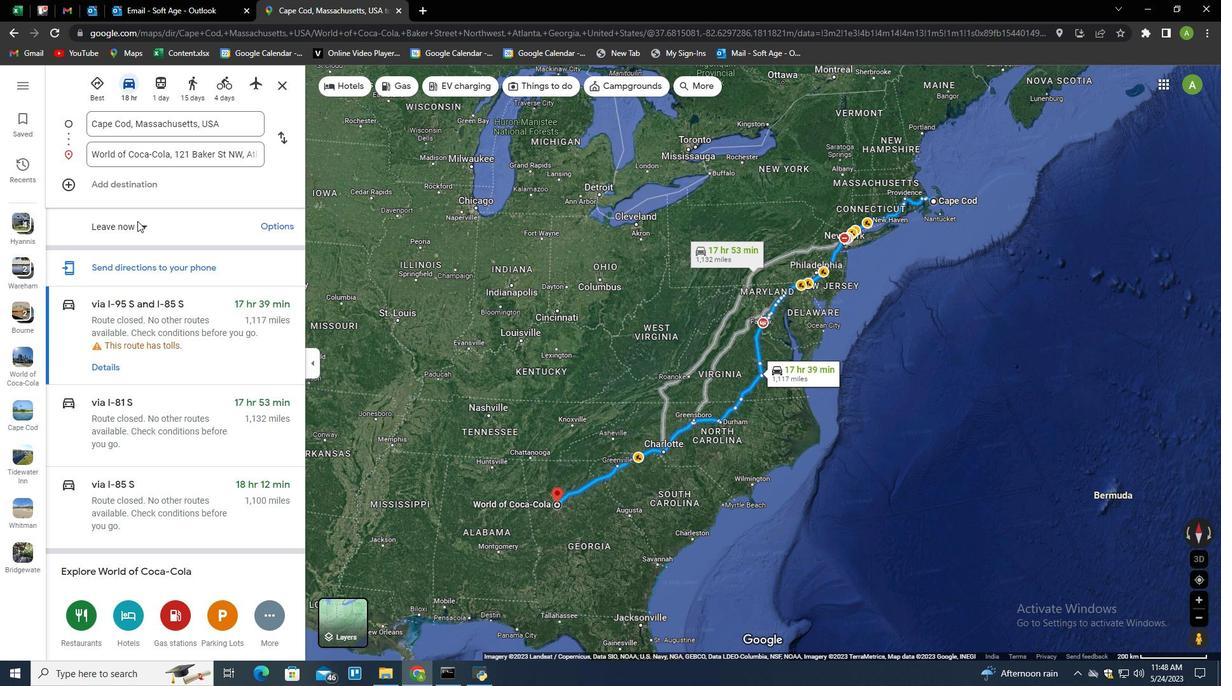 
Action: Mouse pressed left at (137, 225)
Screenshot: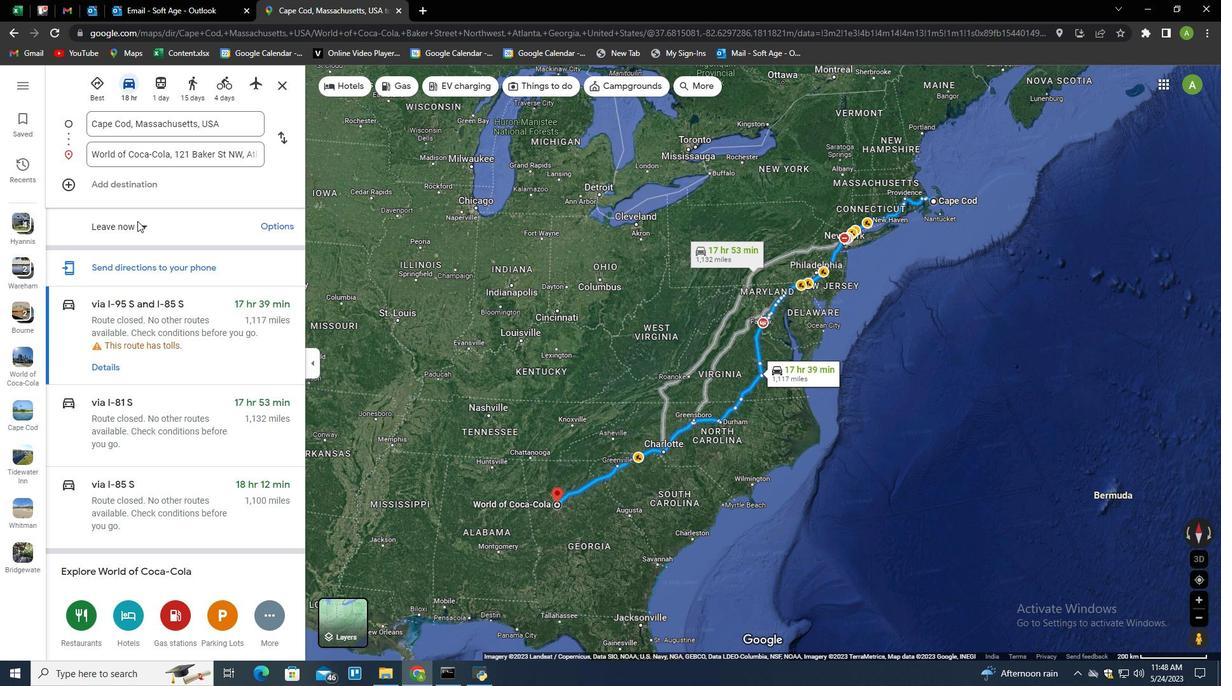 
Action: Mouse moved to (131, 260)
Screenshot: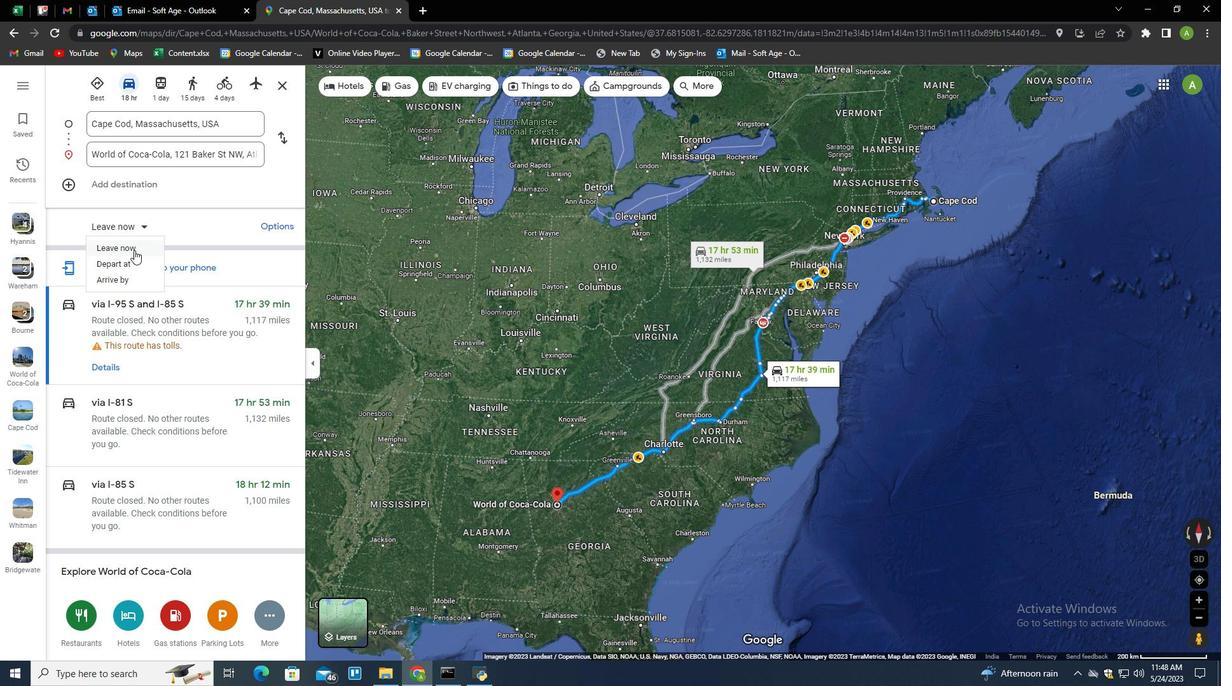 
Action: Mouse pressed left at (131, 260)
Screenshot: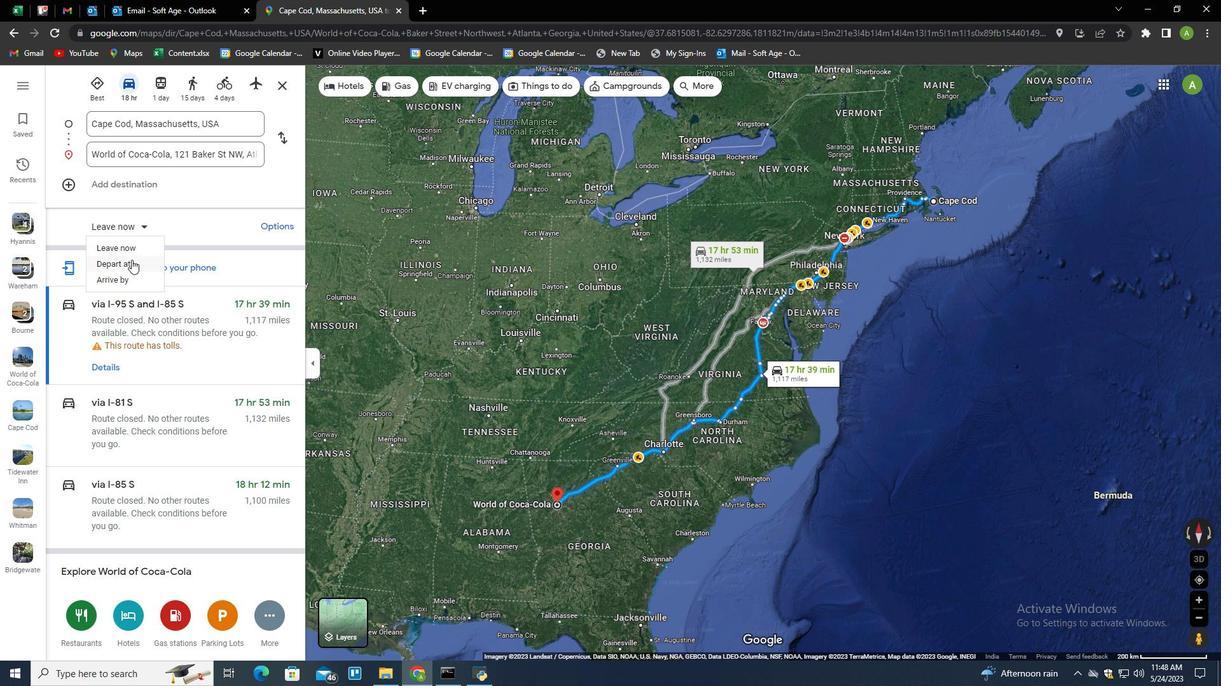 
Action: Mouse moved to (117, 218)
Screenshot: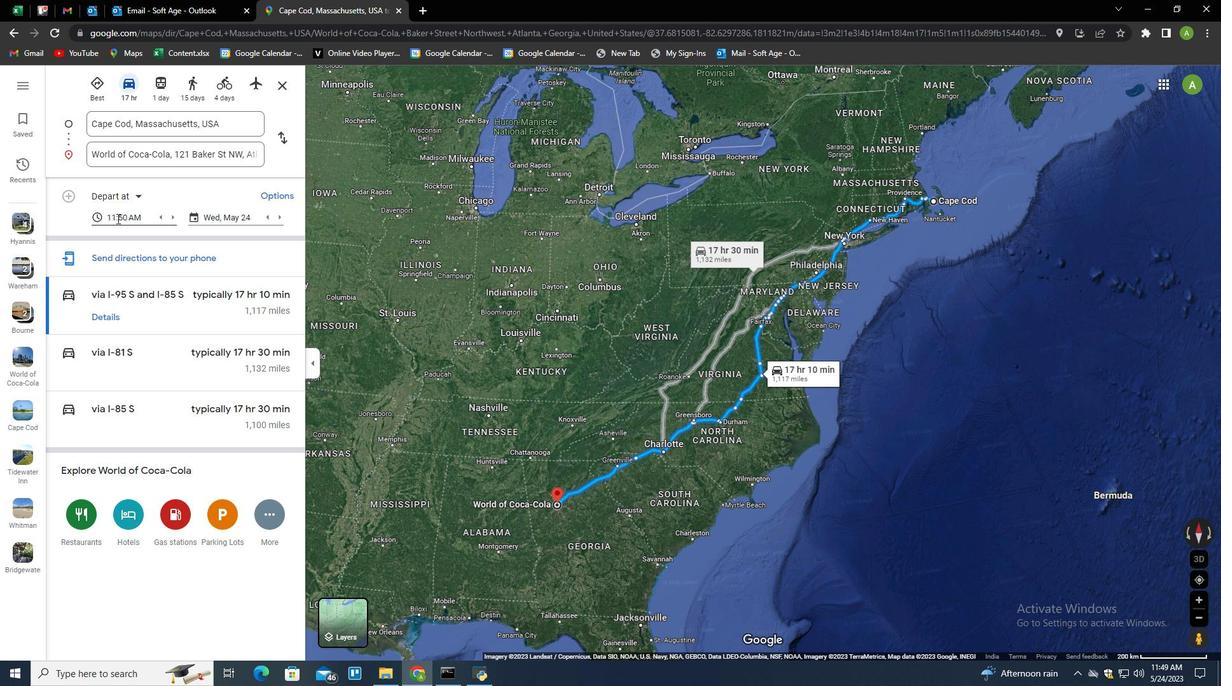 
Action: Mouse pressed left at (117, 218)
Screenshot: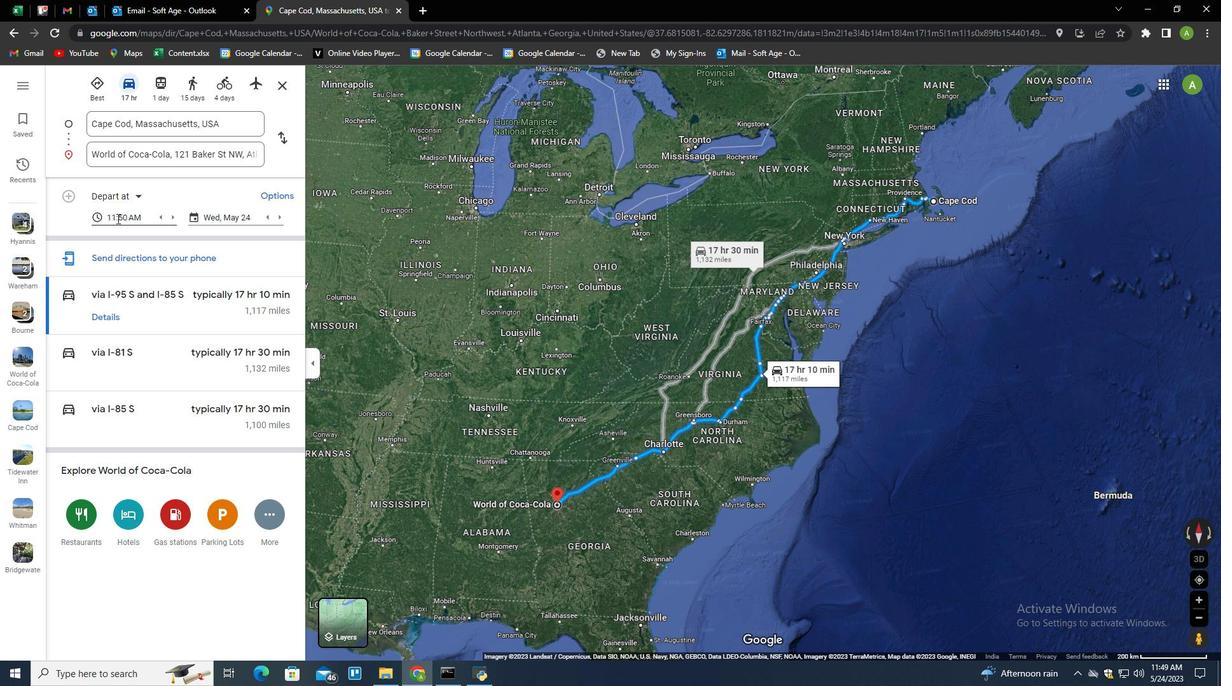 
Action: Mouse moved to (136, 294)
Screenshot: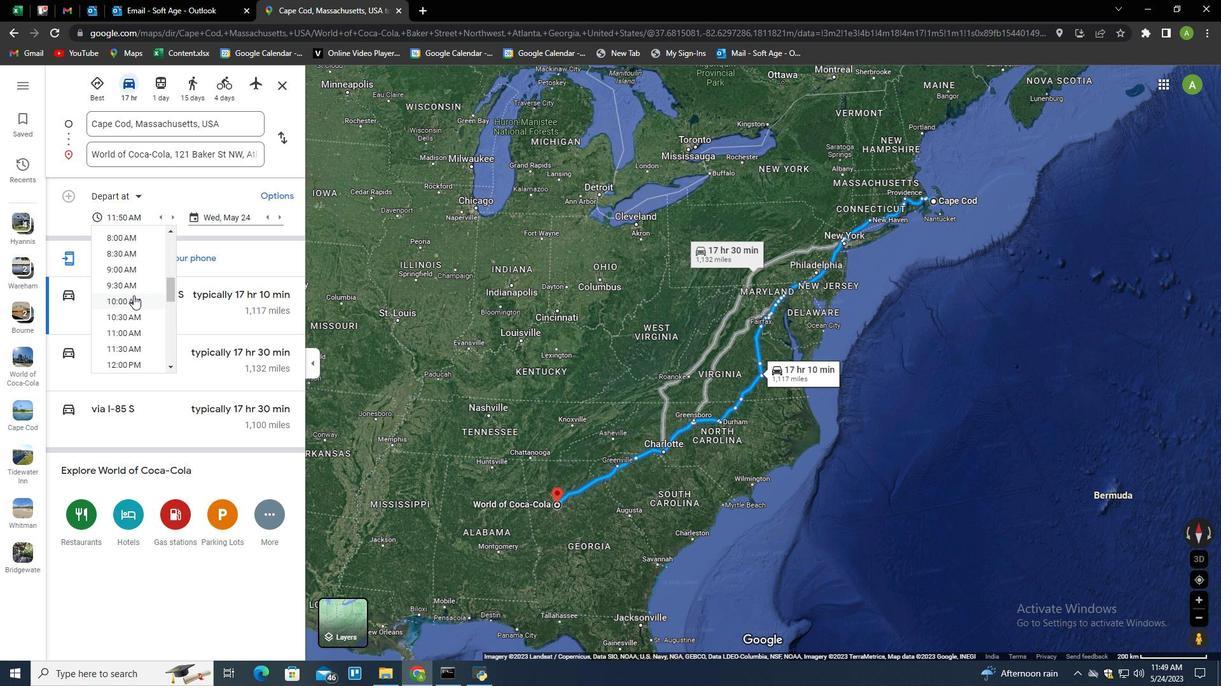 
Action: Mouse scrolled (136, 293) with delta (0, 0)
Screenshot: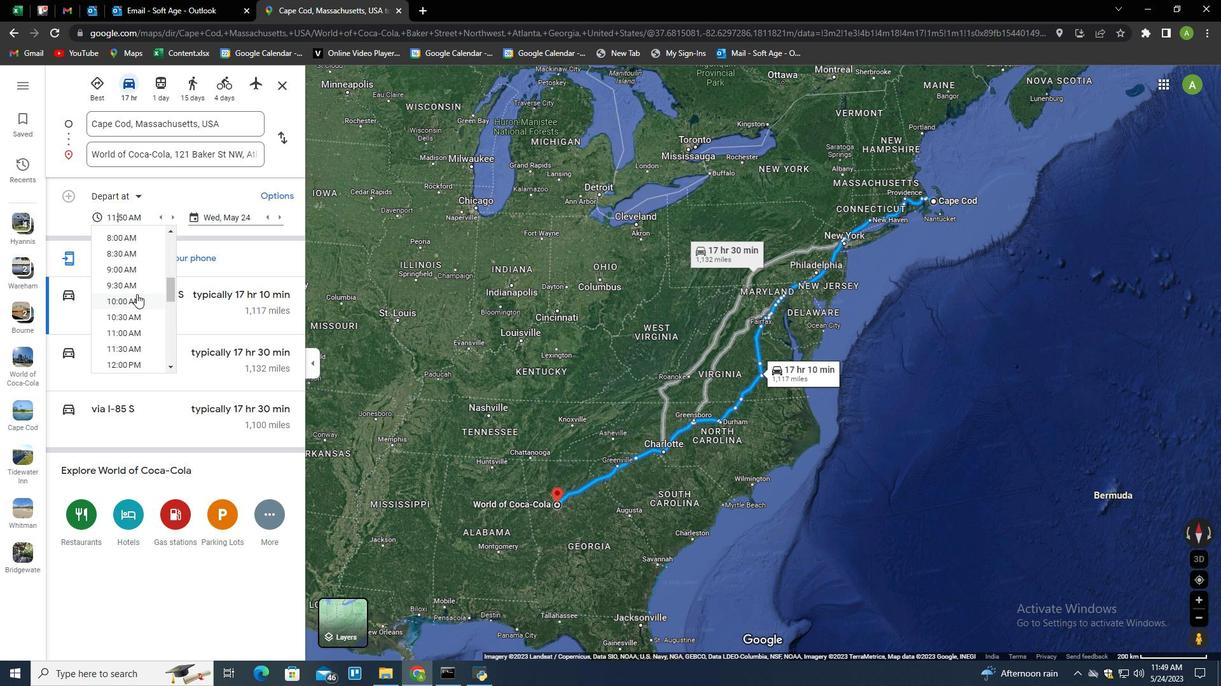 
Action: Mouse scrolled (136, 293) with delta (0, 0)
Screenshot: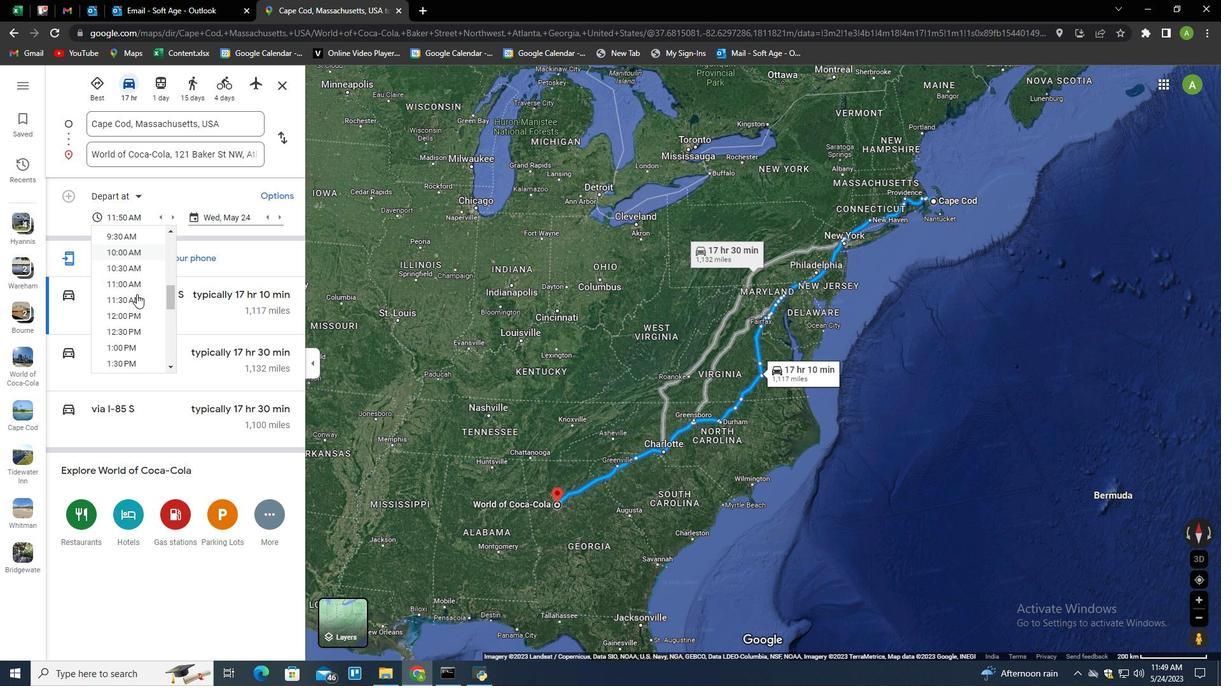
Action: Mouse moved to (137, 293)
Screenshot: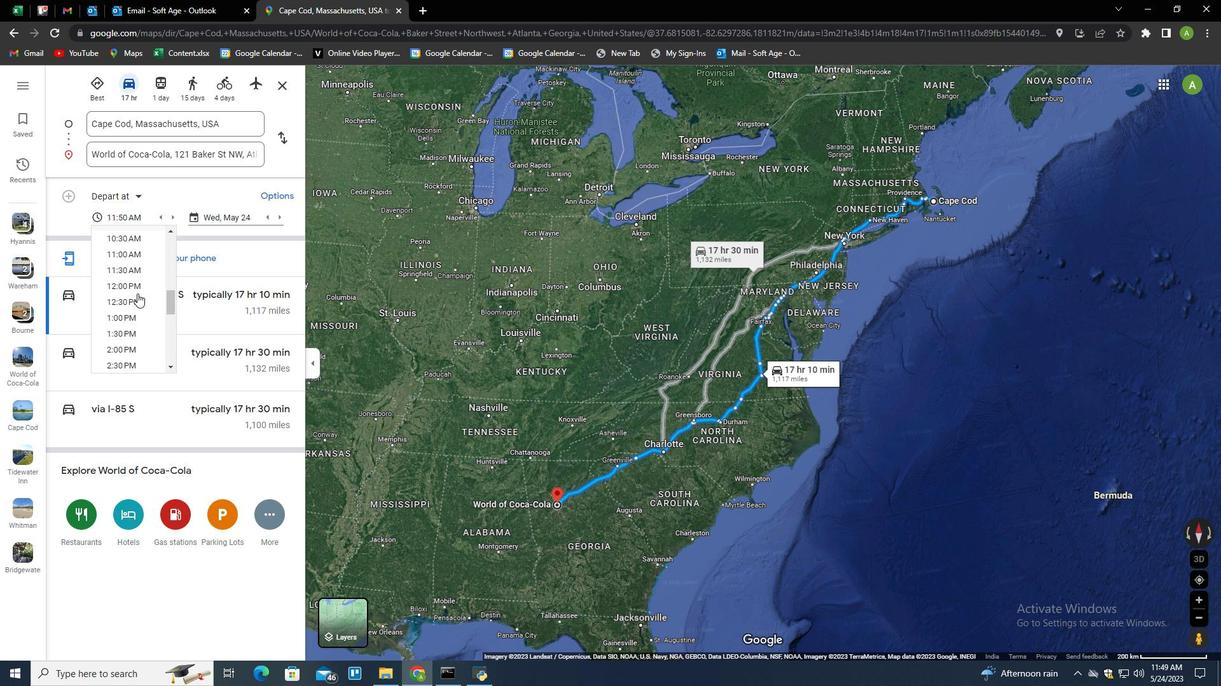 
Action: Mouse scrolled (137, 293) with delta (0, 0)
Screenshot: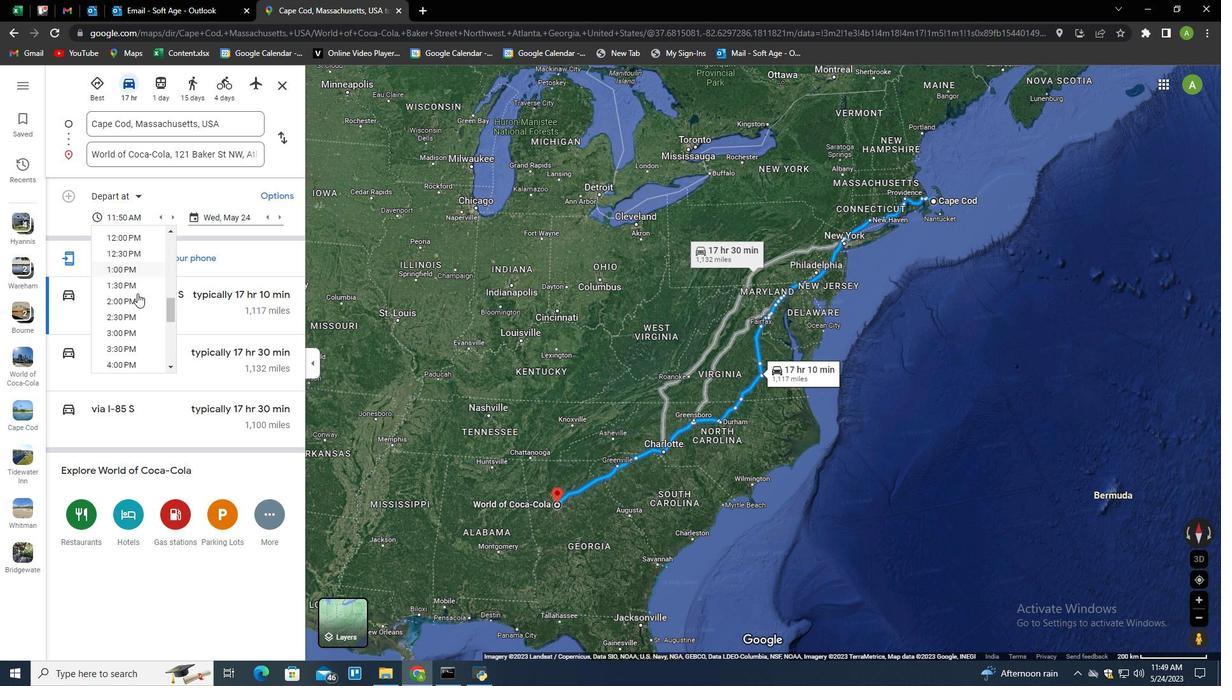 
Action: Mouse moved to (132, 331)
Screenshot: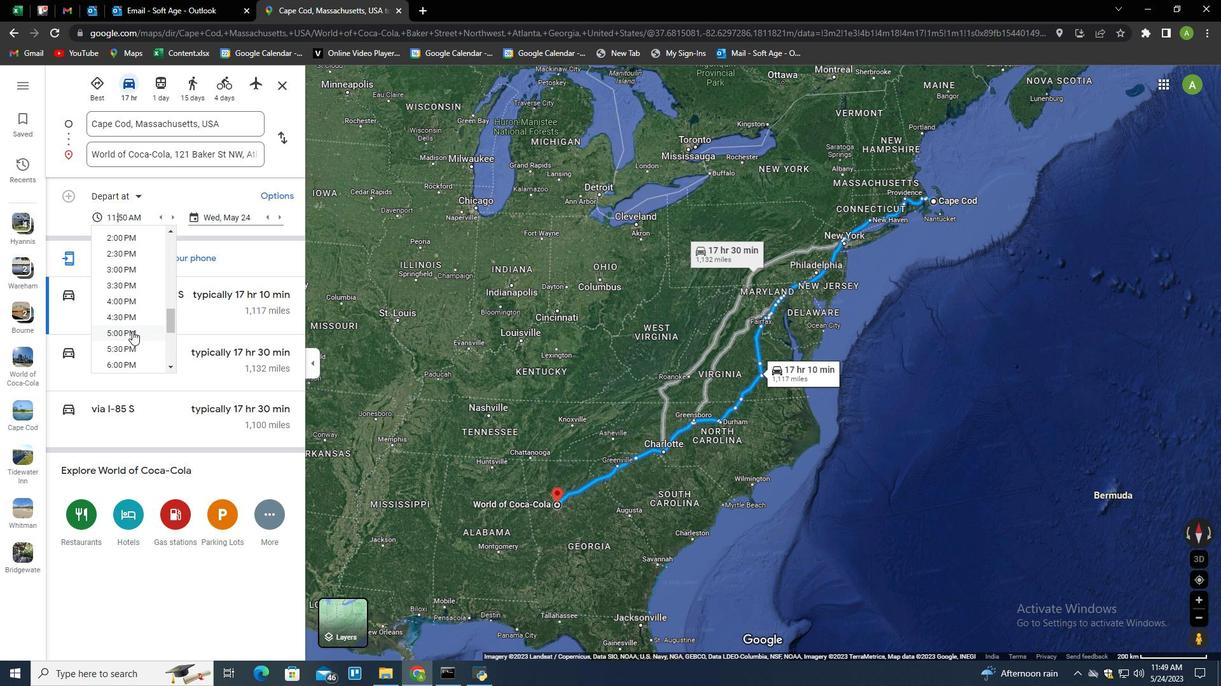 
Action: Mouse pressed left at (132, 331)
Screenshot: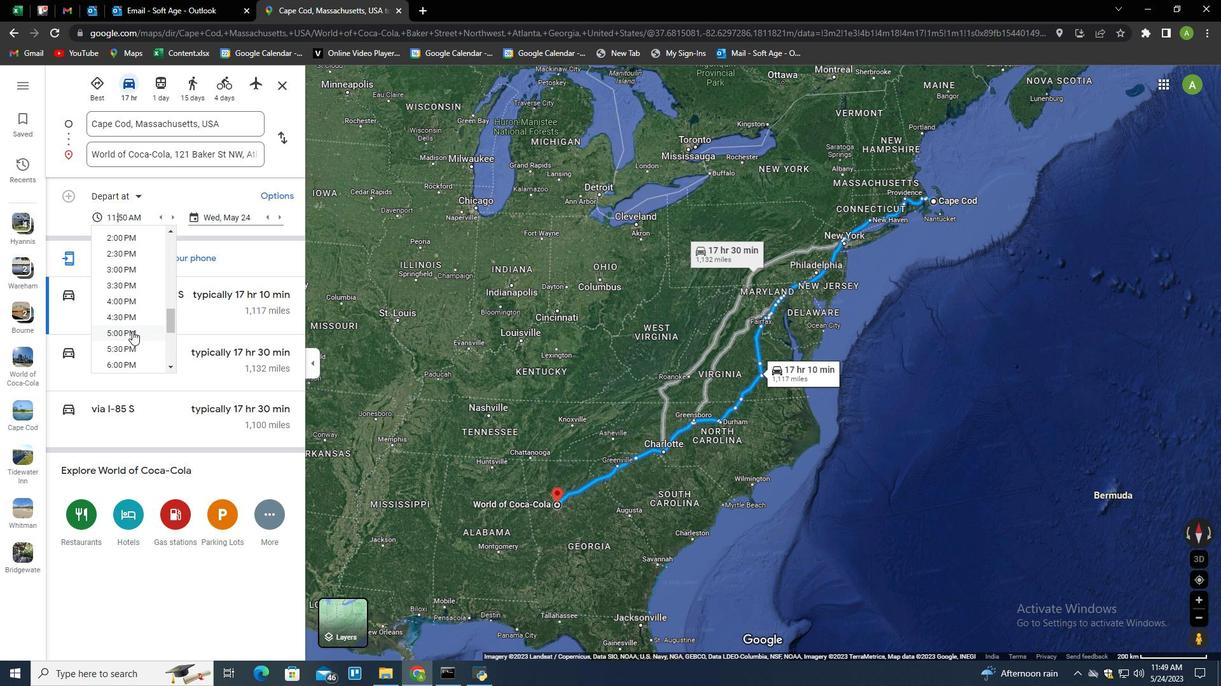 
Action: Mouse moved to (223, 407)
Screenshot: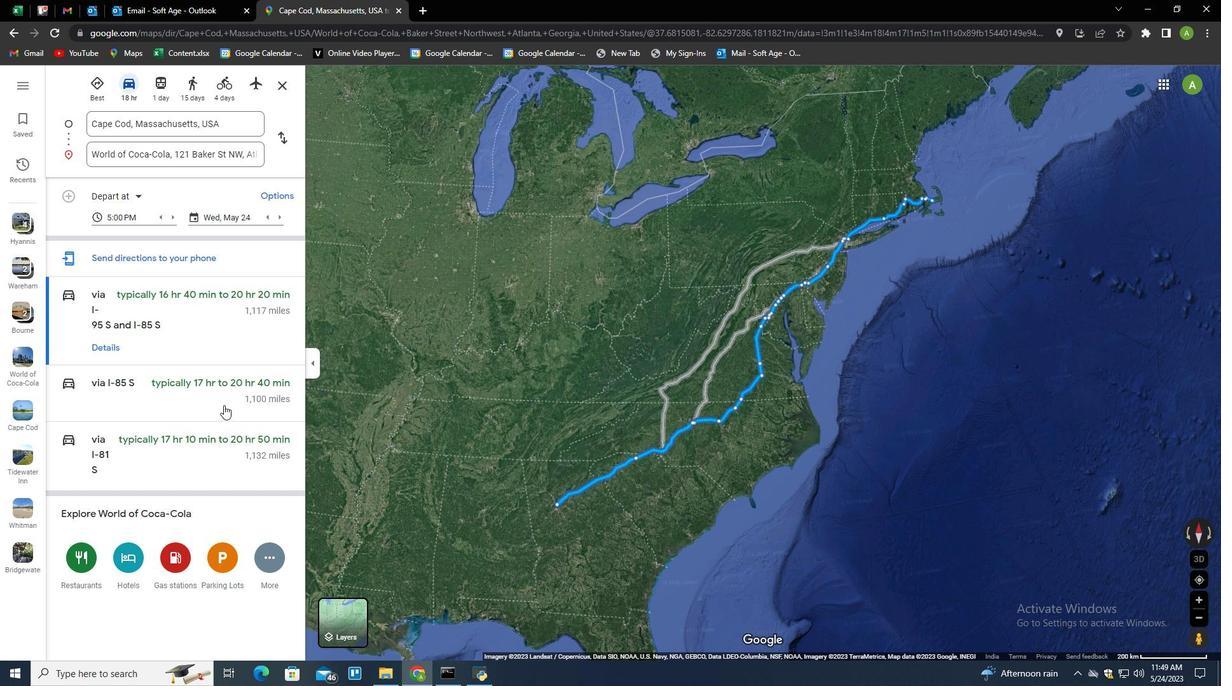 
Action: Mouse scrolled (223, 406) with delta (0, 0)
Screenshot: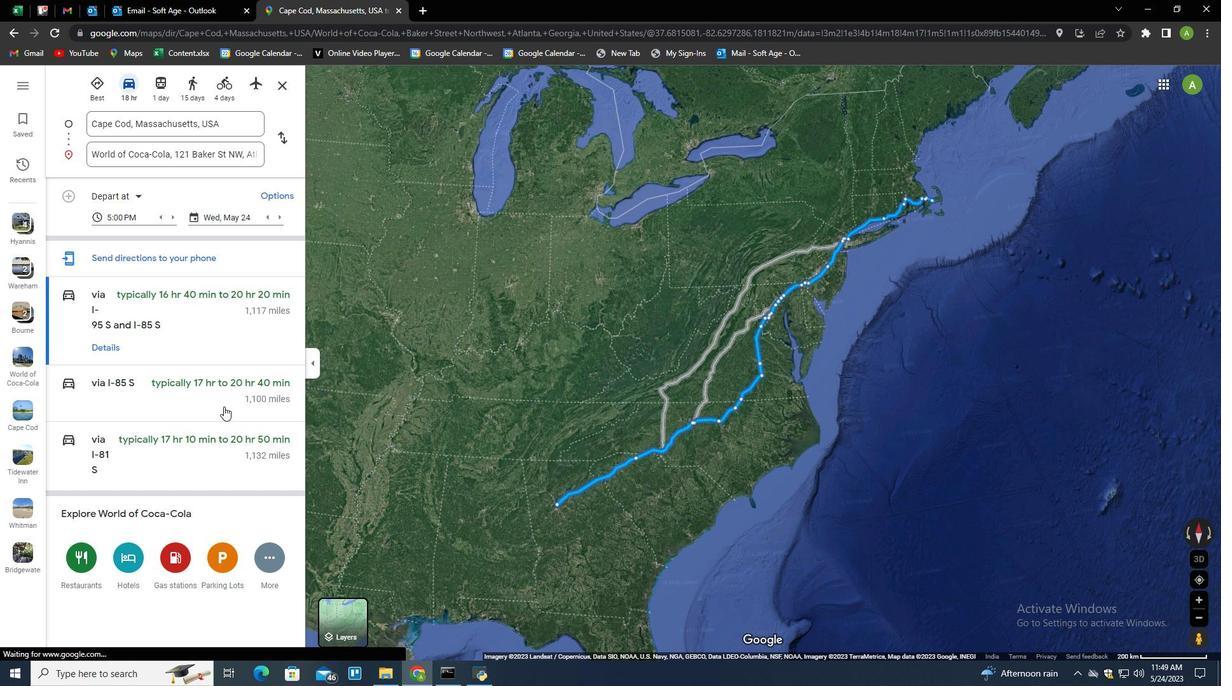 
Action: Mouse moved to (765, 368)
Screenshot: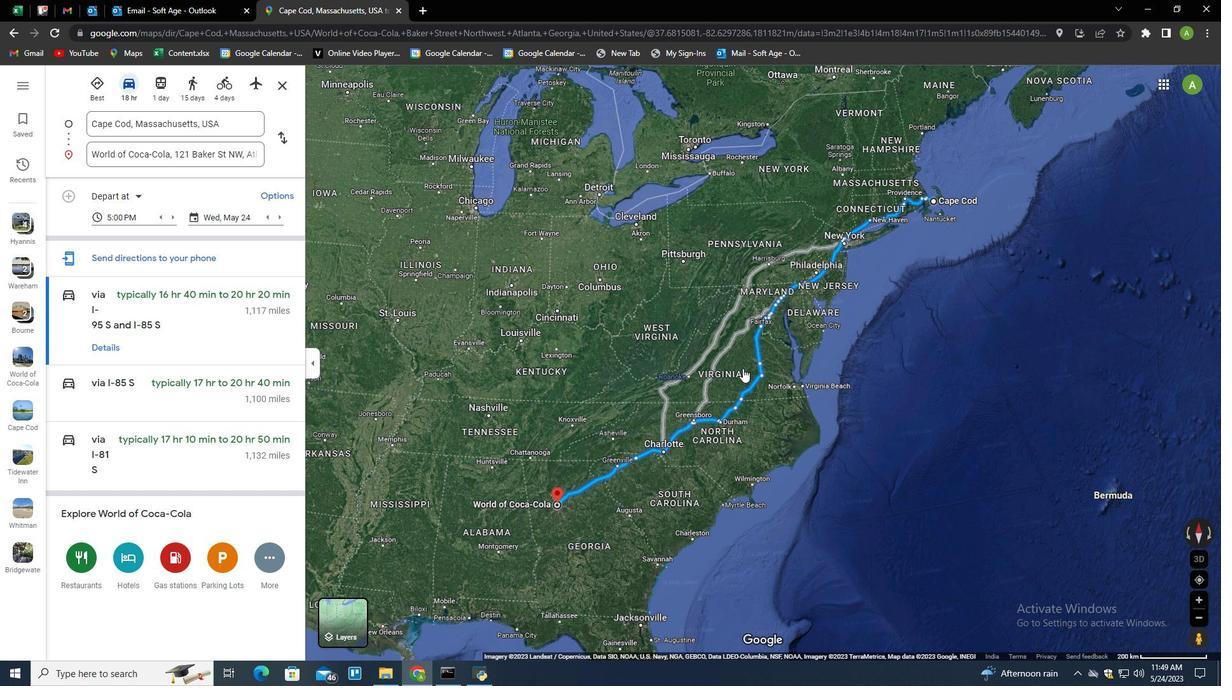 
Action: Mouse scrolled (765, 369) with delta (0, 0)
Screenshot: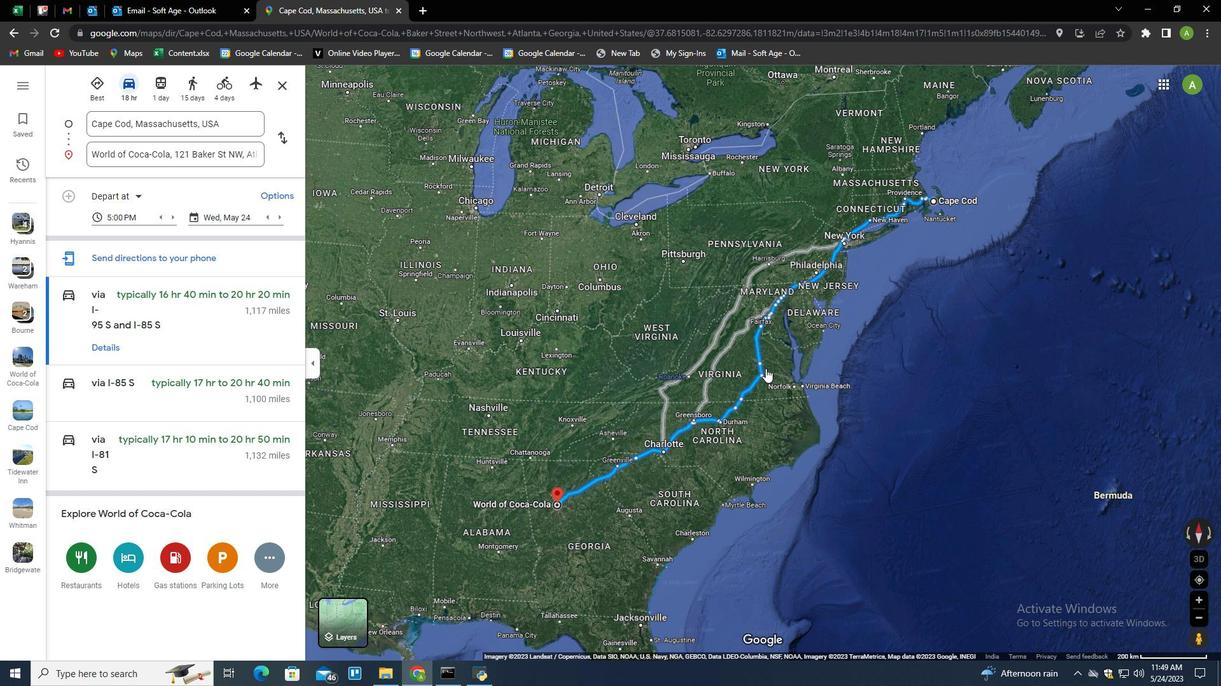 
Action: Mouse moved to (765, 368)
Screenshot: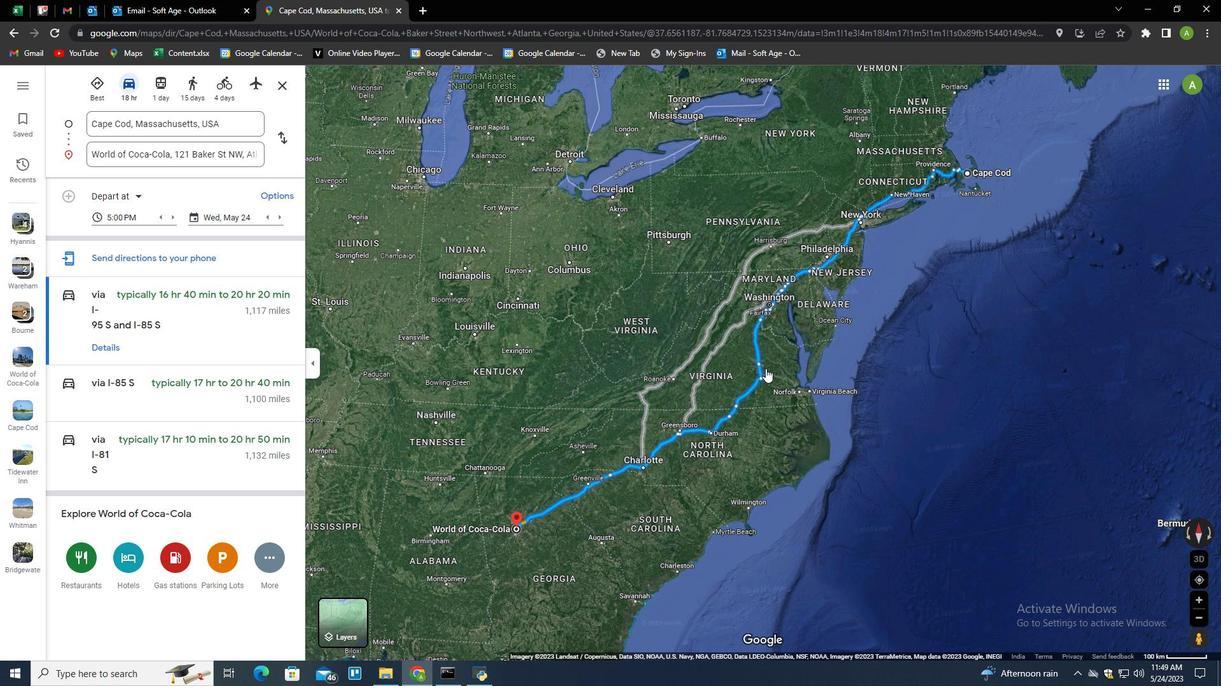 
